 Task: nan
Action: Mouse moved to (485, 137)
Screenshot: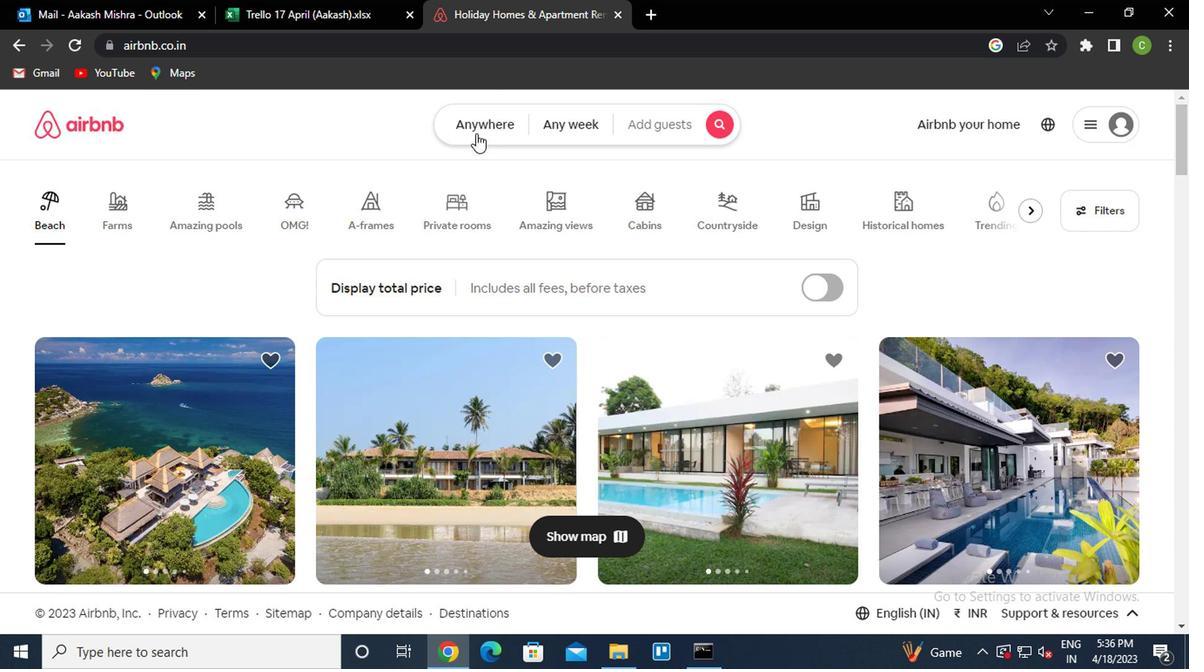 
Action: Mouse pressed left at (485, 137)
Screenshot: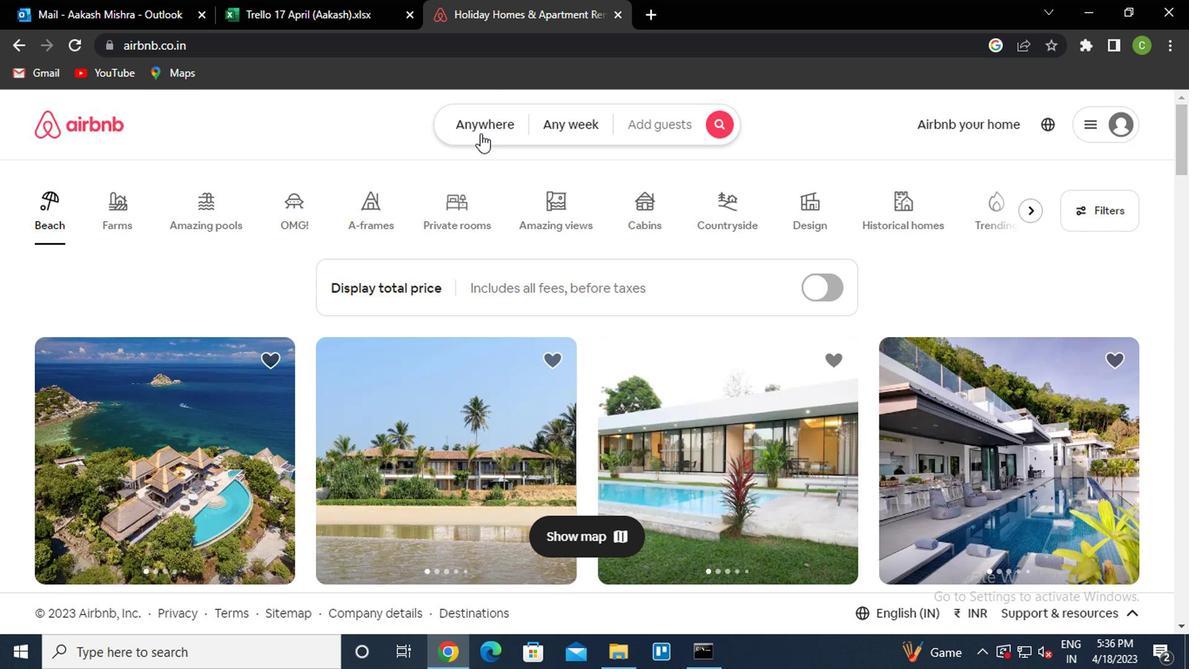 
Action: Mouse moved to (337, 202)
Screenshot: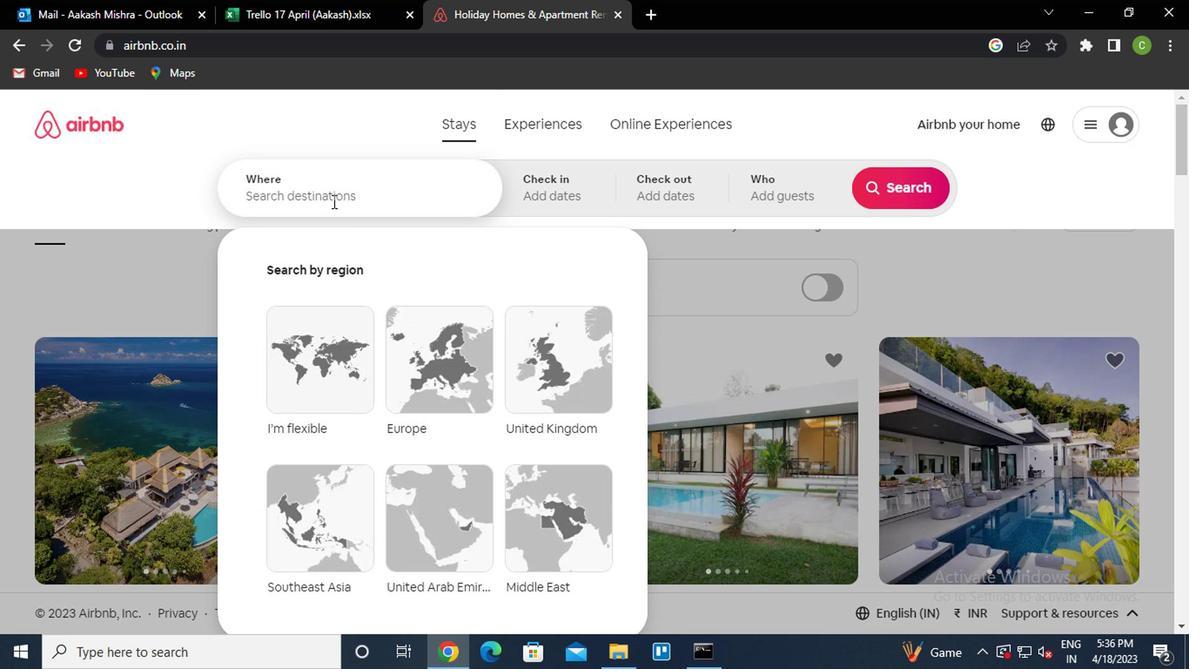 
Action: Mouse pressed left at (337, 202)
Screenshot: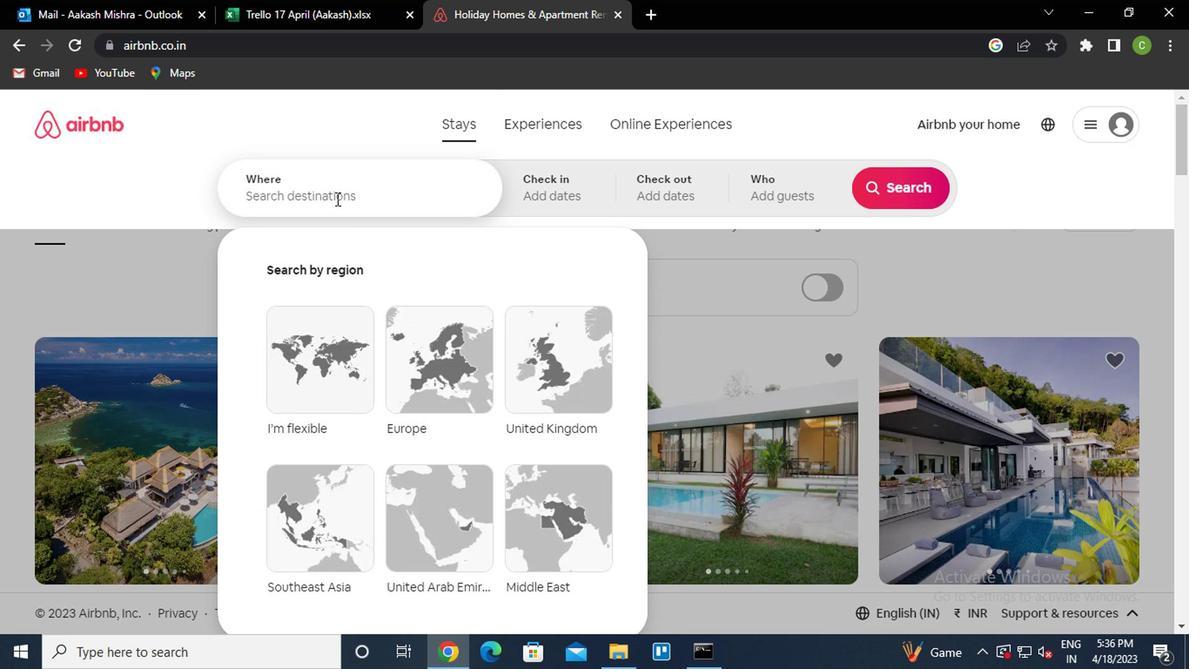 
Action: Key pressed <Key.caps_lock><Key.caps_lock>v<Key.caps_lock>otuporanga<Key.space>brazil<Key.down><Key.enter>
Screenshot: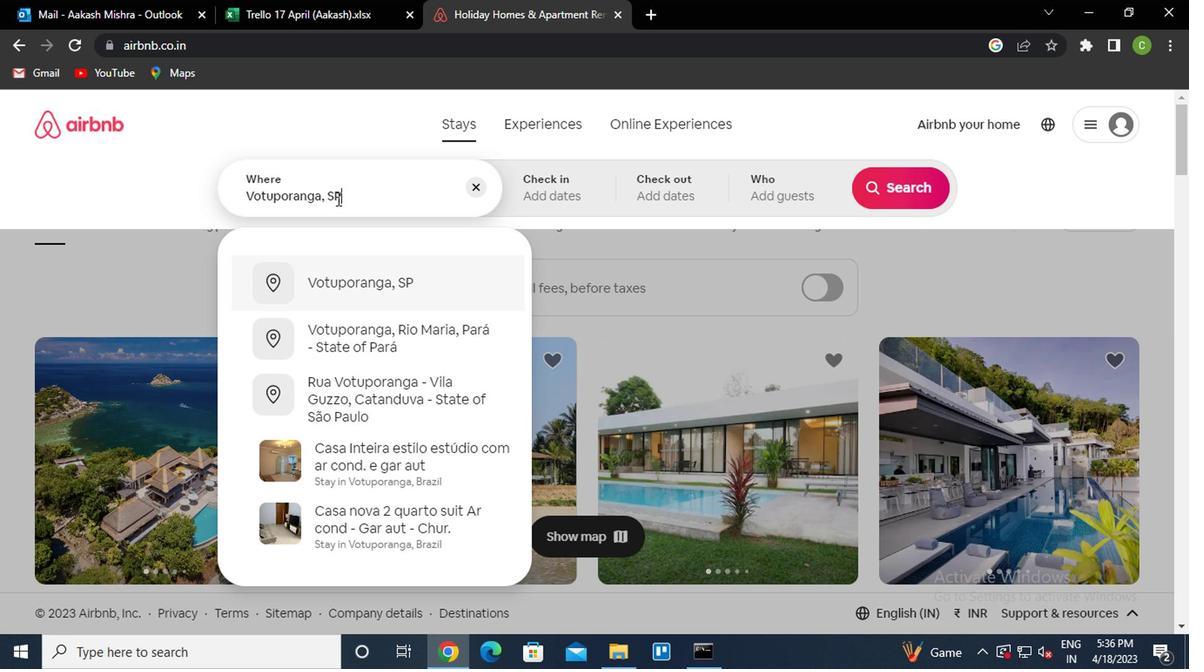 
Action: Mouse moved to (891, 335)
Screenshot: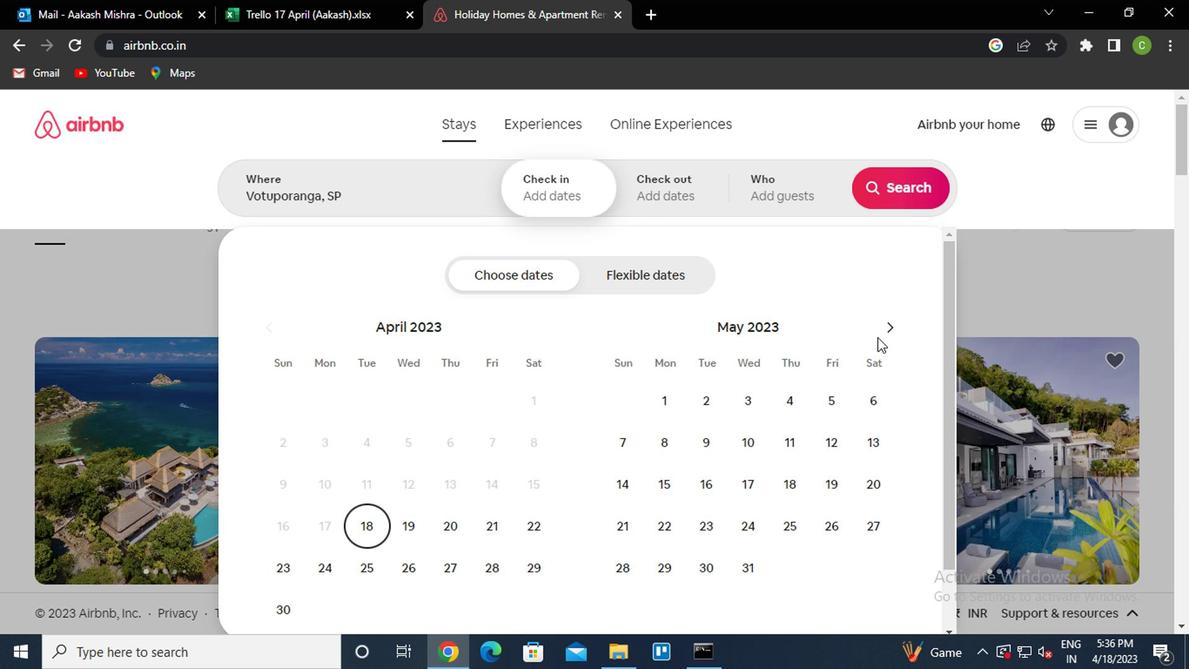 
Action: Mouse pressed left at (891, 335)
Screenshot: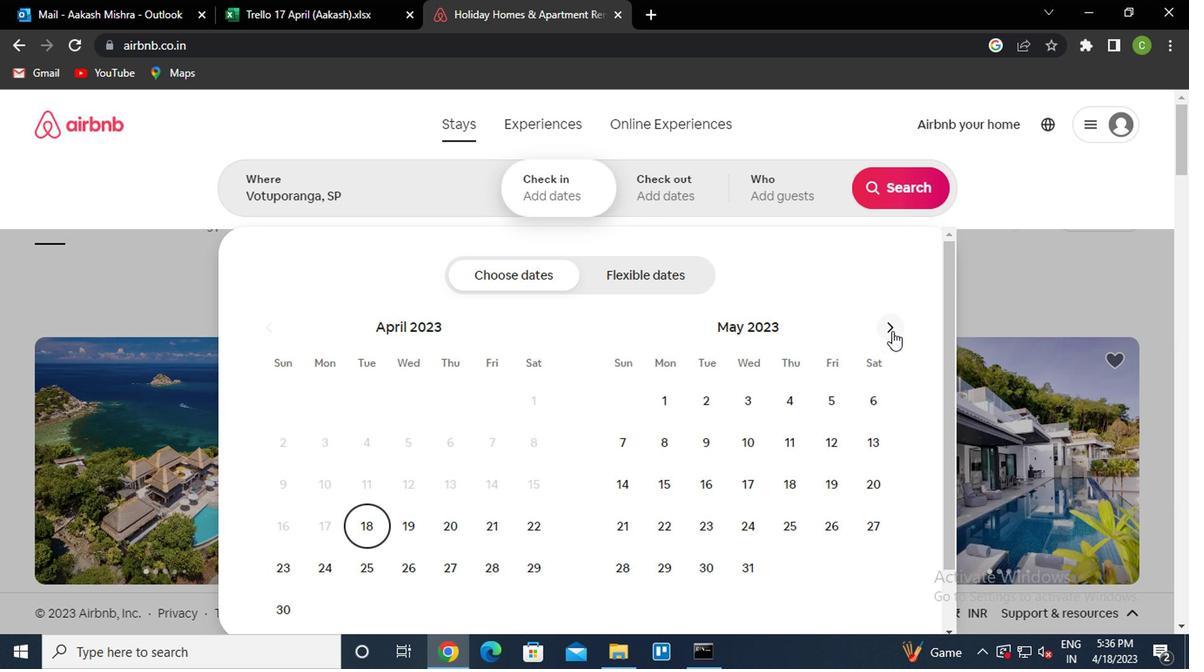 
Action: Mouse pressed left at (891, 335)
Screenshot: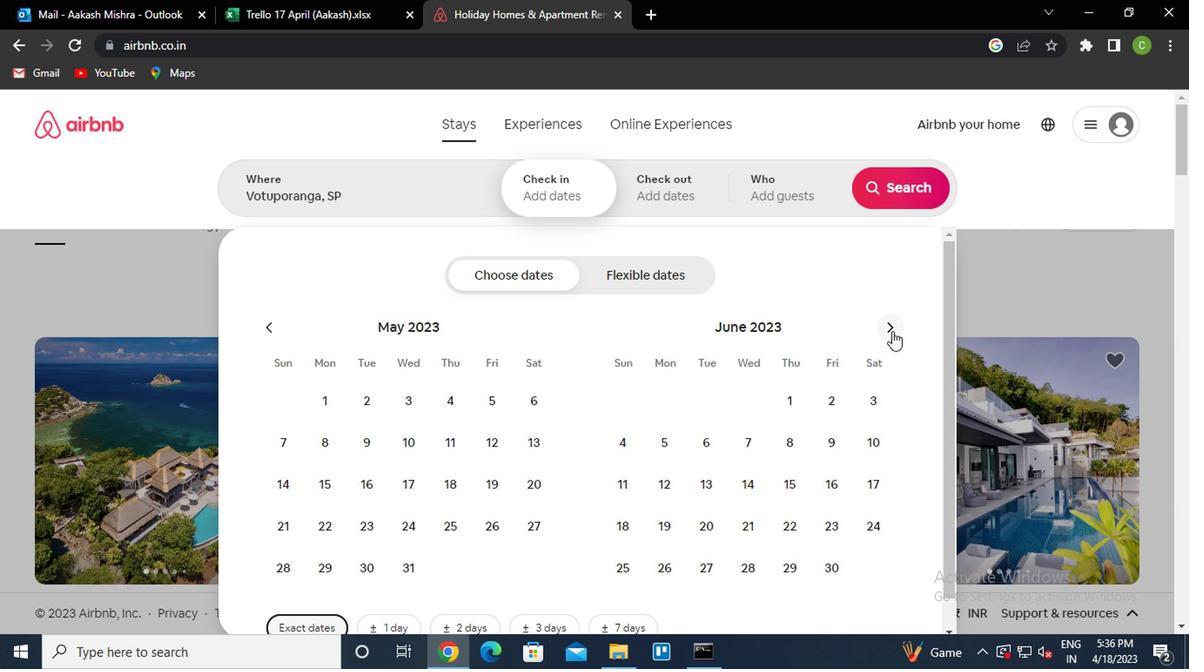 
Action: Mouse pressed left at (891, 335)
Screenshot: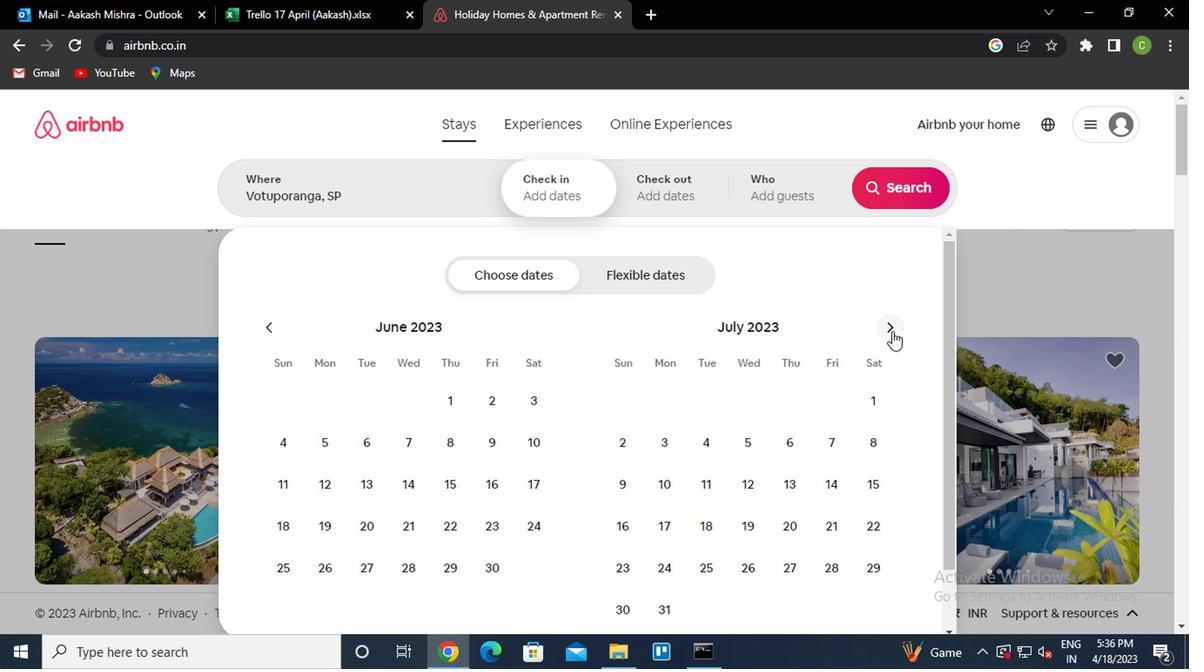 
Action: Mouse pressed left at (891, 335)
Screenshot: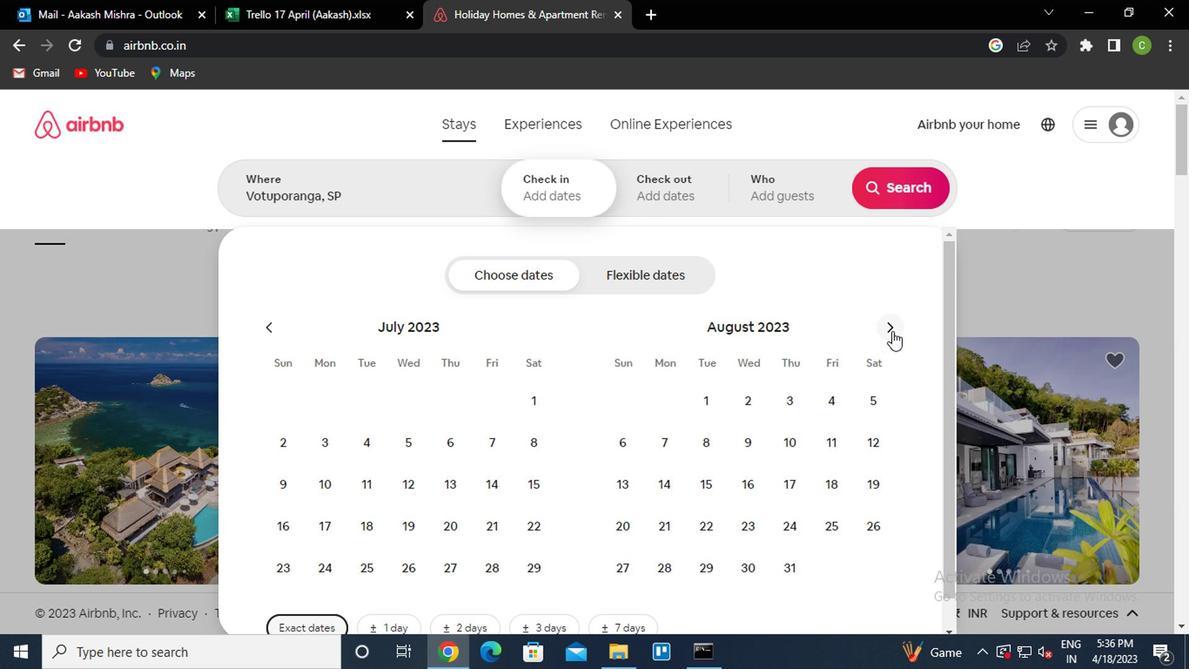 
Action: Mouse moved to (870, 406)
Screenshot: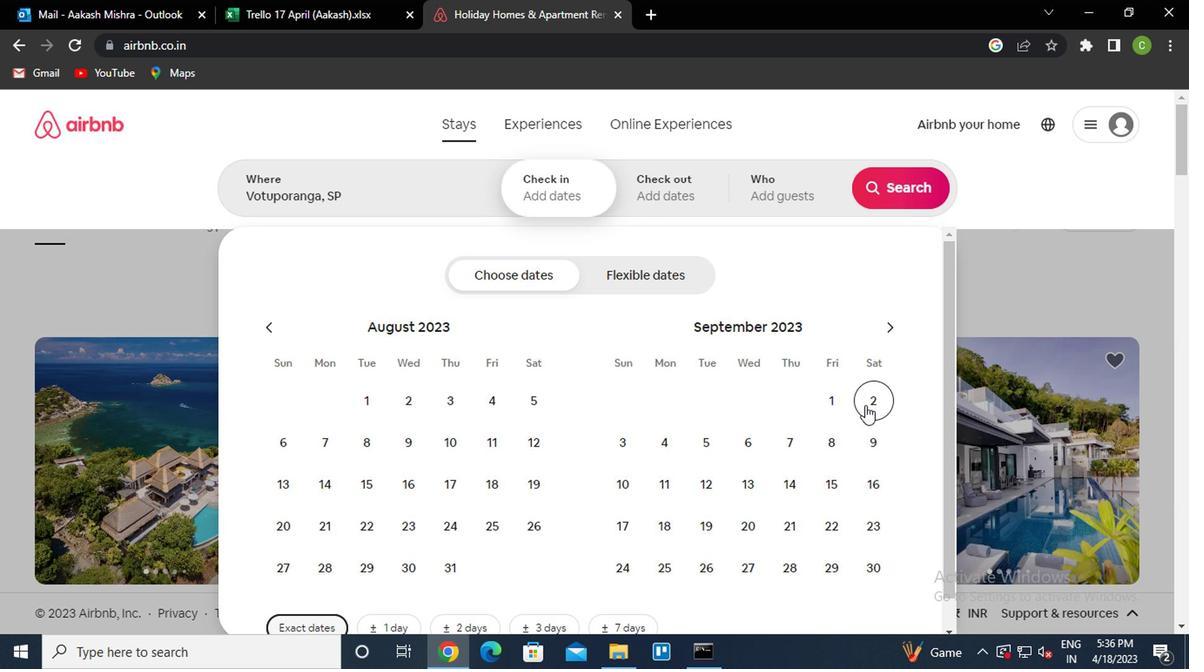 
Action: Mouse pressed left at (870, 406)
Screenshot: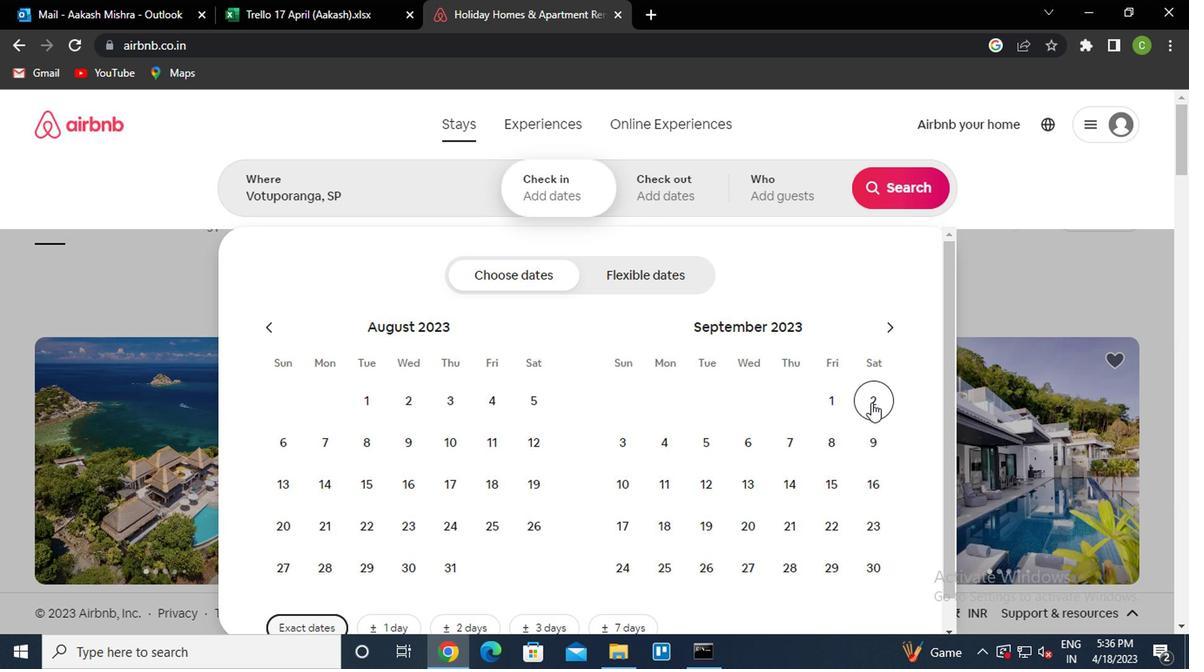
Action: Mouse moved to (727, 455)
Screenshot: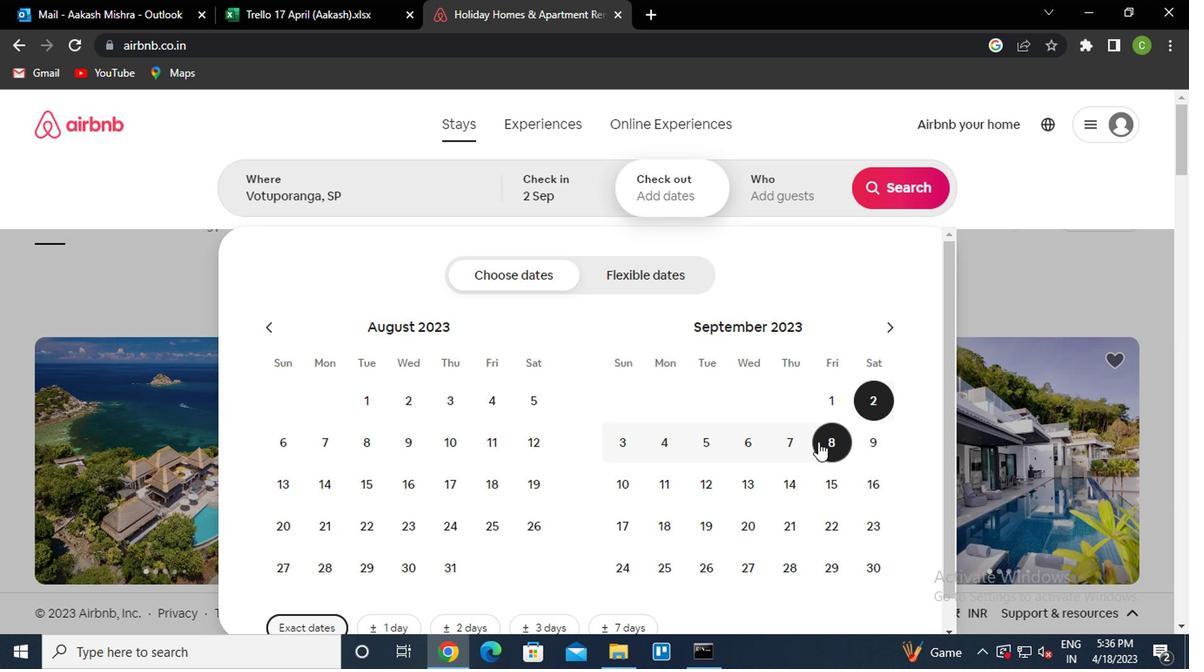 
Action: Mouse pressed left at (727, 455)
Screenshot: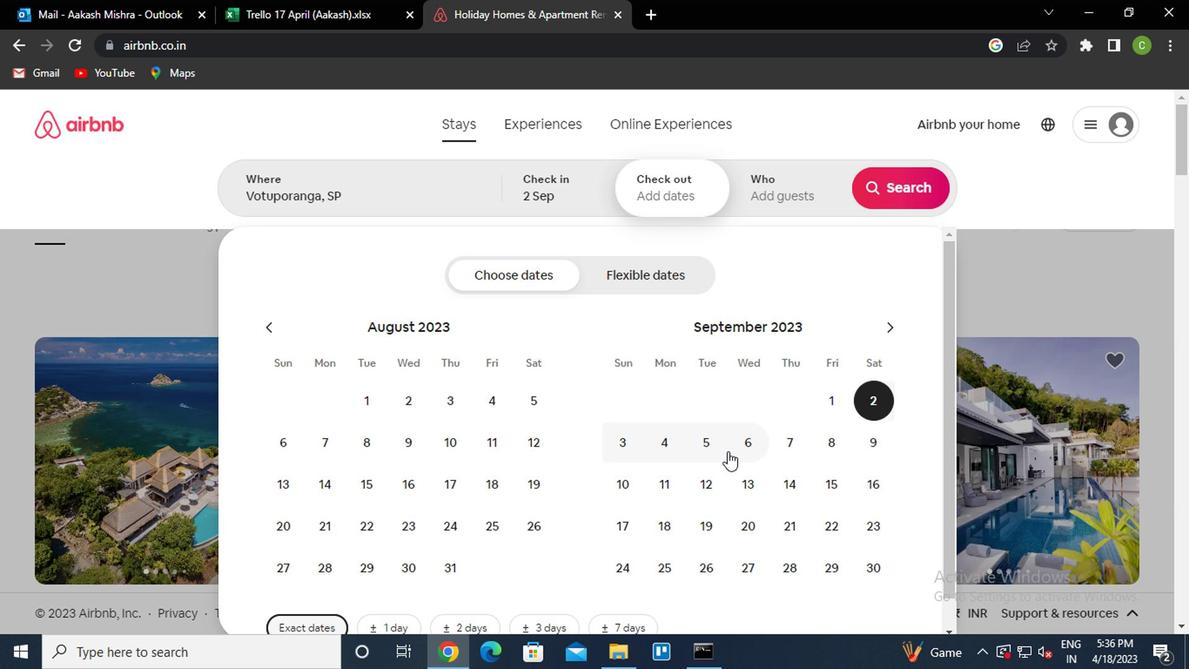 
Action: Mouse moved to (745, 448)
Screenshot: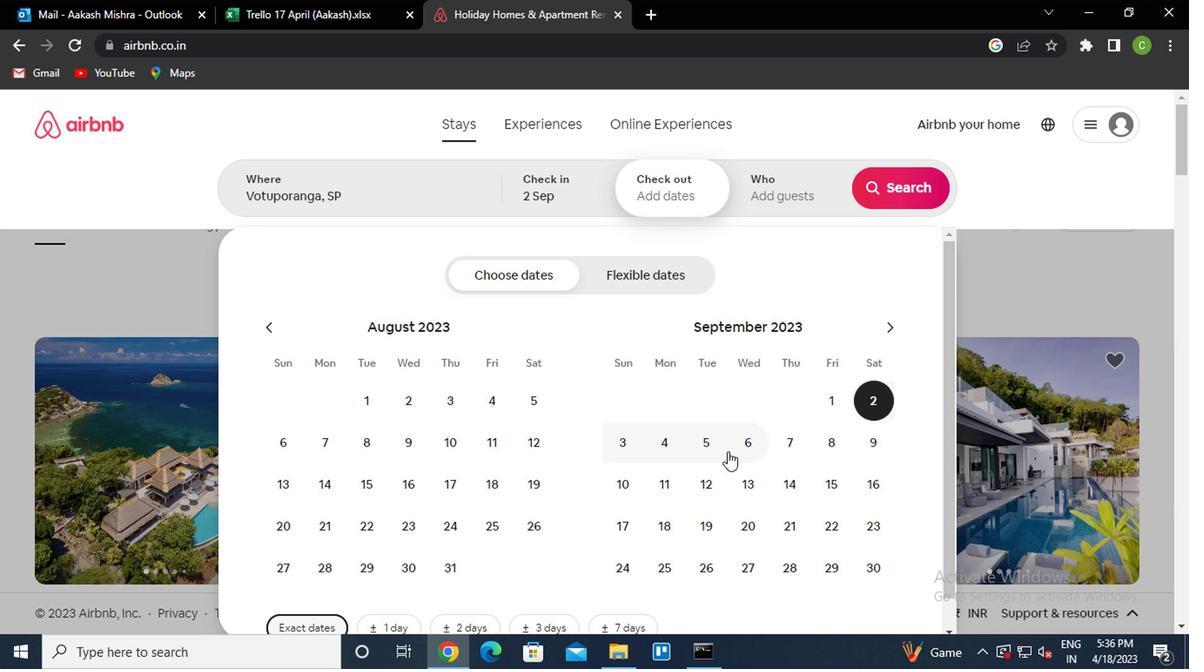 
Action: Mouse pressed left at (745, 448)
Screenshot: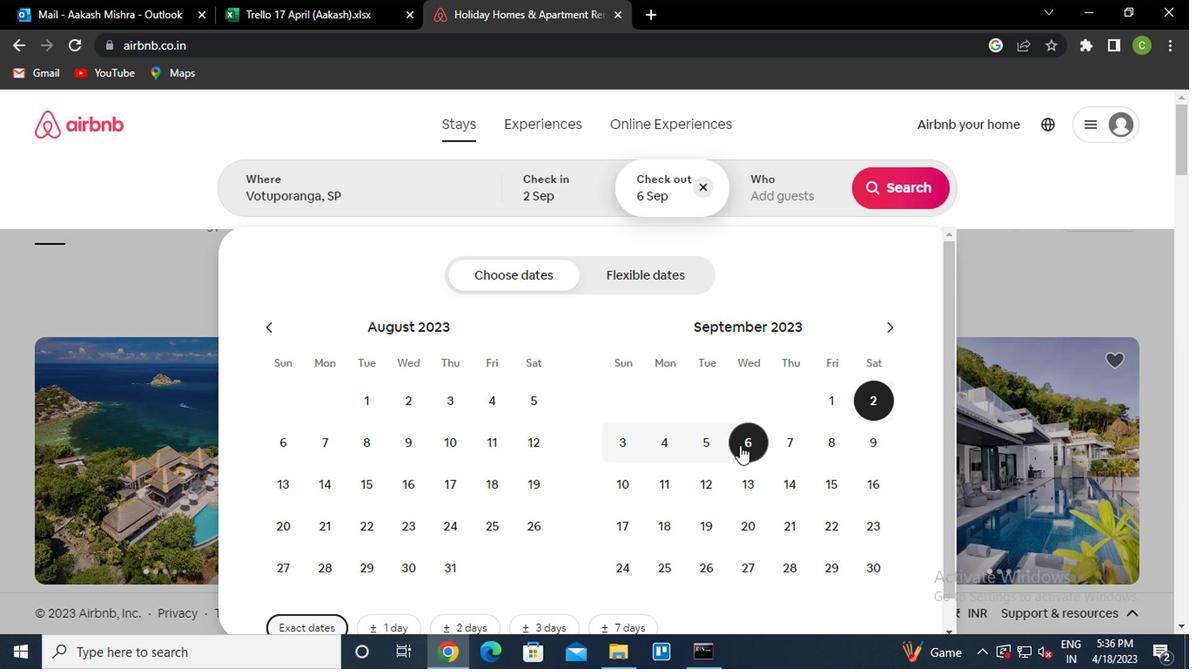 
Action: Mouse moved to (794, 199)
Screenshot: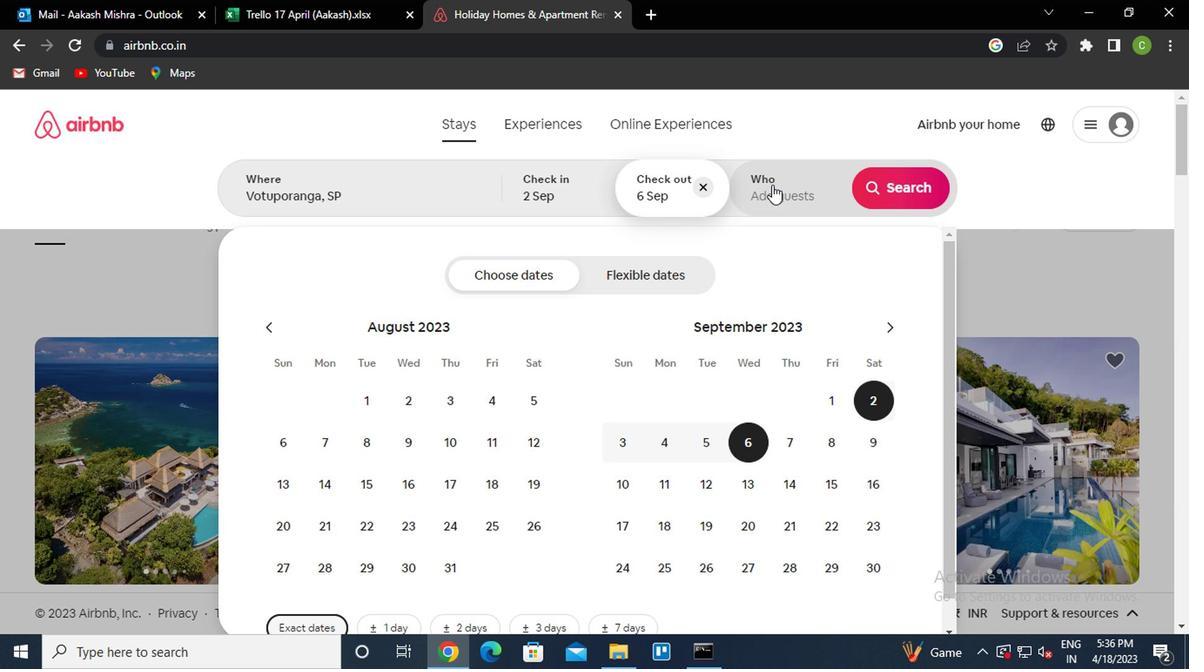 
Action: Mouse pressed left at (794, 199)
Screenshot: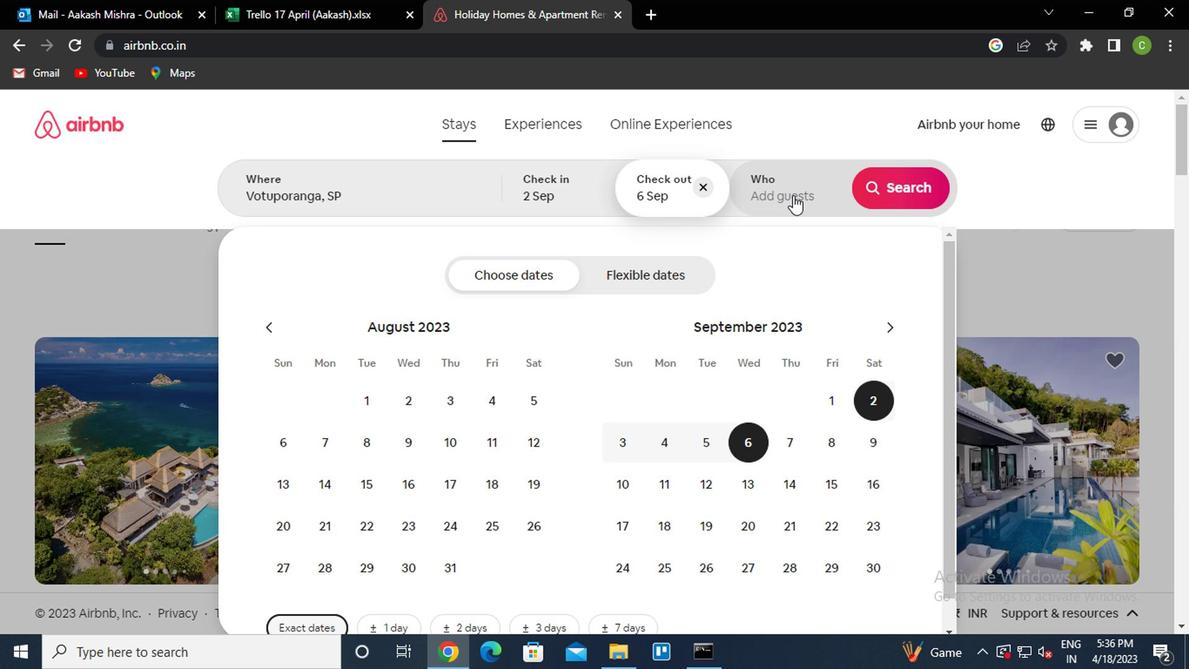 
Action: Mouse moved to (915, 292)
Screenshot: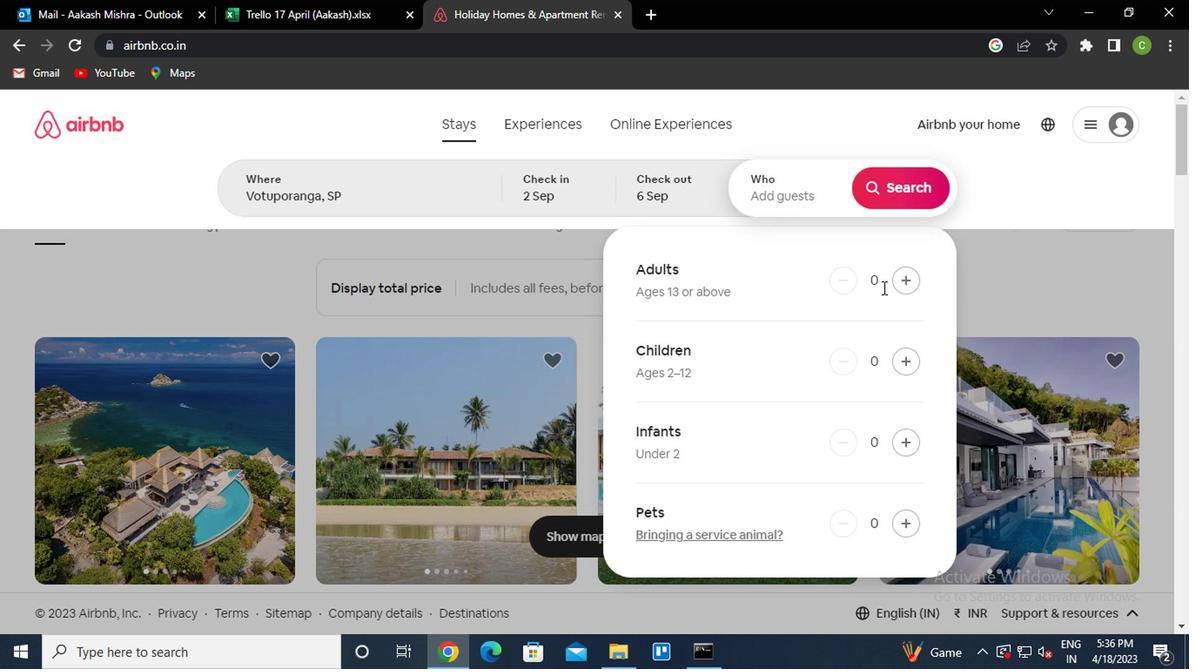 
Action: Mouse pressed left at (915, 292)
Screenshot: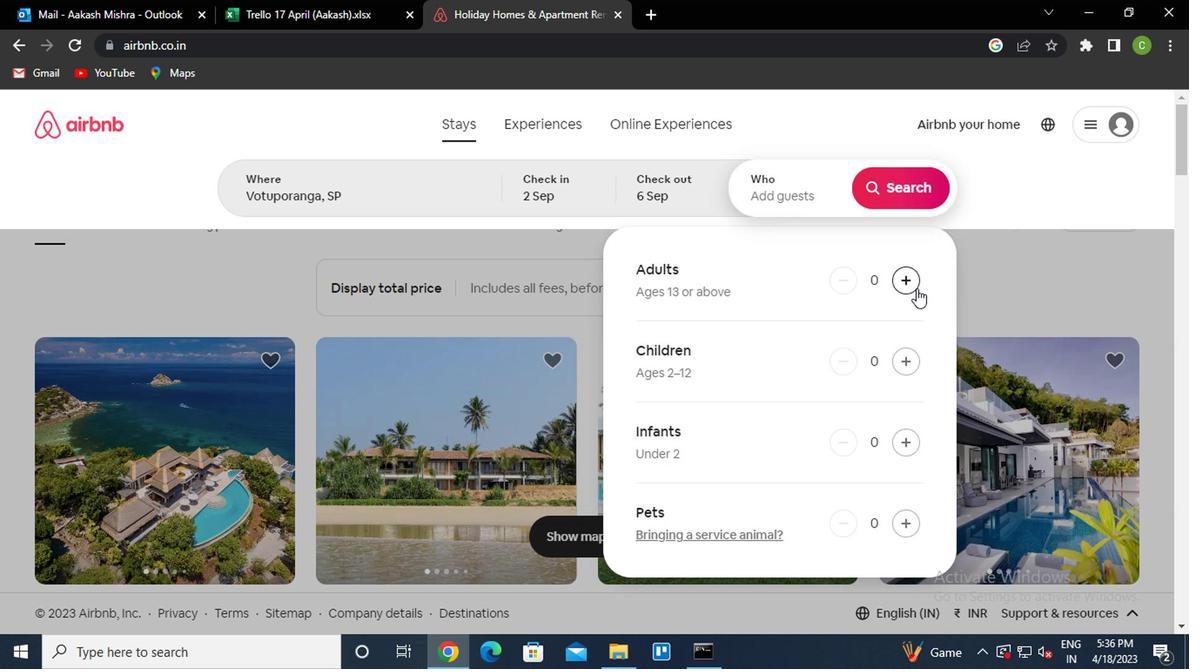 
Action: Mouse pressed left at (915, 292)
Screenshot: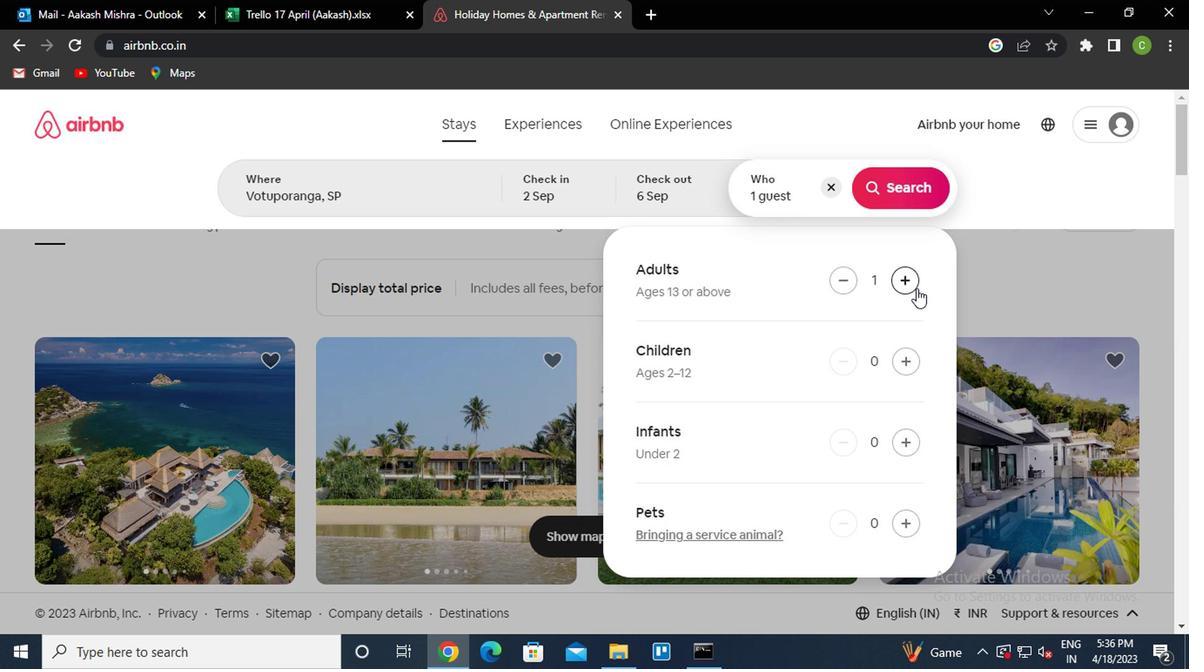 
Action: Mouse moved to (1002, 288)
Screenshot: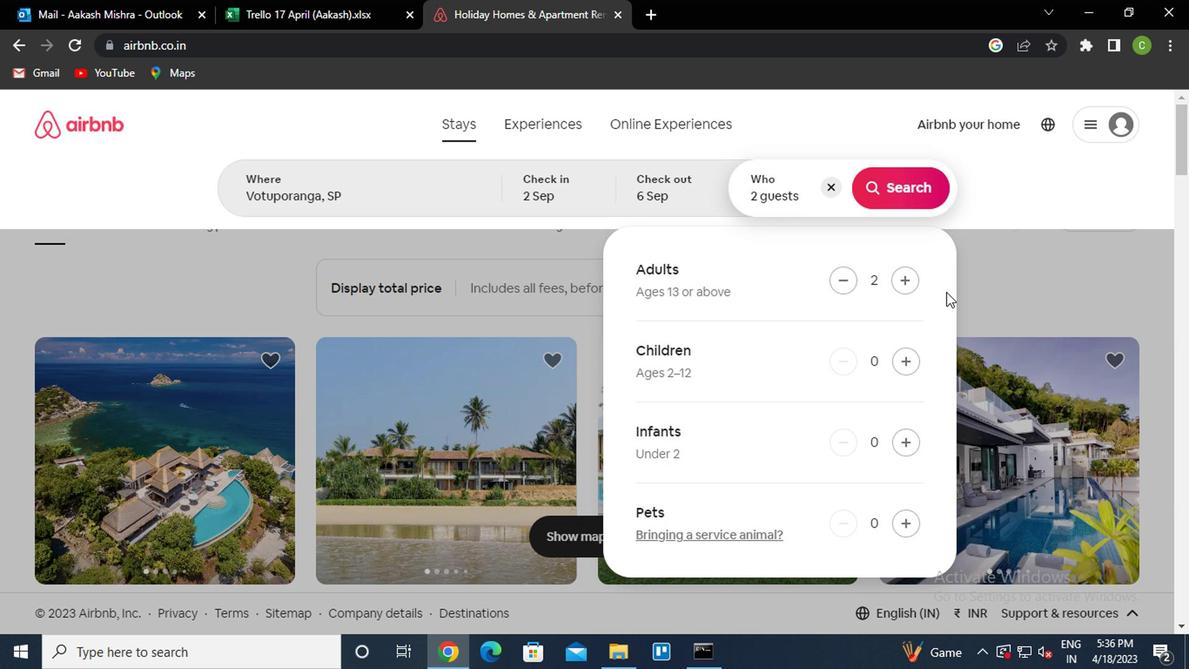 
Action: Mouse pressed left at (1002, 288)
Screenshot: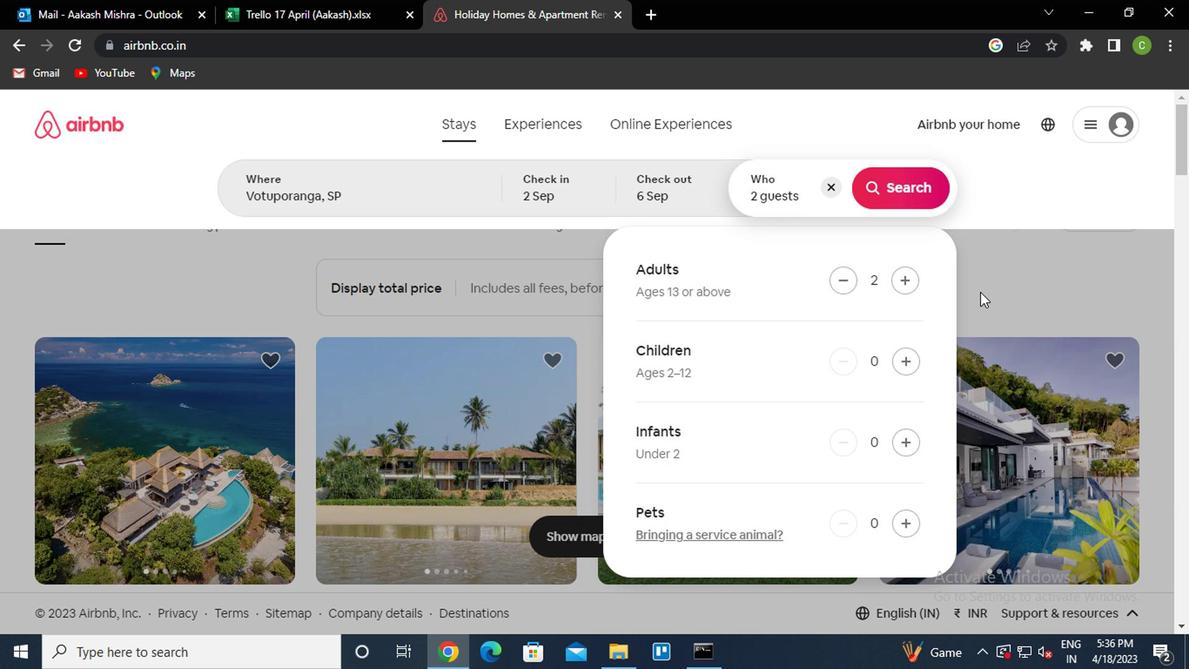 
Action: Mouse moved to (1079, 220)
Screenshot: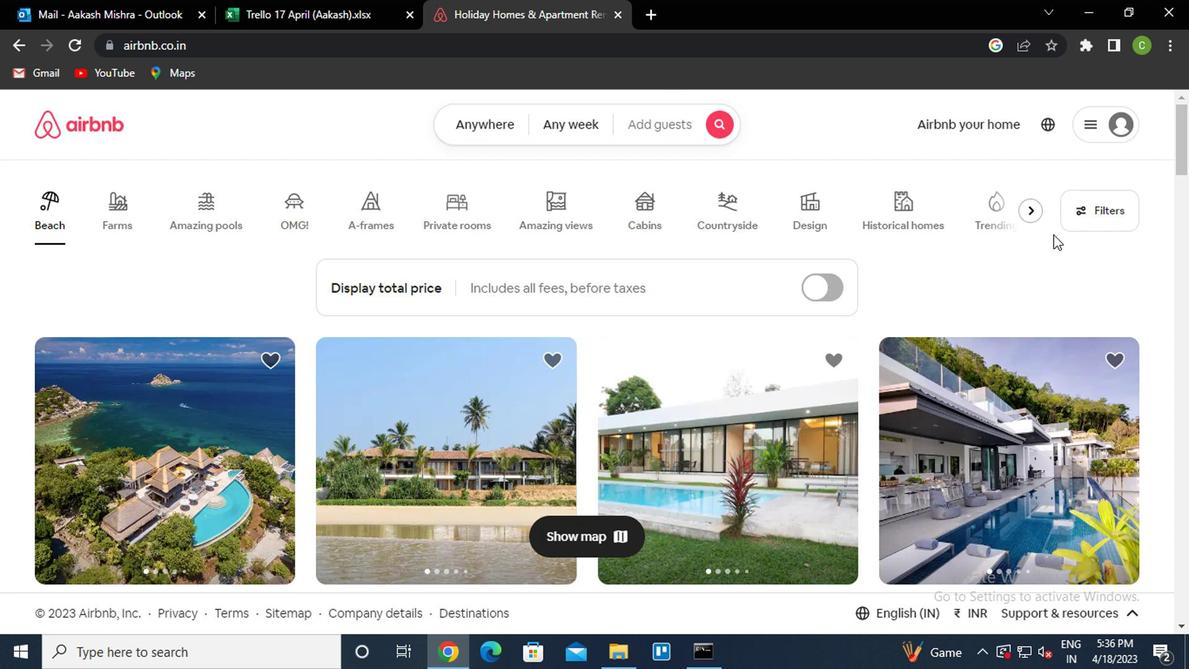 
Action: Mouse pressed left at (1079, 220)
Screenshot: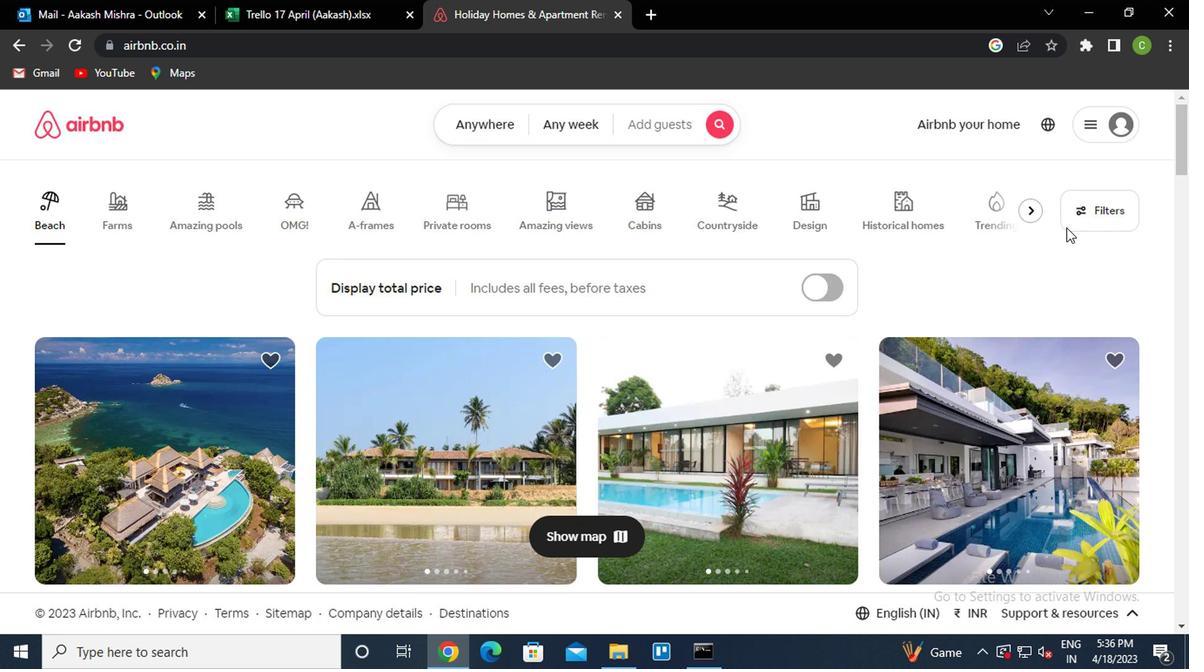 
Action: Mouse moved to (409, 421)
Screenshot: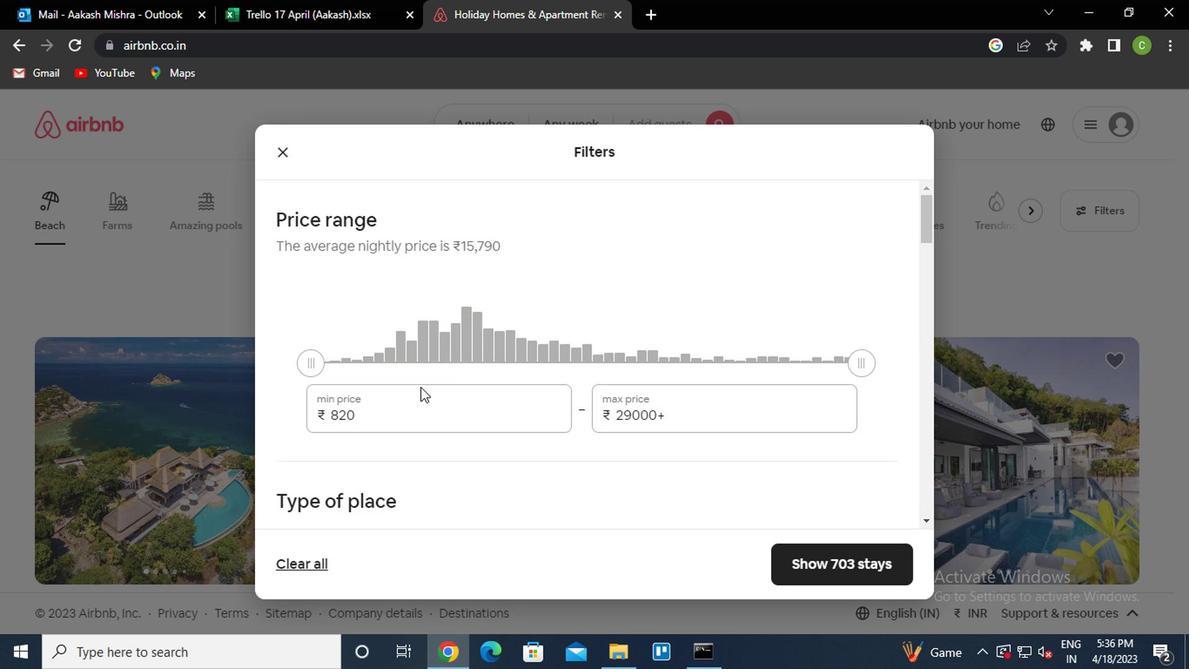 
Action: Mouse pressed left at (409, 421)
Screenshot: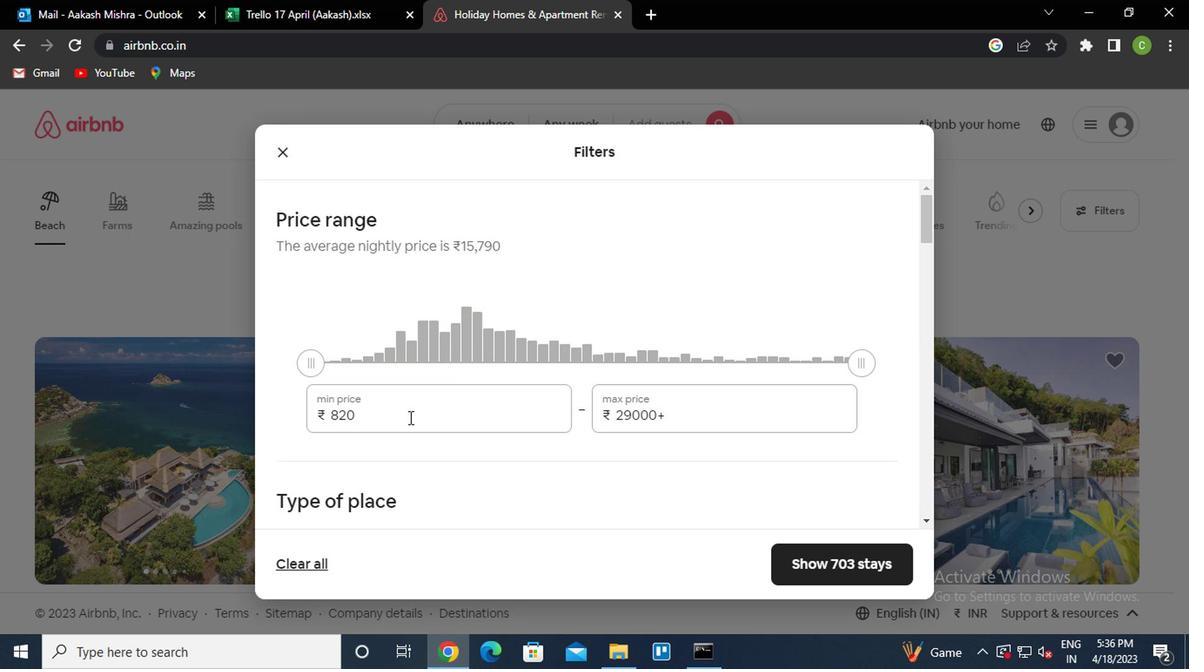 
Action: Key pressed <Key.backspace><Key.backspace><Key.backspace>15000<Key.tab>20000
Screenshot: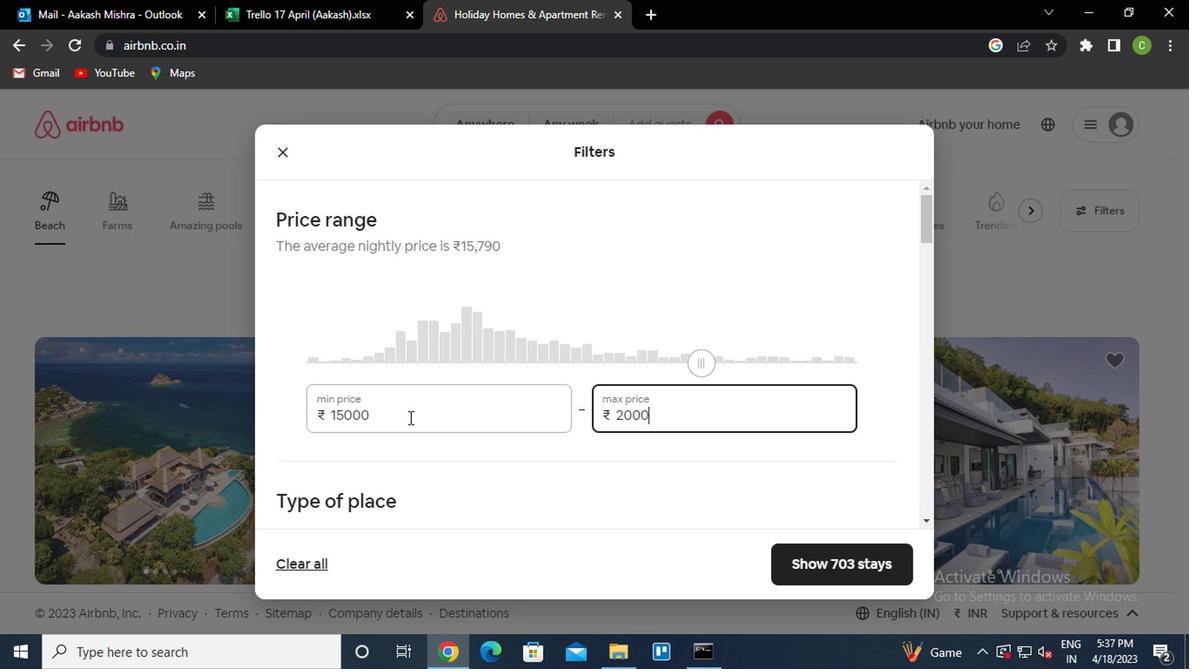 
Action: Mouse moved to (384, 438)
Screenshot: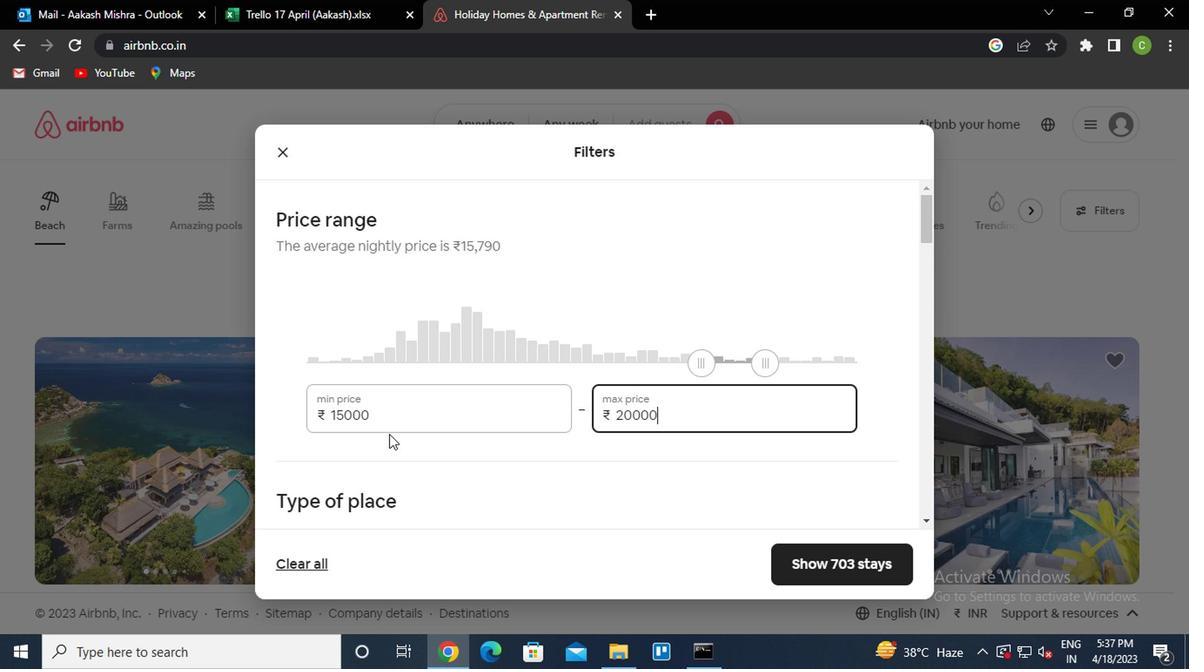 
Action: Mouse scrolled (384, 438) with delta (0, 0)
Screenshot: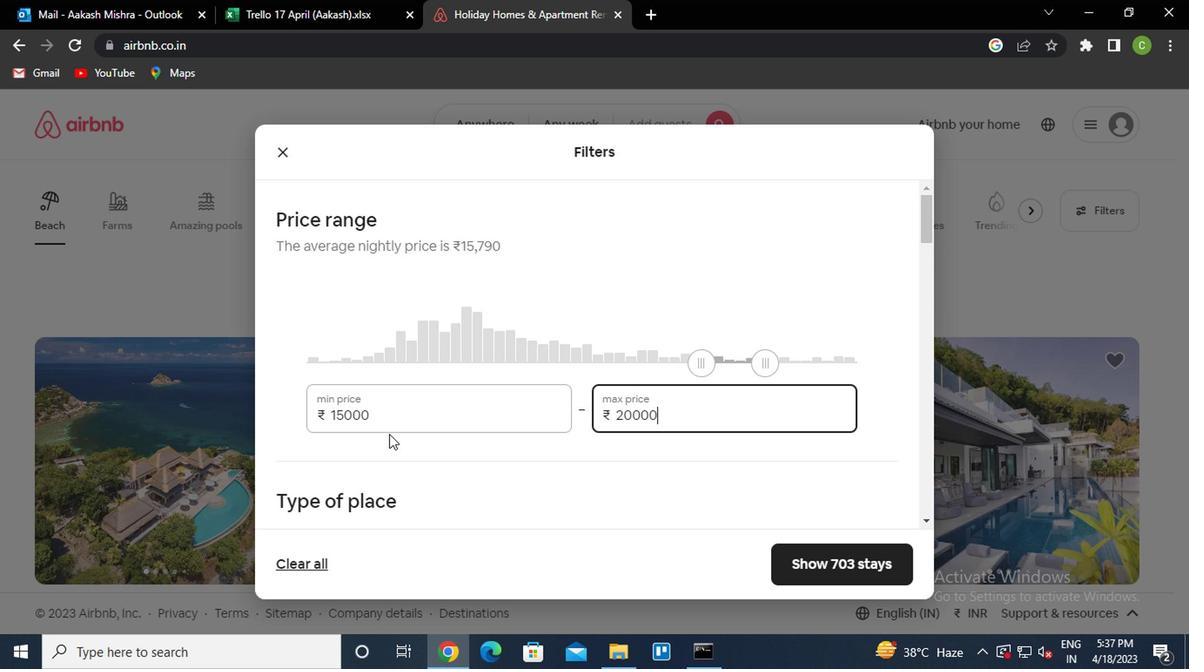 
Action: Mouse moved to (401, 427)
Screenshot: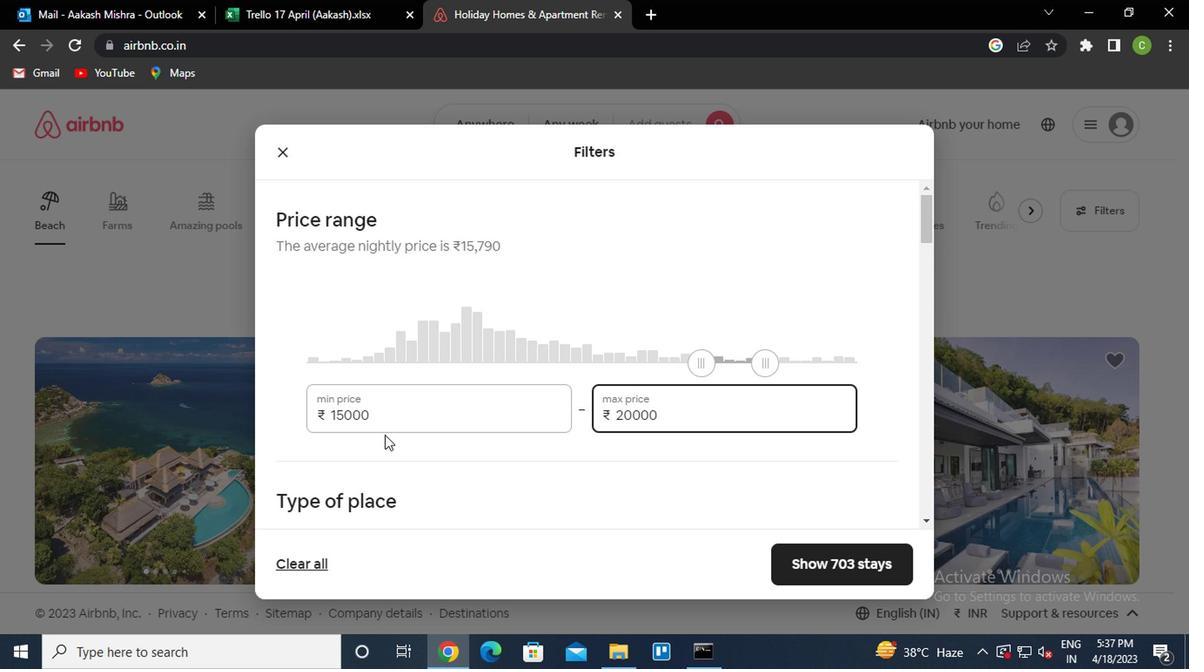 
Action: Mouse scrolled (401, 427) with delta (0, 0)
Screenshot: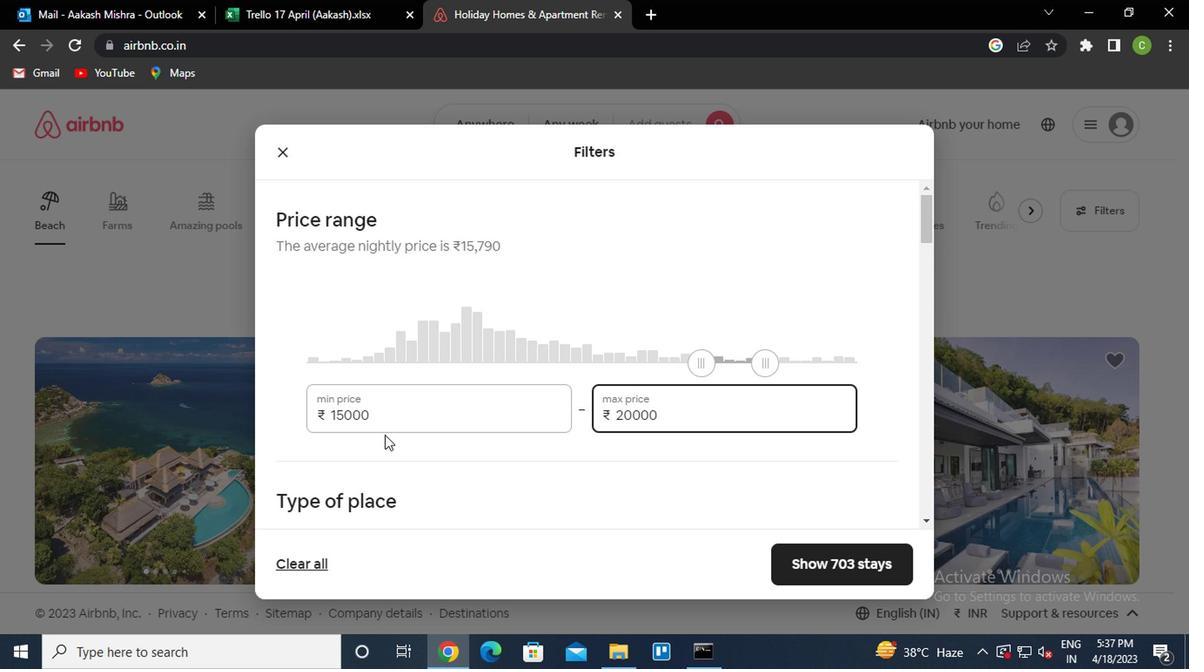 
Action: Mouse moved to (422, 418)
Screenshot: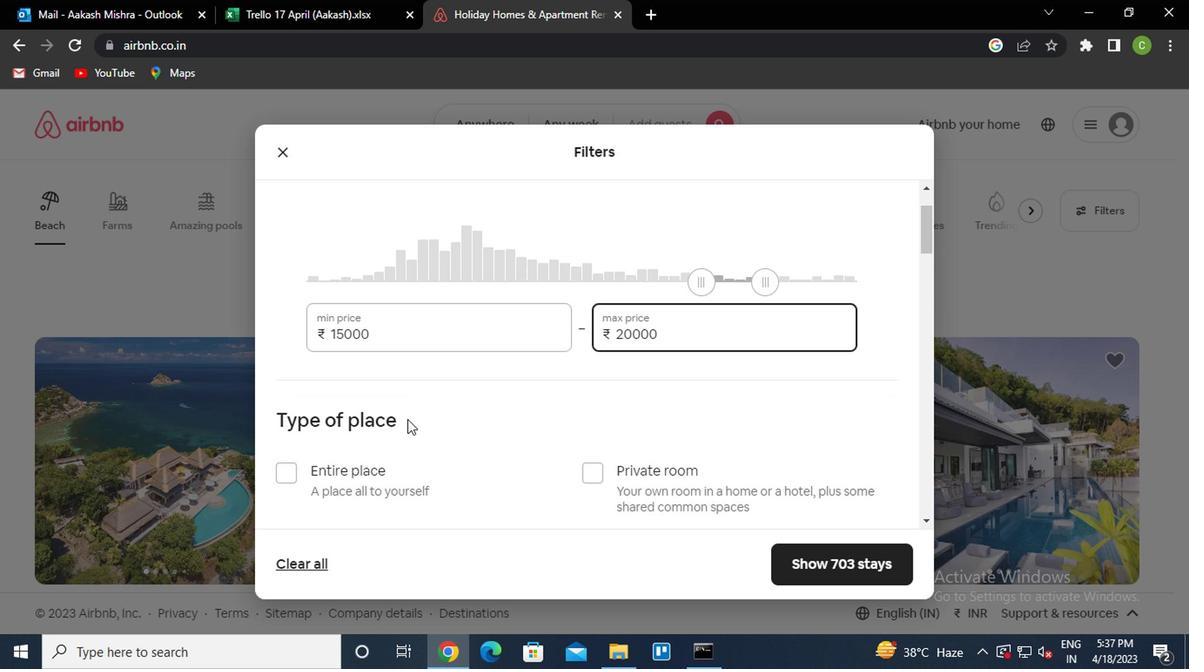 
Action: Mouse scrolled (422, 417) with delta (0, -1)
Screenshot: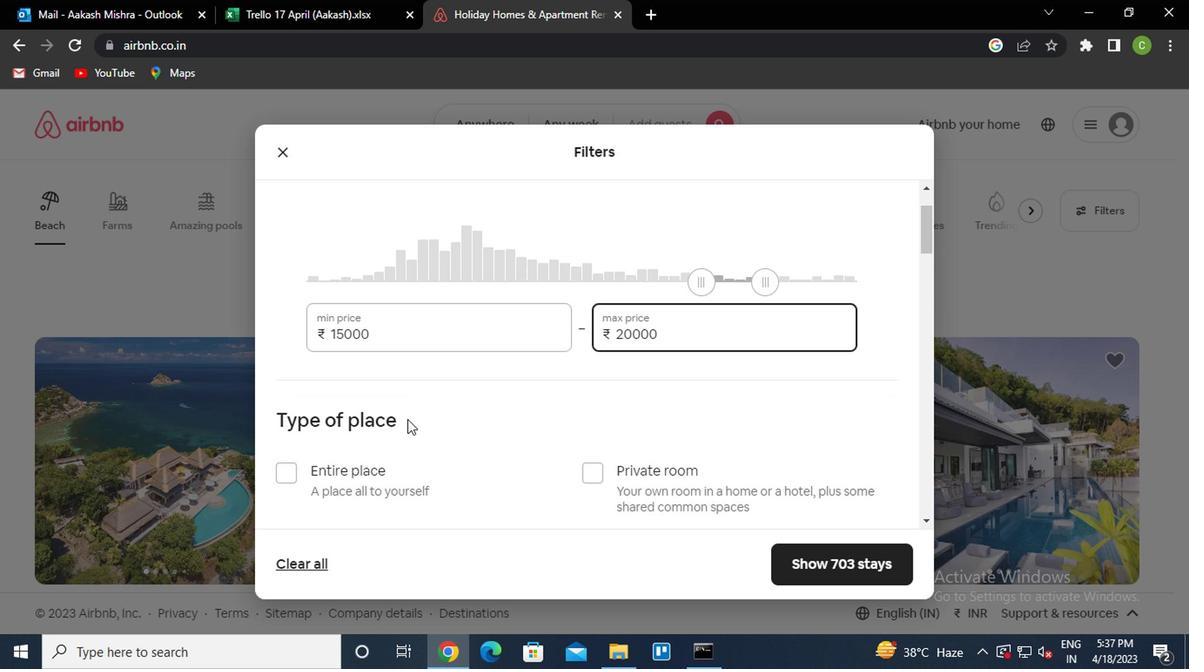 
Action: Mouse moved to (360, 302)
Screenshot: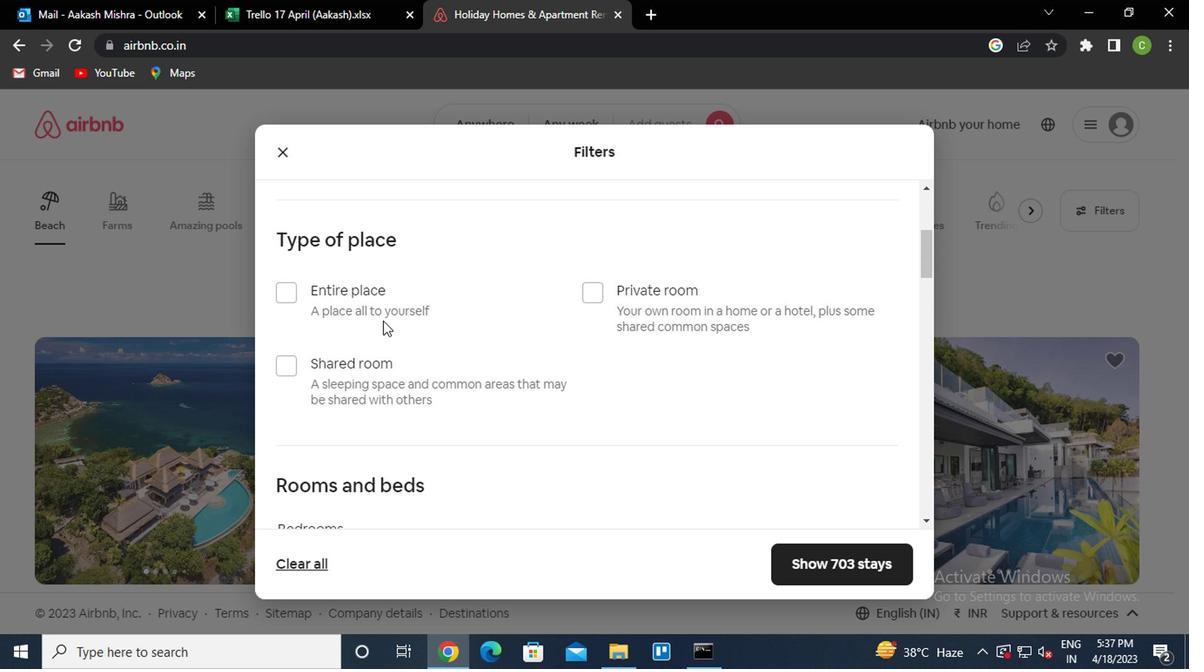 
Action: Mouse pressed left at (360, 302)
Screenshot: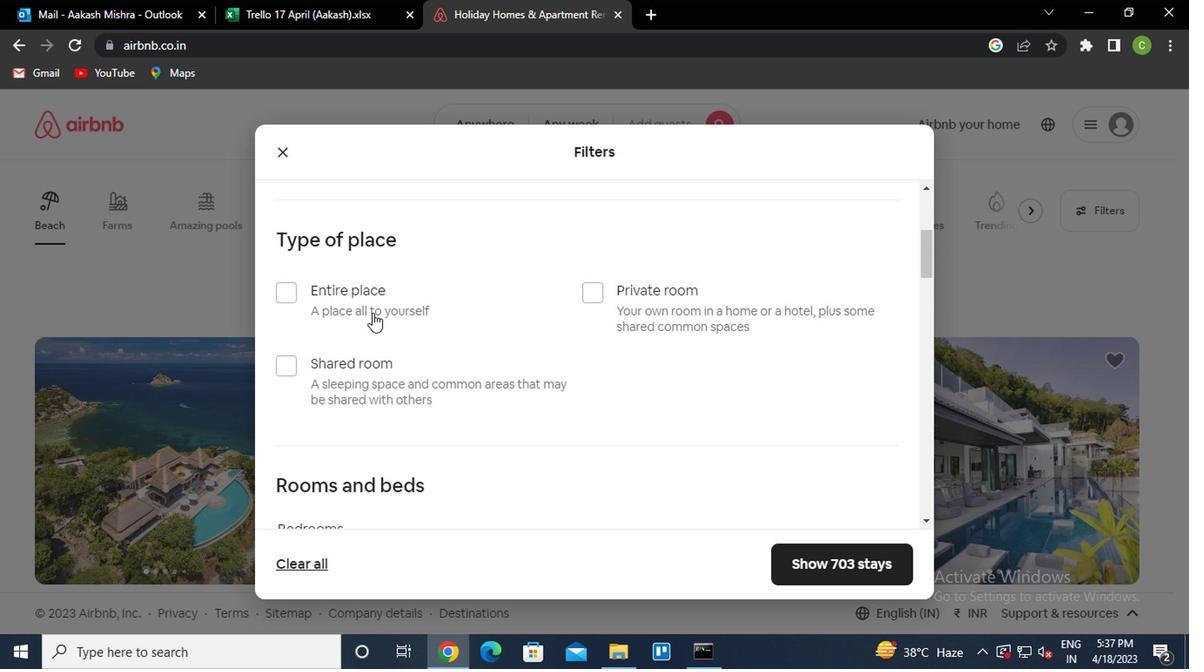 
Action: Mouse moved to (447, 434)
Screenshot: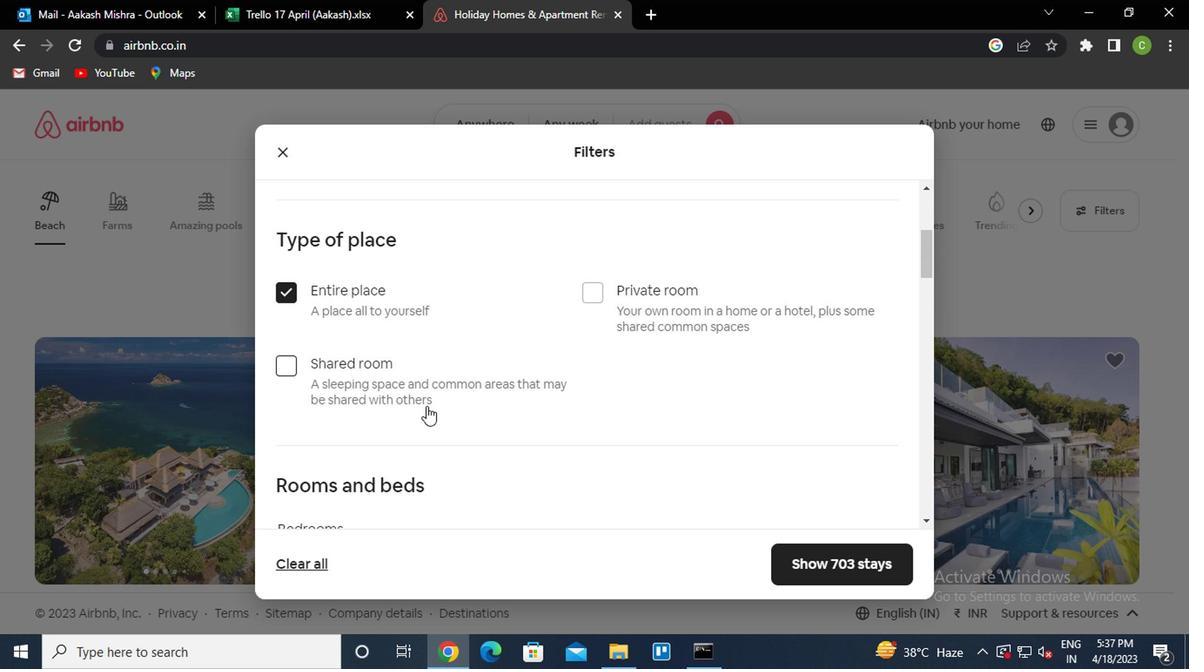 
Action: Mouse scrolled (447, 433) with delta (0, 0)
Screenshot: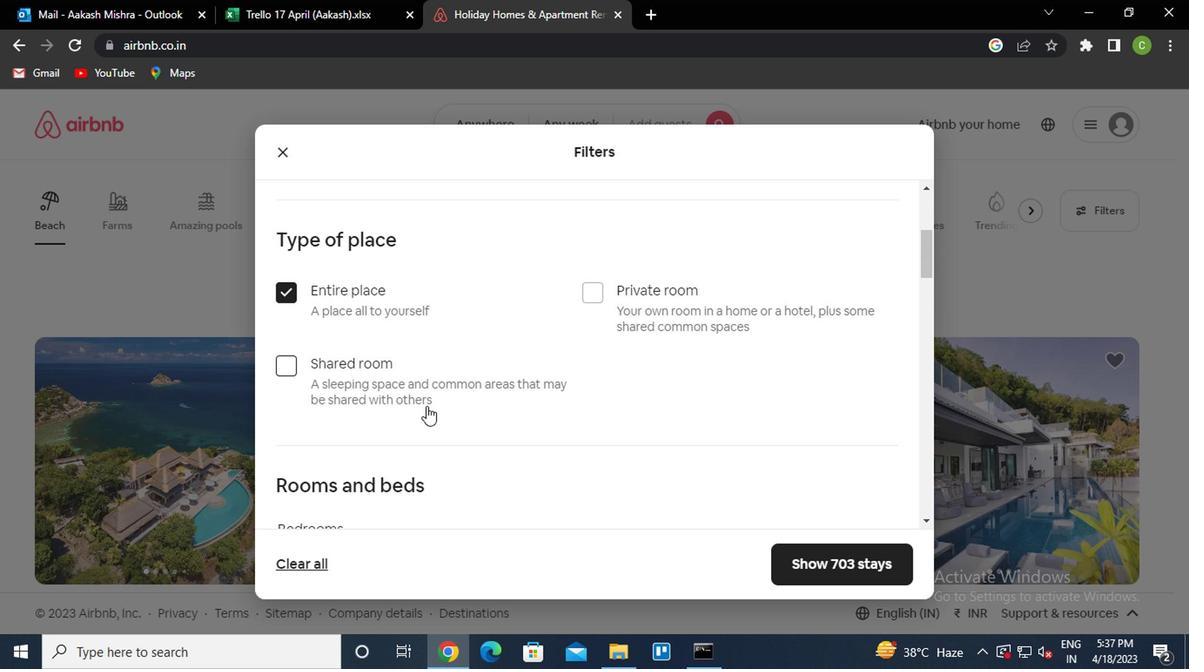 
Action: Mouse scrolled (447, 433) with delta (0, 0)
Screenshot: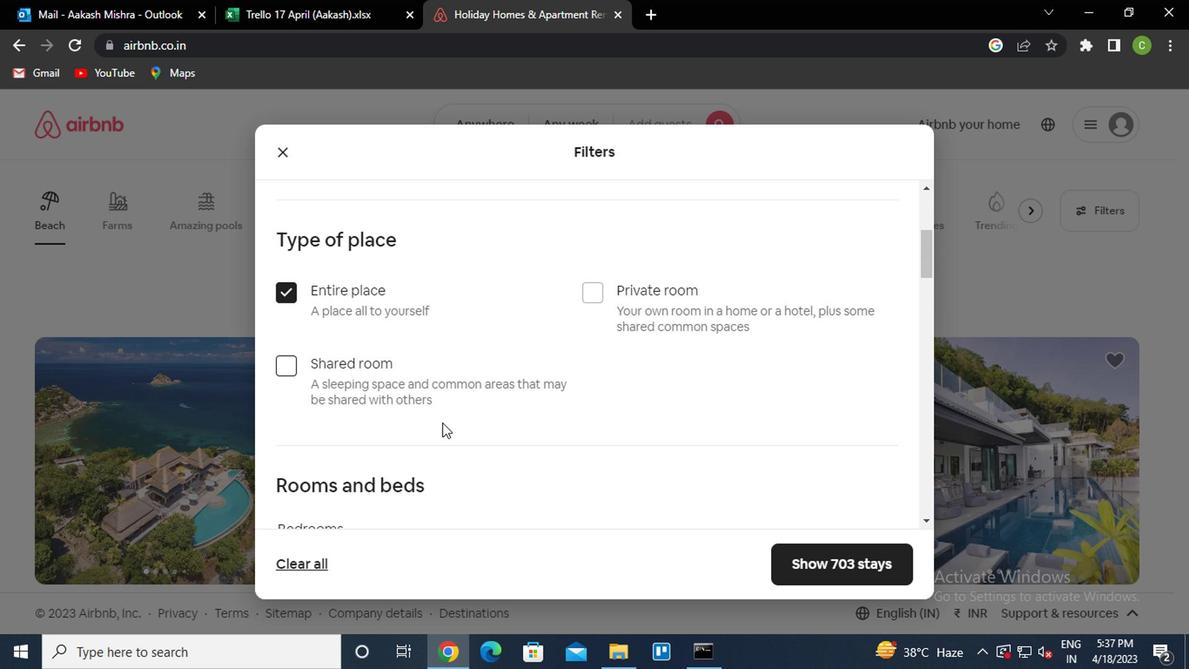 
Action: Mouse scrolled (447, 433) with delta (0, 0)
Screenshot: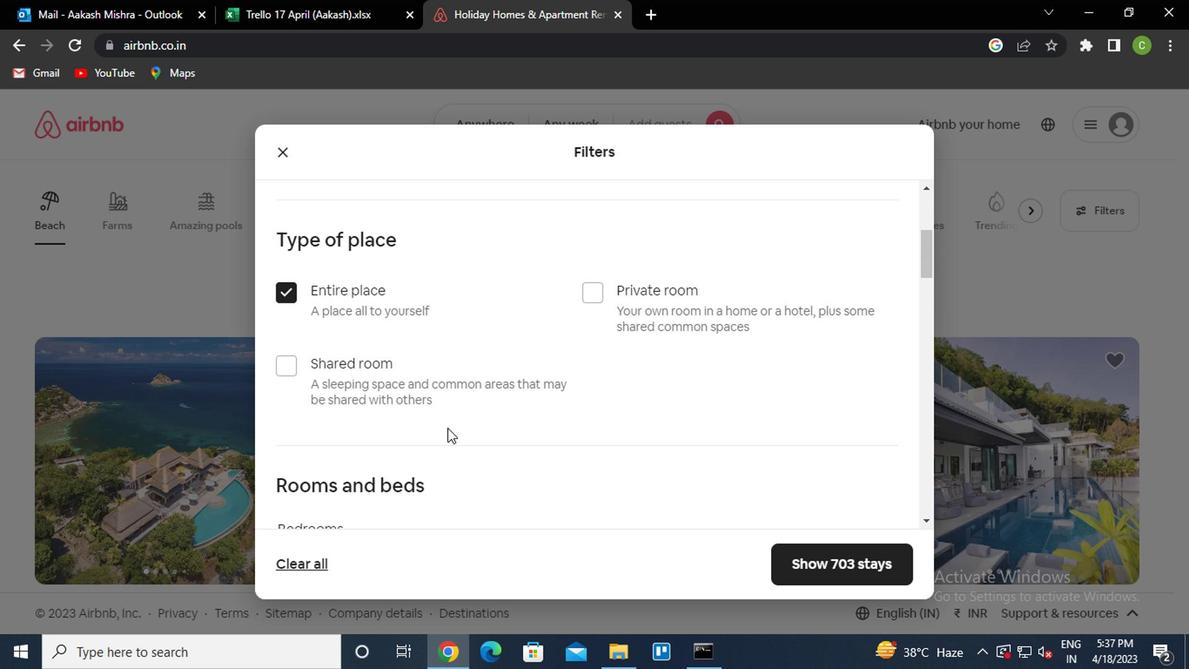 
Action: Mouse moved to (371, 312)
Screenshot: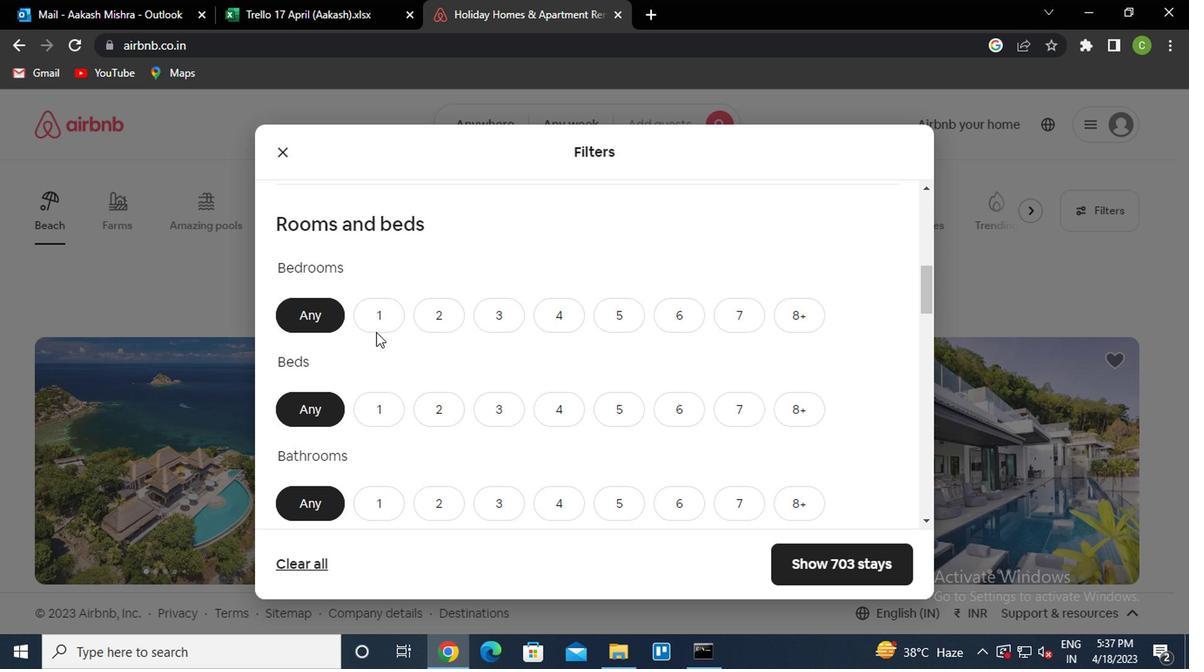
Action: Mouse pressed left at (371, 312)
Screenshot: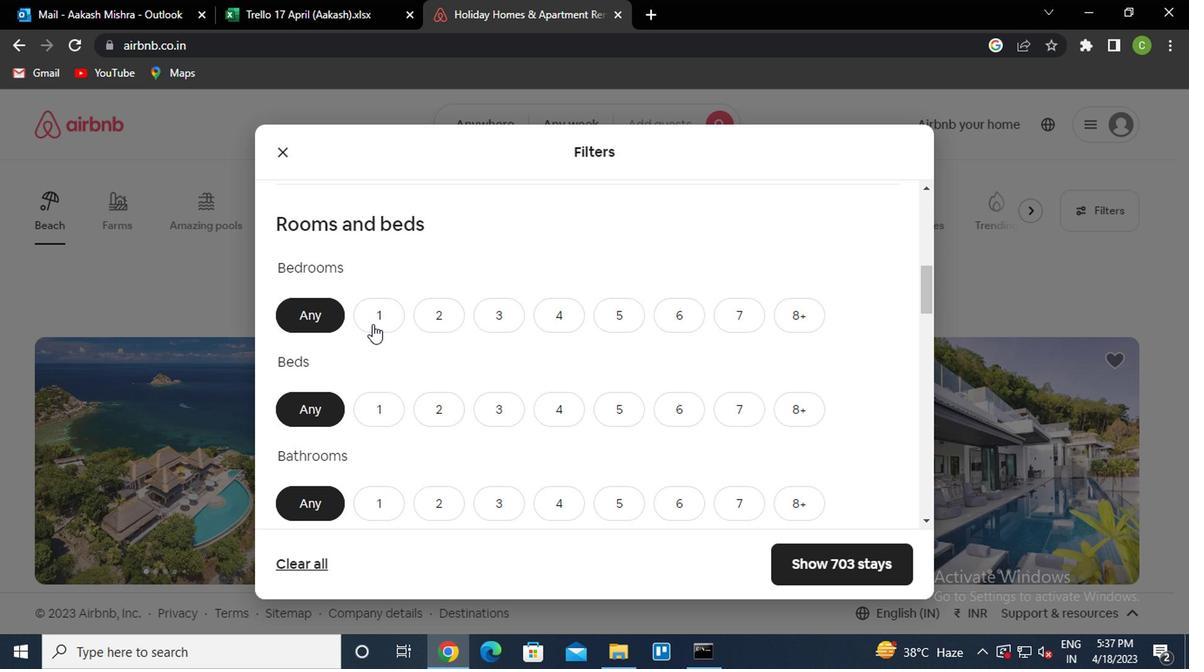 
Action: Mouse moved to (371, 414)
Screenshot: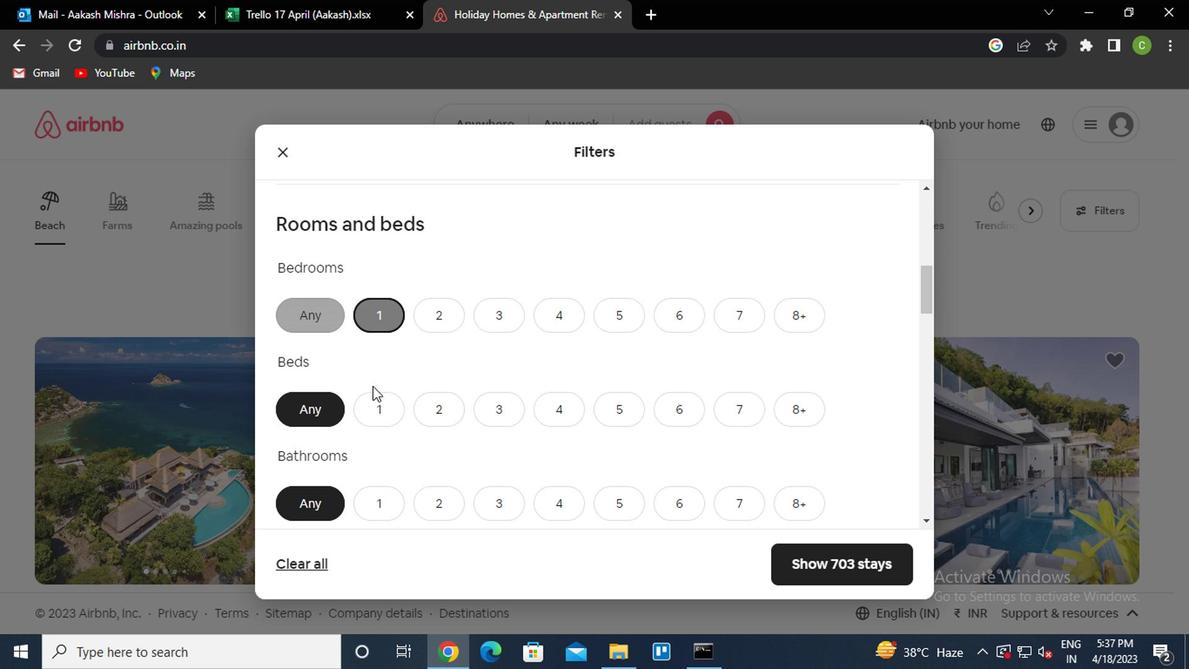 
Action: Mouse pressed left at (371, 414)
Screenshot: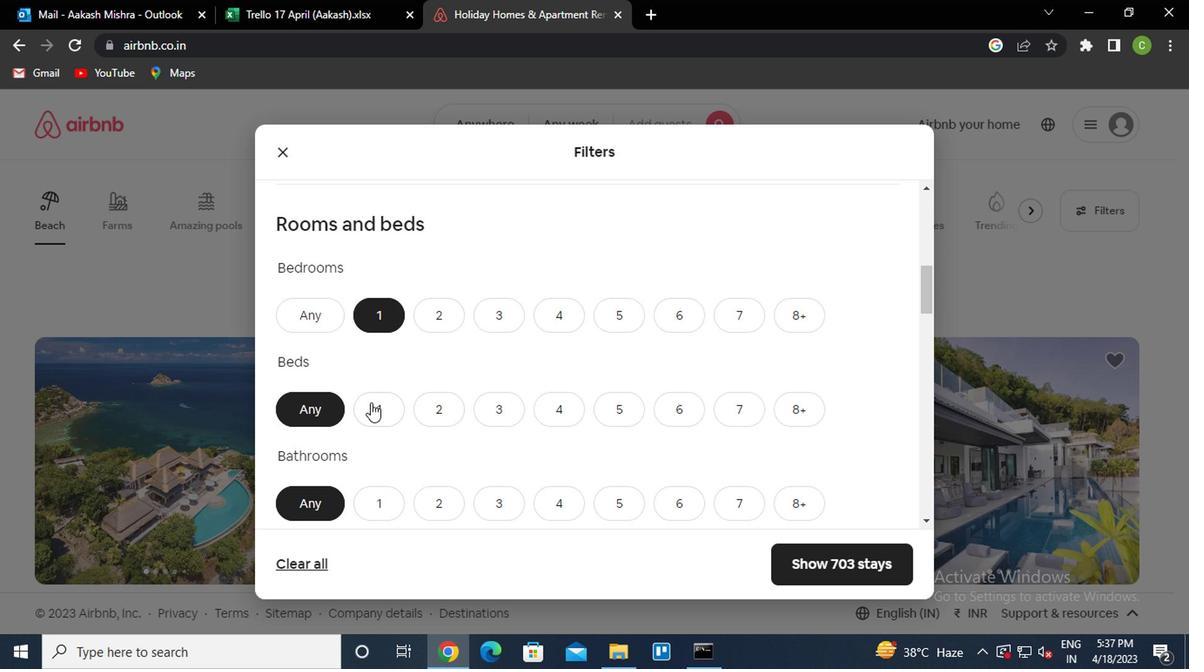 
Action: Mouse moved to (388, 507)
Screenshot: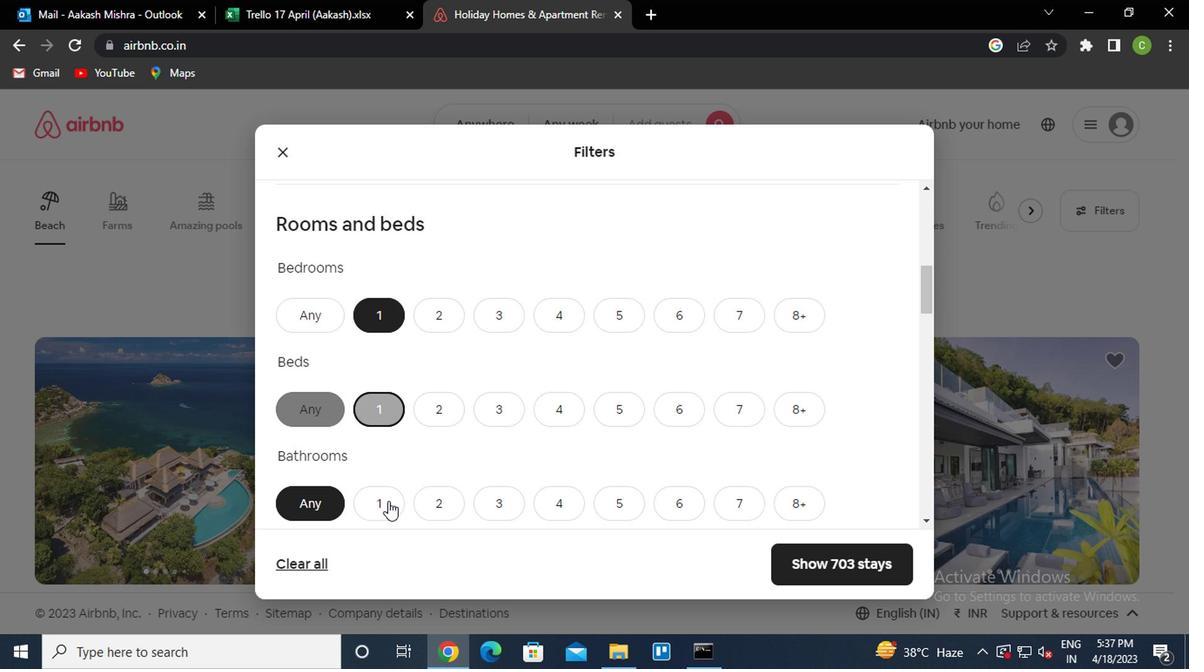 
Action: Mouse pressed left at (388, 507)
Screenshot: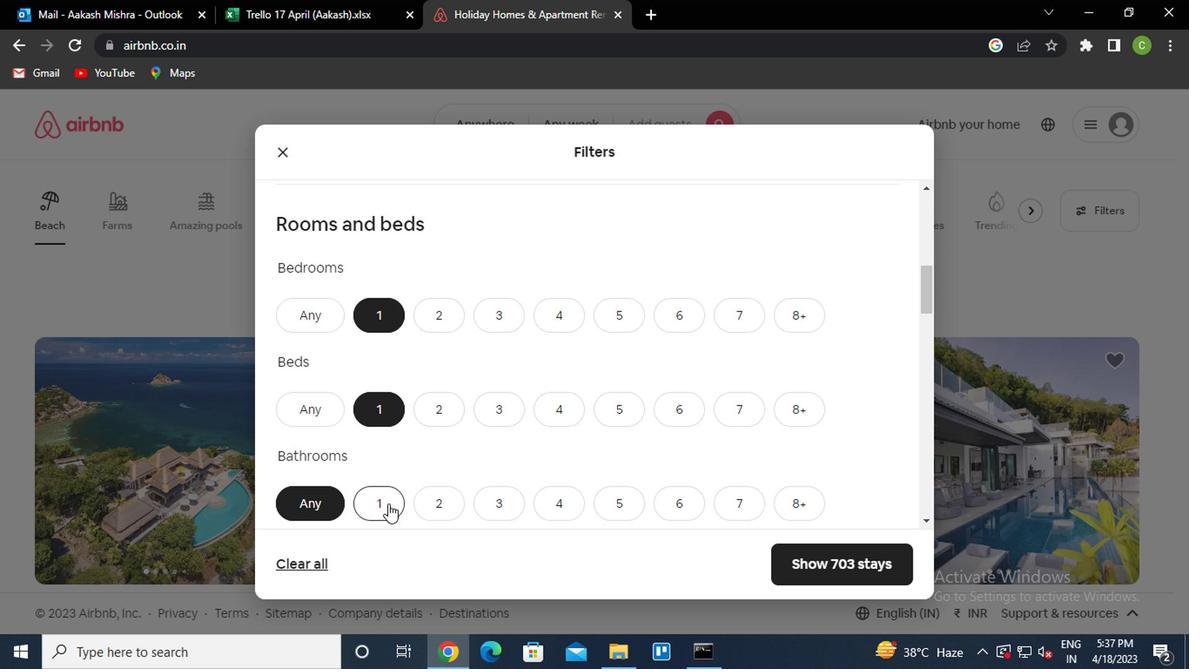 
Action: Mouse moved to (505, 431)
Screenshot: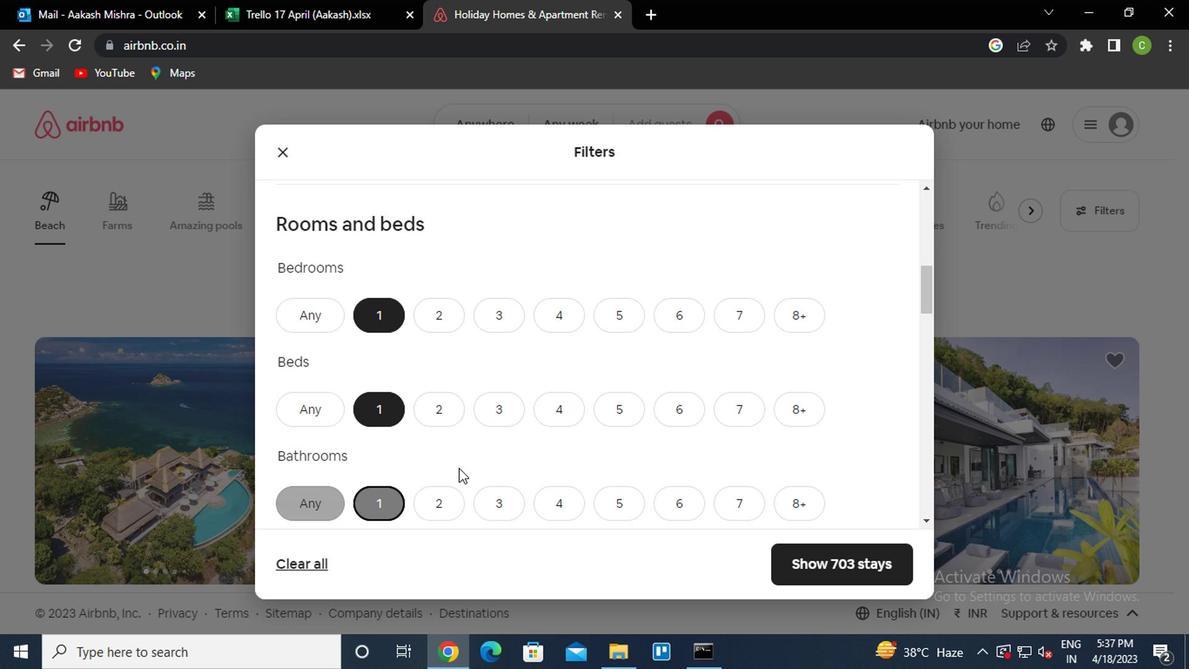 
Action: Mouse scrolled (505, 431) with delta (0, 0)
Screenshot: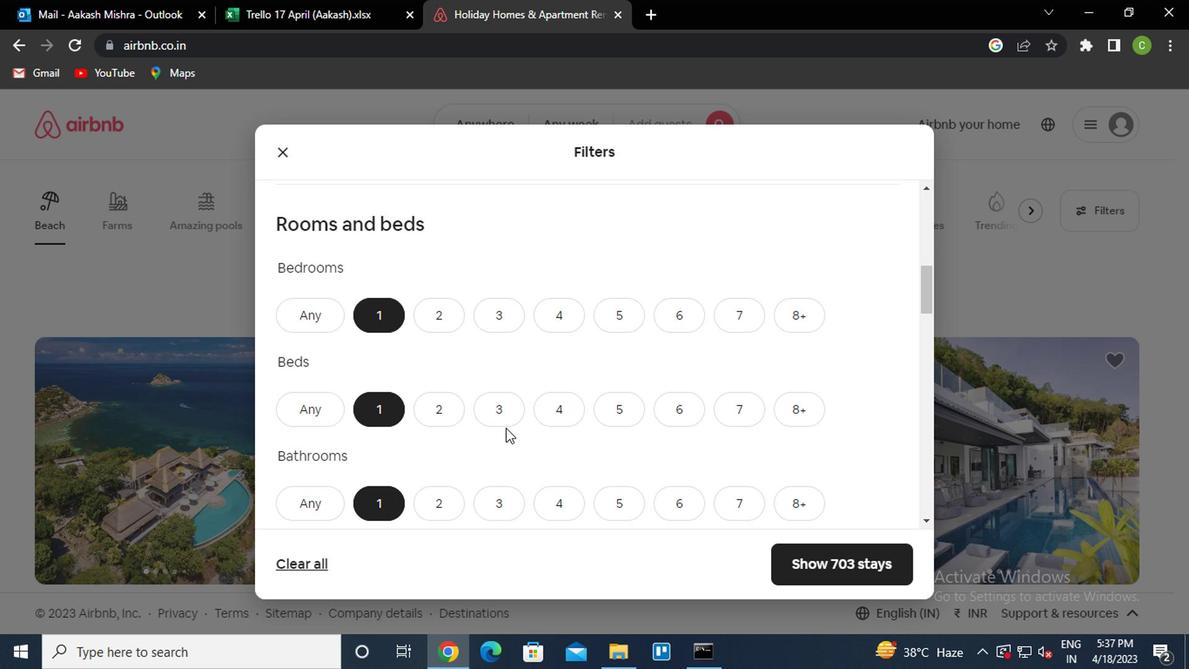 
Action: Mouse scrolled (505, 431) with delta (0, 0)
Screenshot: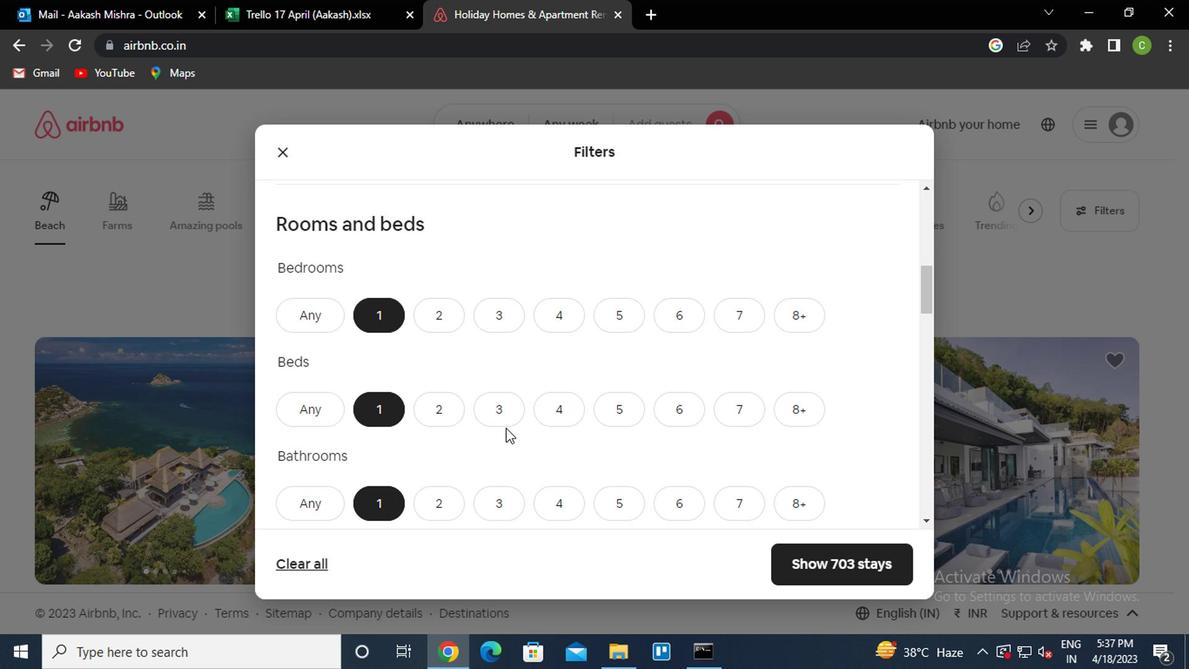 
Action: Mouse scrolled (505, 431) with delta (0, 0)
Screenshot: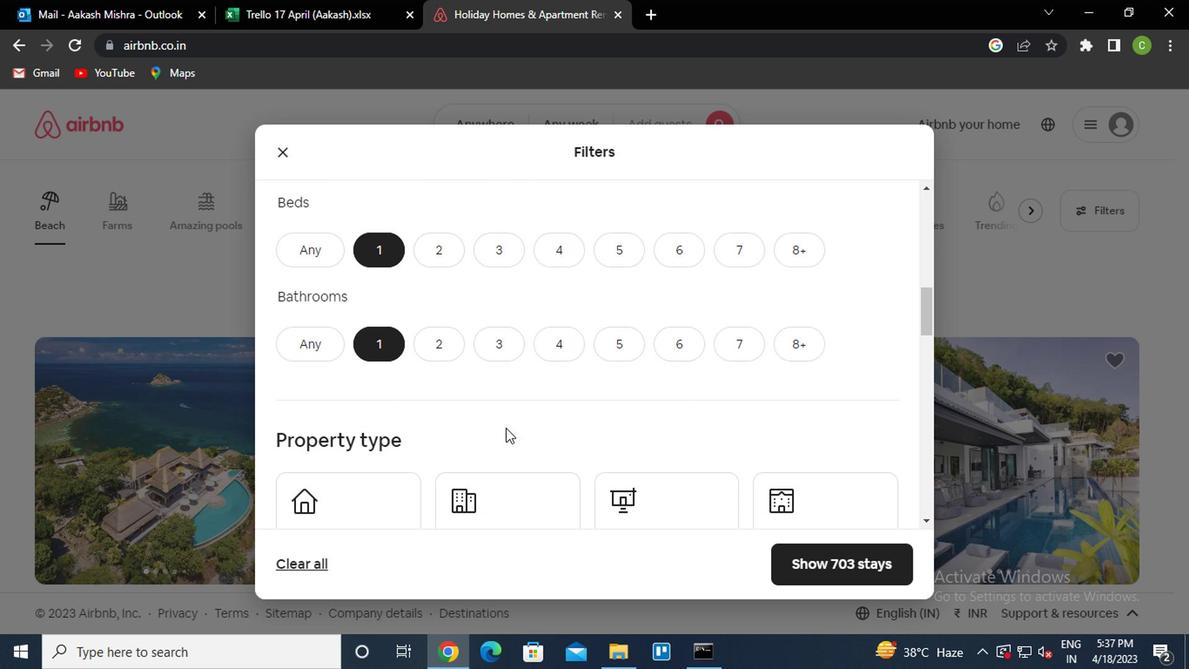 
Action: Mouse moved to (828, 450)
Screenshot: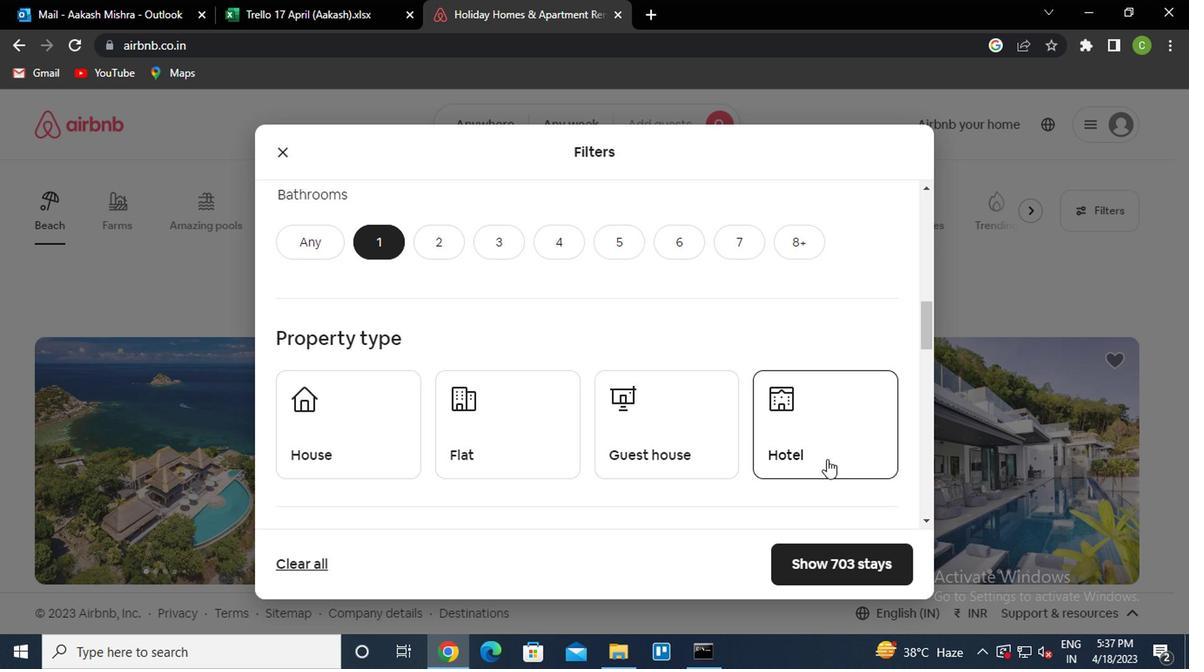 
Action: Mouse pressed left at (828, 450)
Screenshot: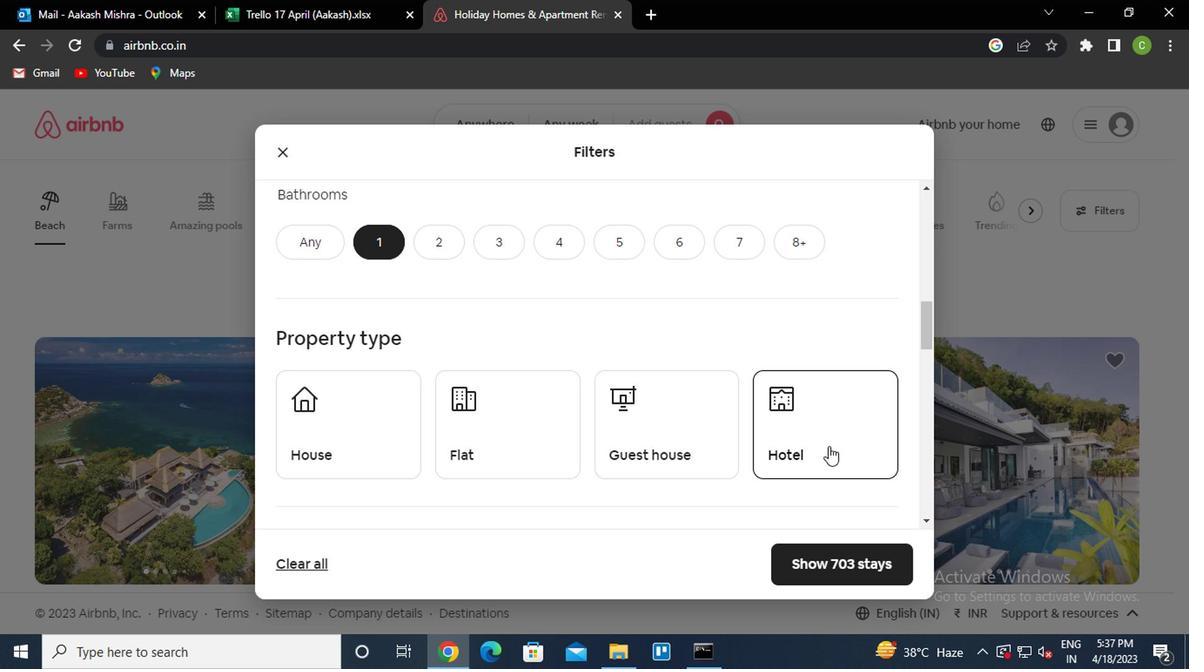
Action: Mouse moved to (663, 472)
Screenshot: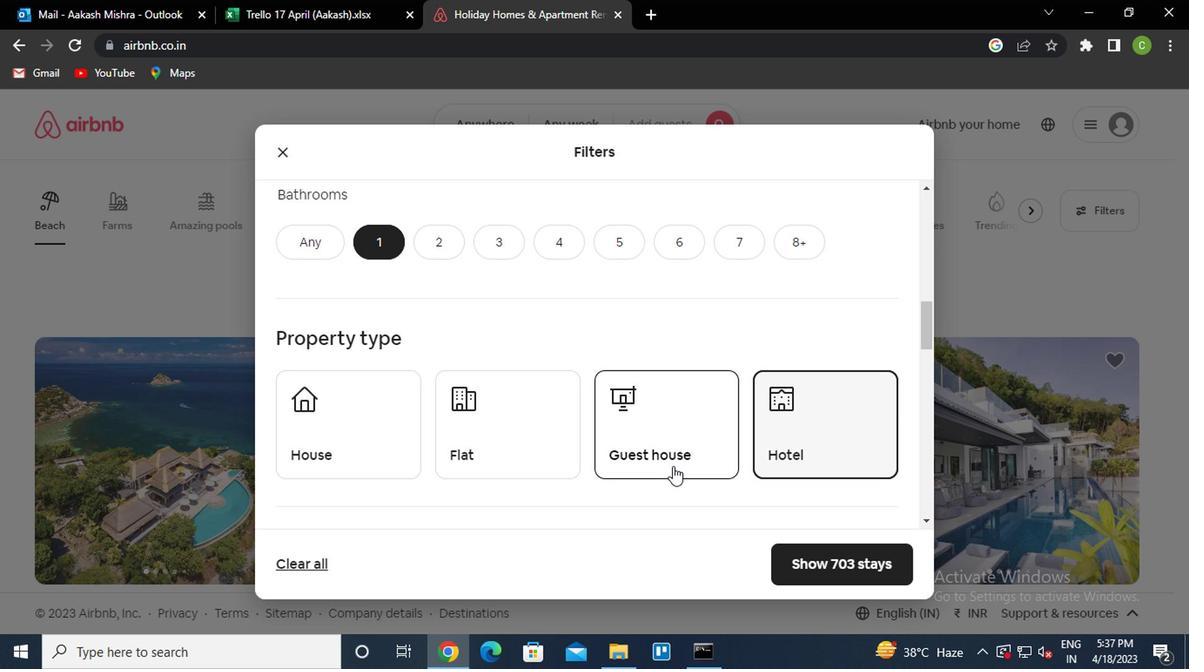 
Action: Mouse scrolled (663, 472) with delta (0, 0)
Screenshot: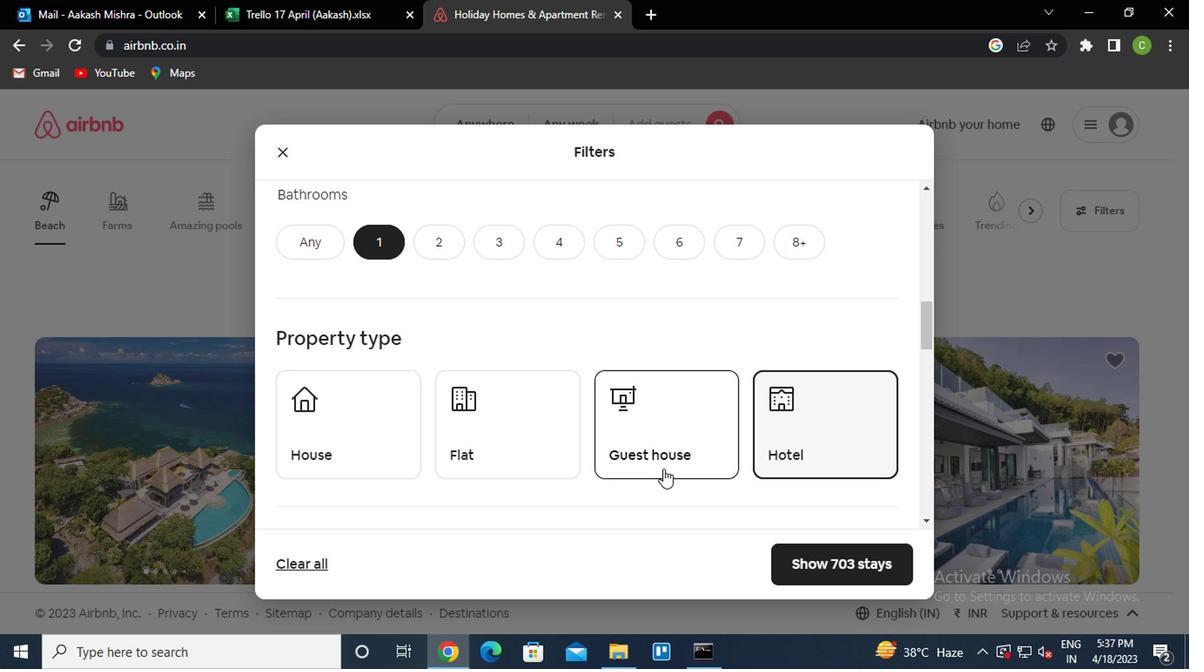 
Action: Mouse scrolled (663, 472) with delta (0, 0)
Screenshot: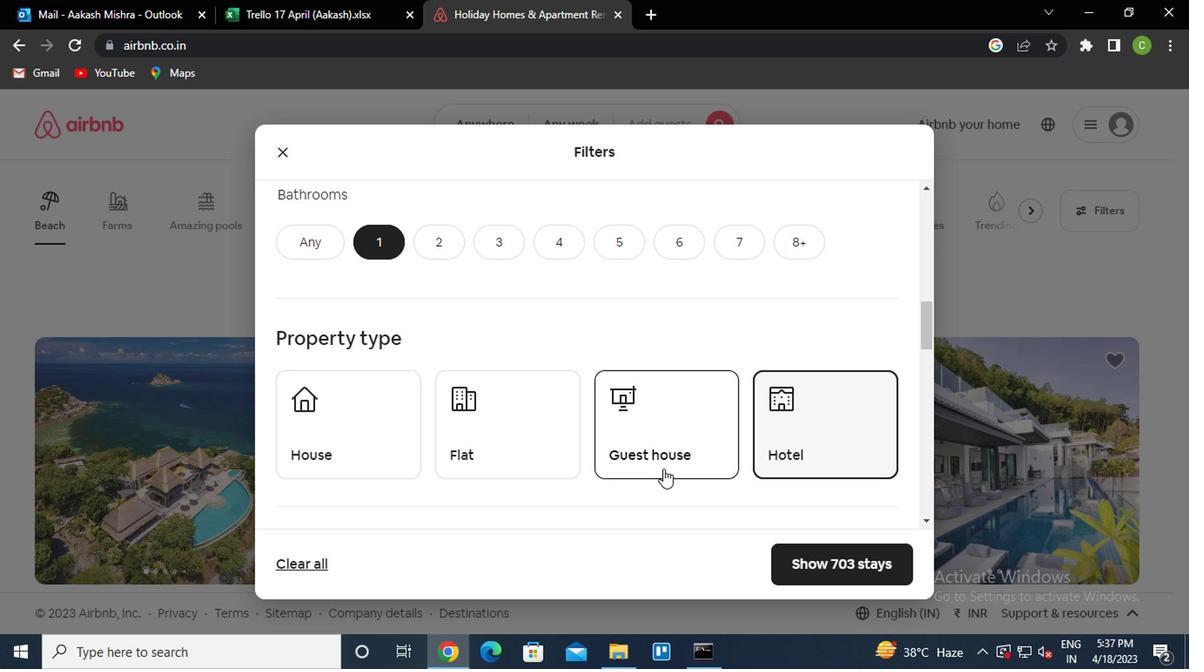 
Action: Mouse moved to (296, 503)
Screenshot: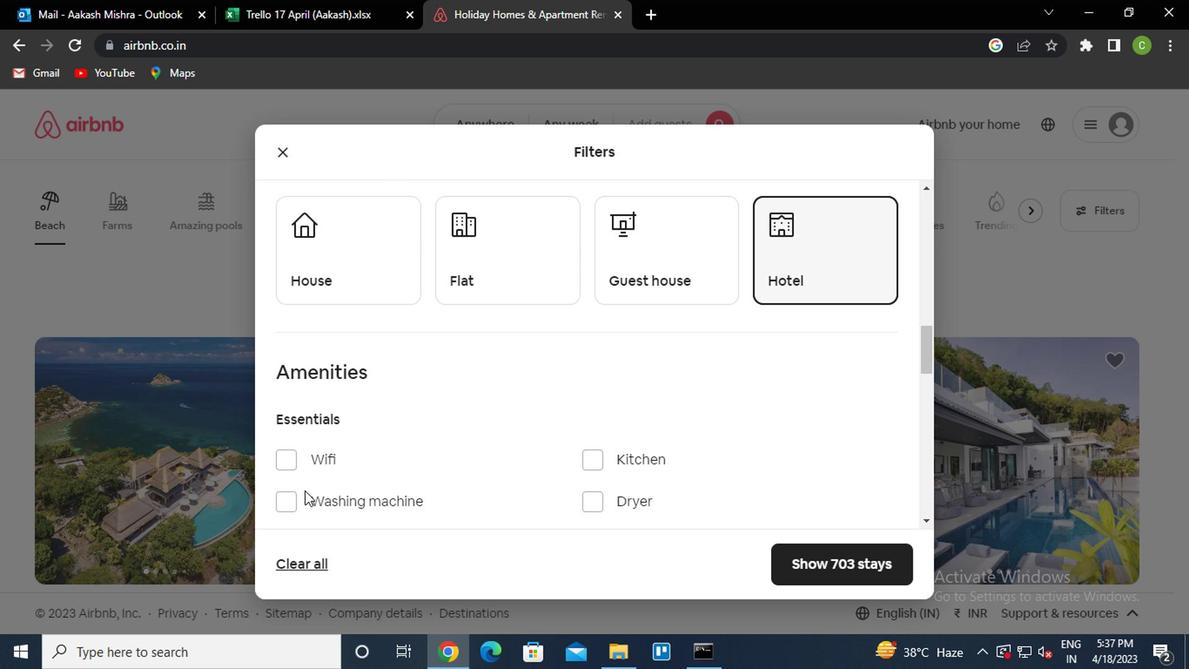 
Action: Mouse pressed left at (296, 503)
Screenshot: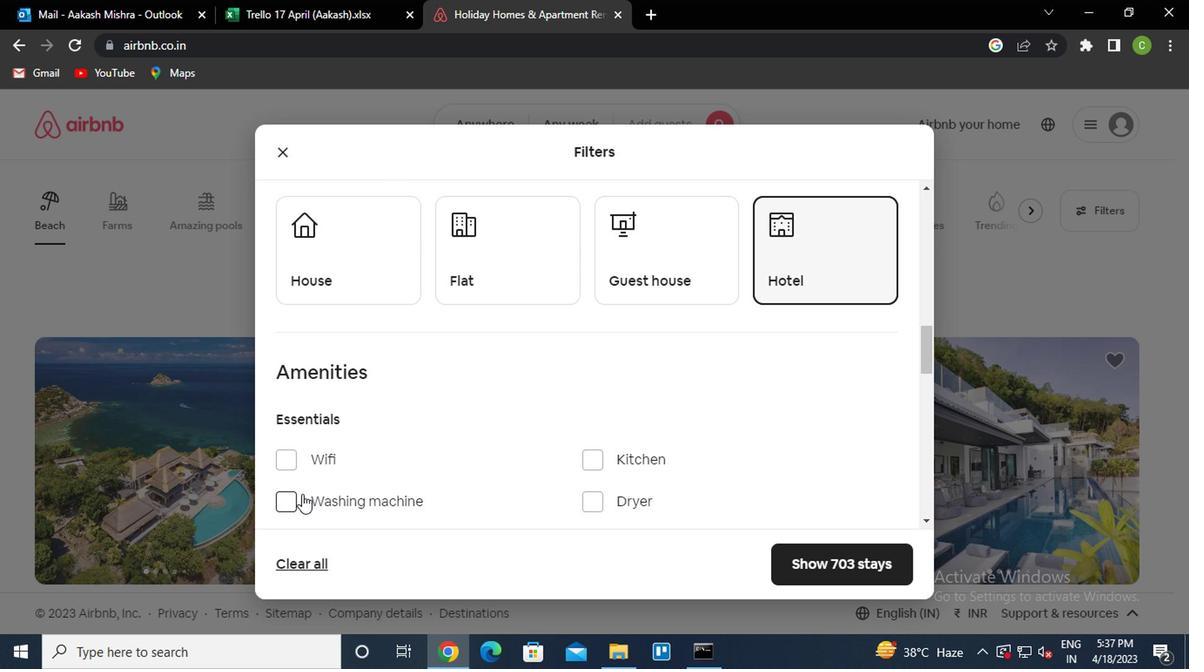 
Action: Mouse moved to (531, 453)
Screenshot: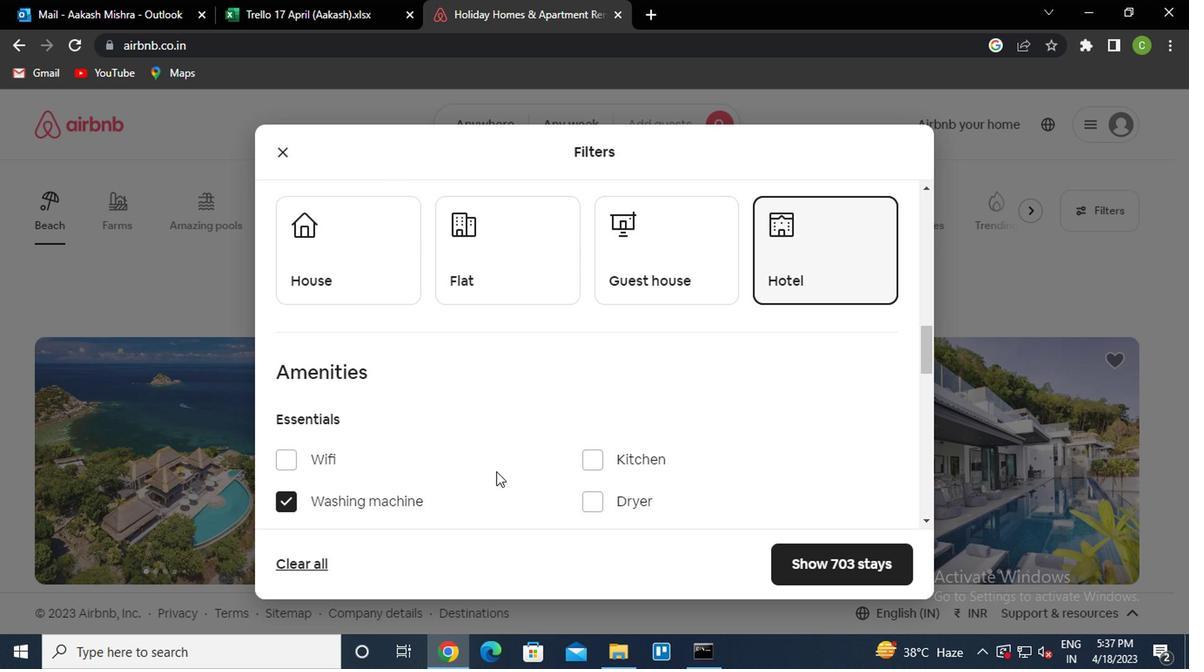 
Action: Mouse scrolled (531, 451) with delta (0, -1)
Screenshot: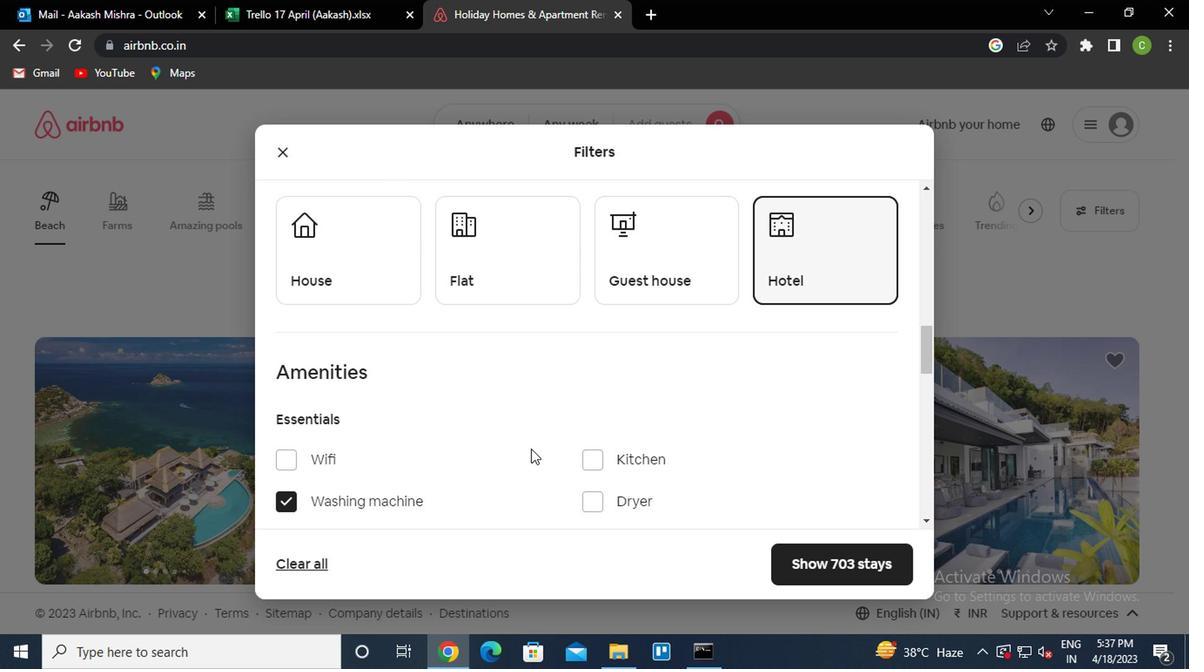 
Action: Mouse moved to (531, 453)
Screenshot: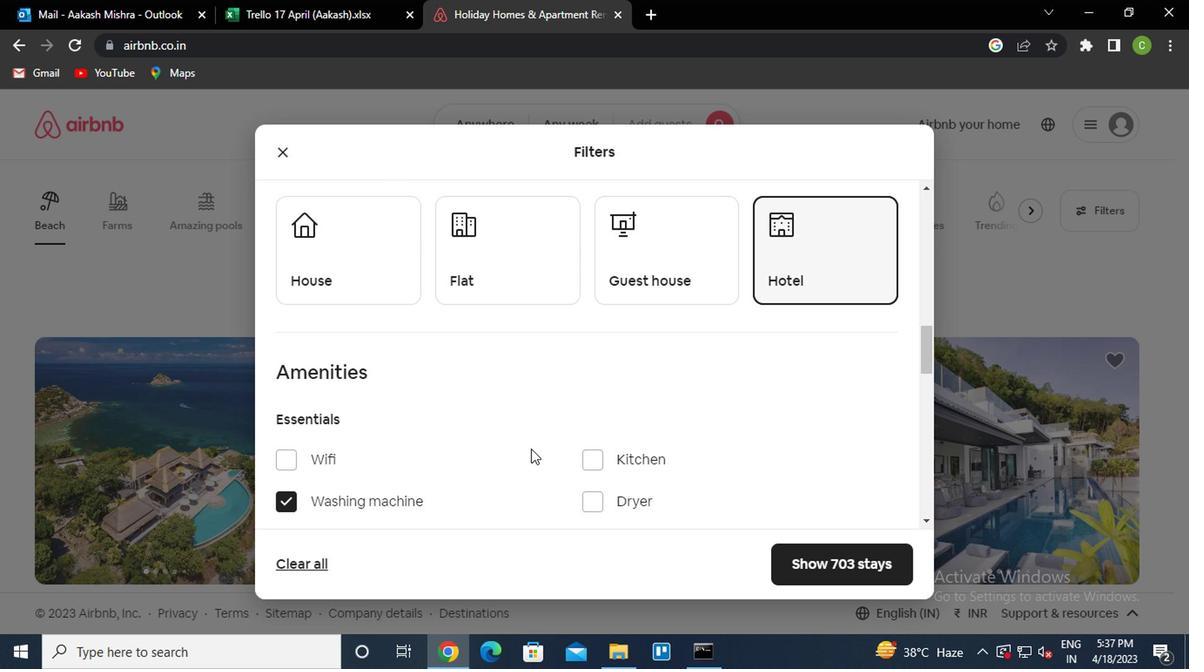 
Action: Mouse scrolled (531, 451) with delta (0, -1)
Screenshot: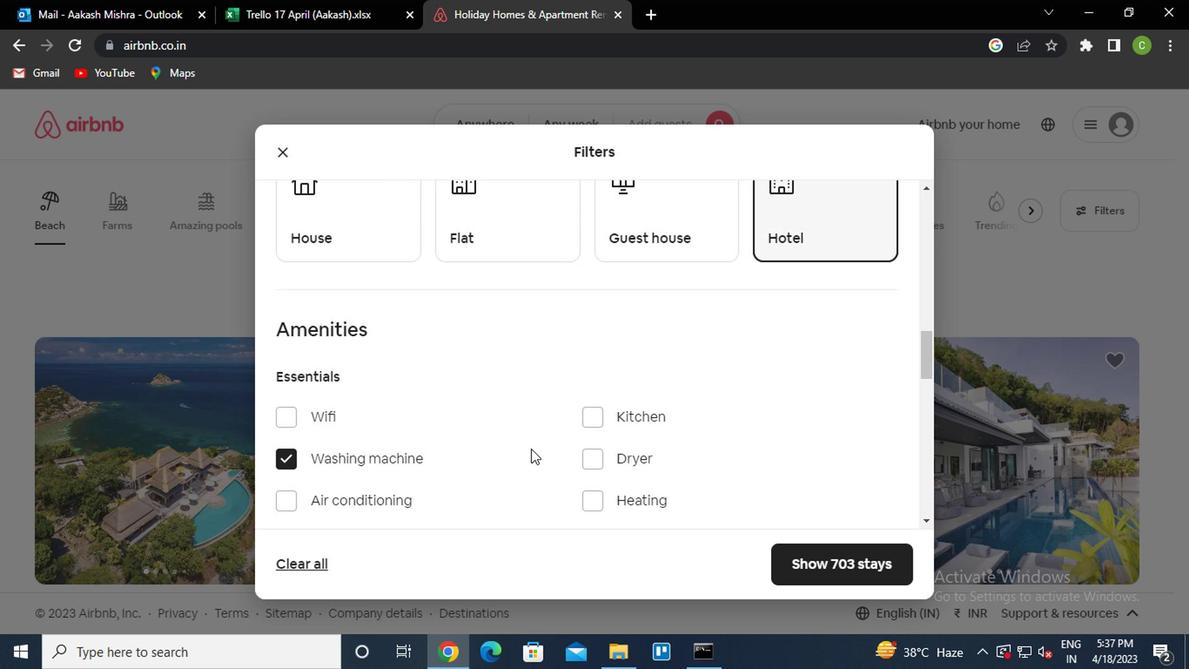 
Action: Mouse scrolled (531, 451) with delta (0, -1)
Screenshot: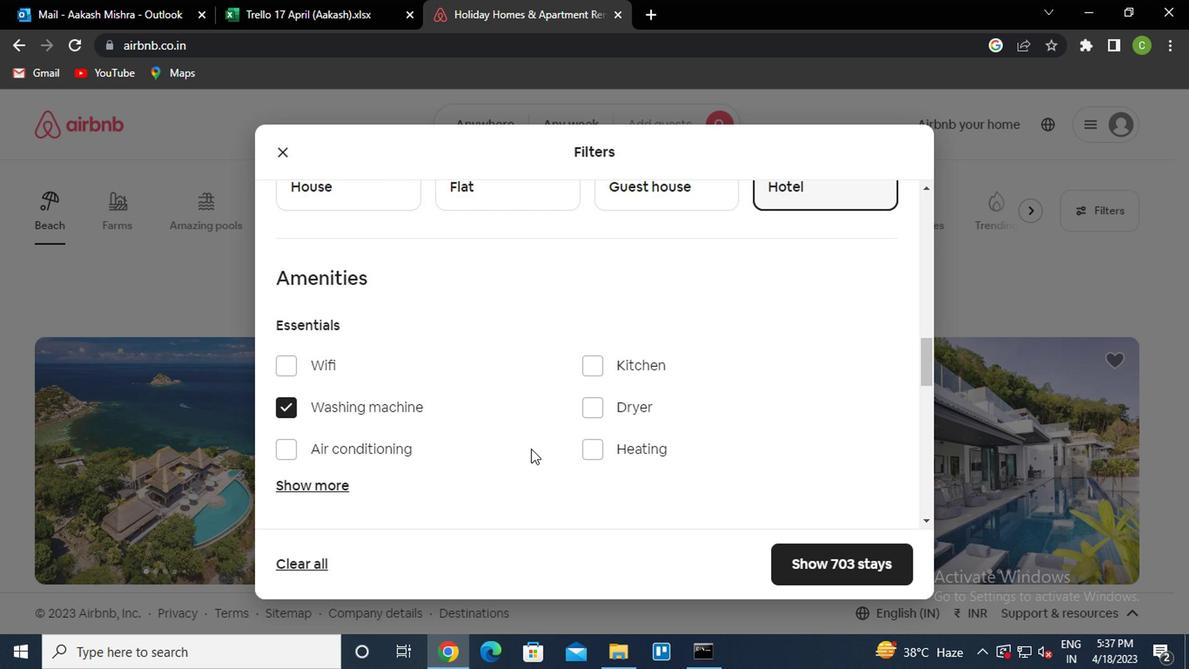 
Action: Mouse scrolled (531, 451) with delta (0, -1)
Screenshot: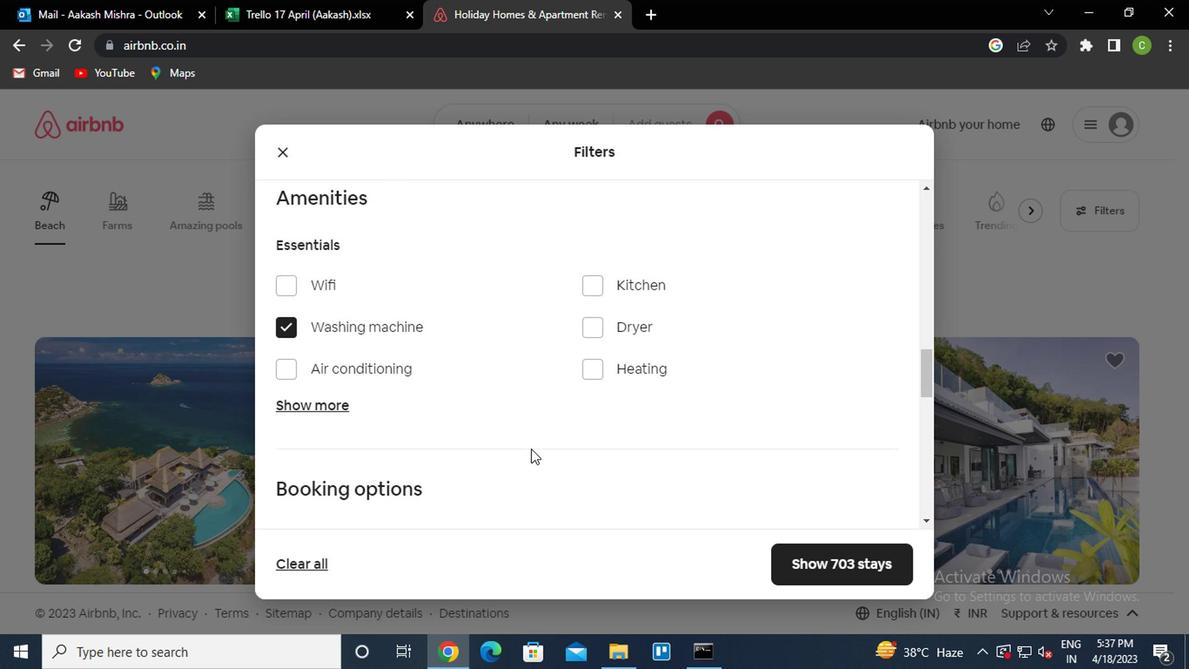
Action: Mouse scrolled (531, 451) with delta (0, -1)
Screenshot: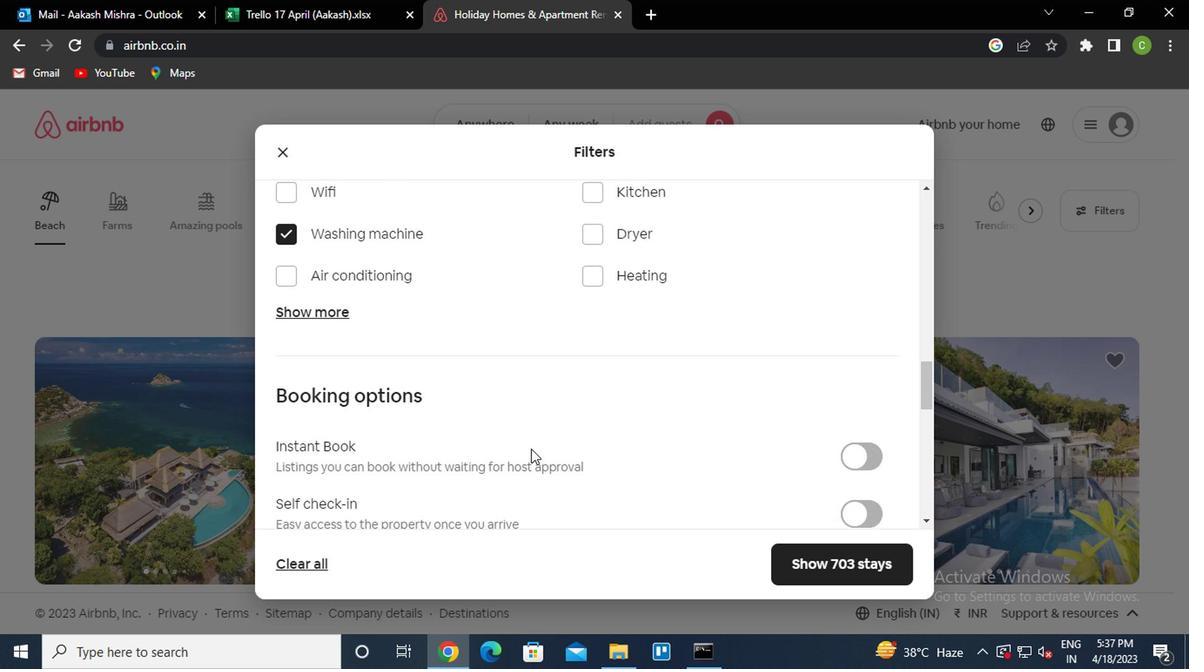 
Action: Mouse moved to (852, 354)
Screenshot: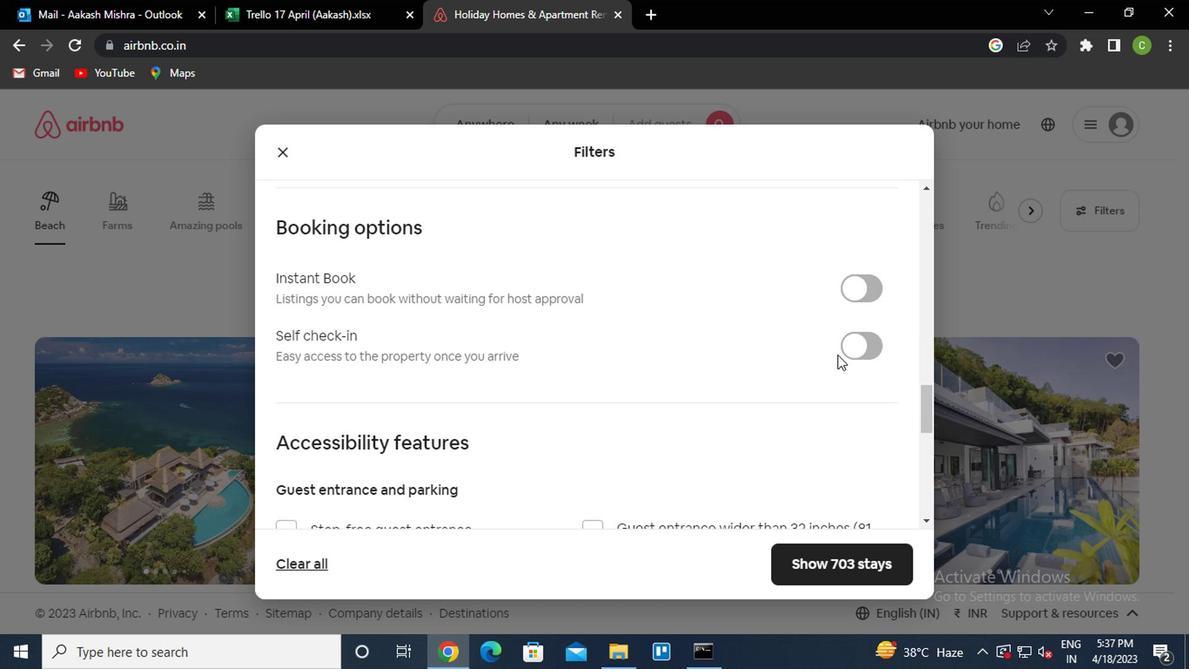 
Action: Mouse pressed left at (852, 354)
Screenshot: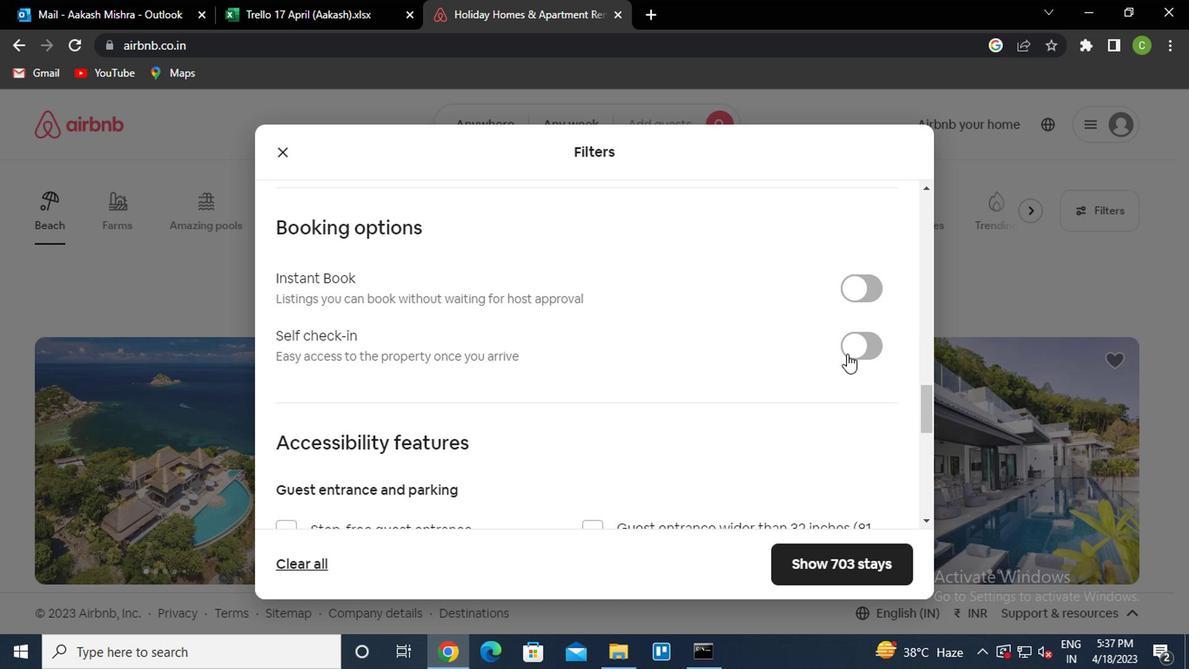 
Action: Mouse moved to (676, 429)
Screenshot: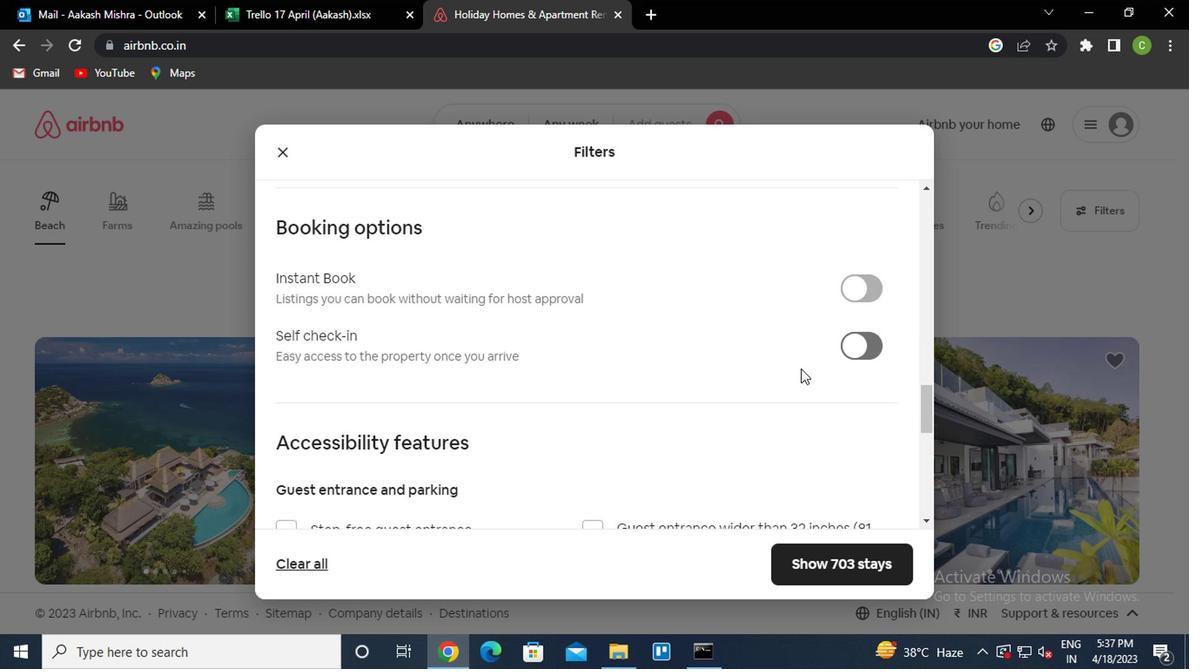 
Action: Mouse scrolled (676, 428) with delta (0, -1)
Screenshot: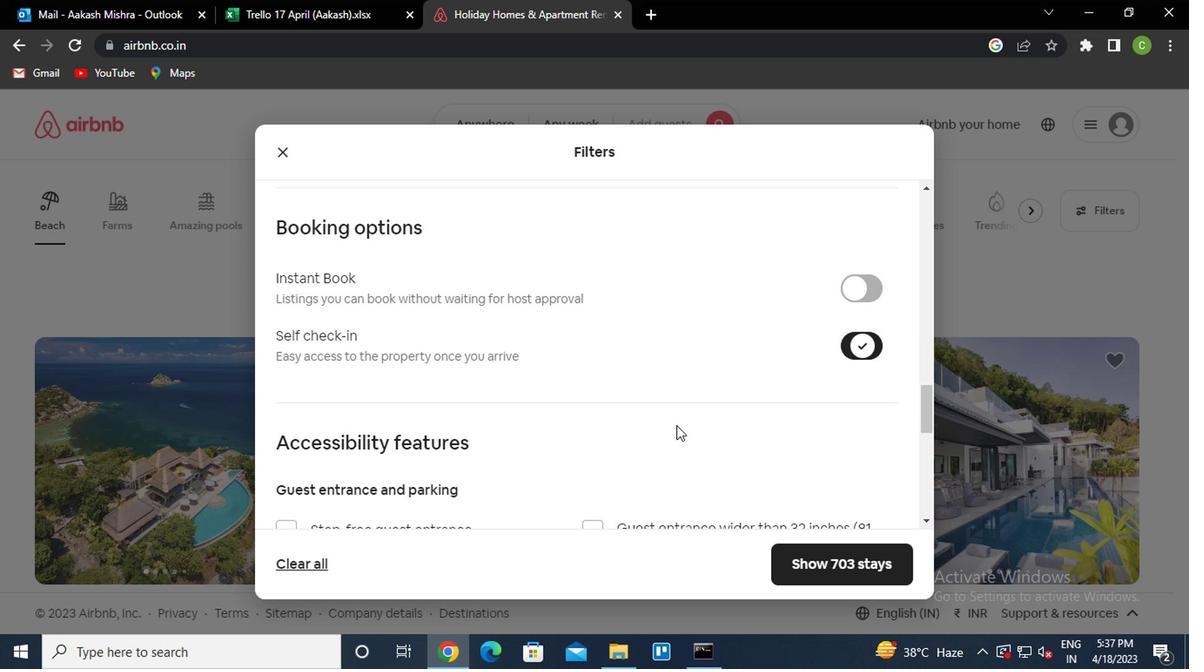 
Action: Mouse scrolled (676, 428) with delta (0, -1)
Screenshot: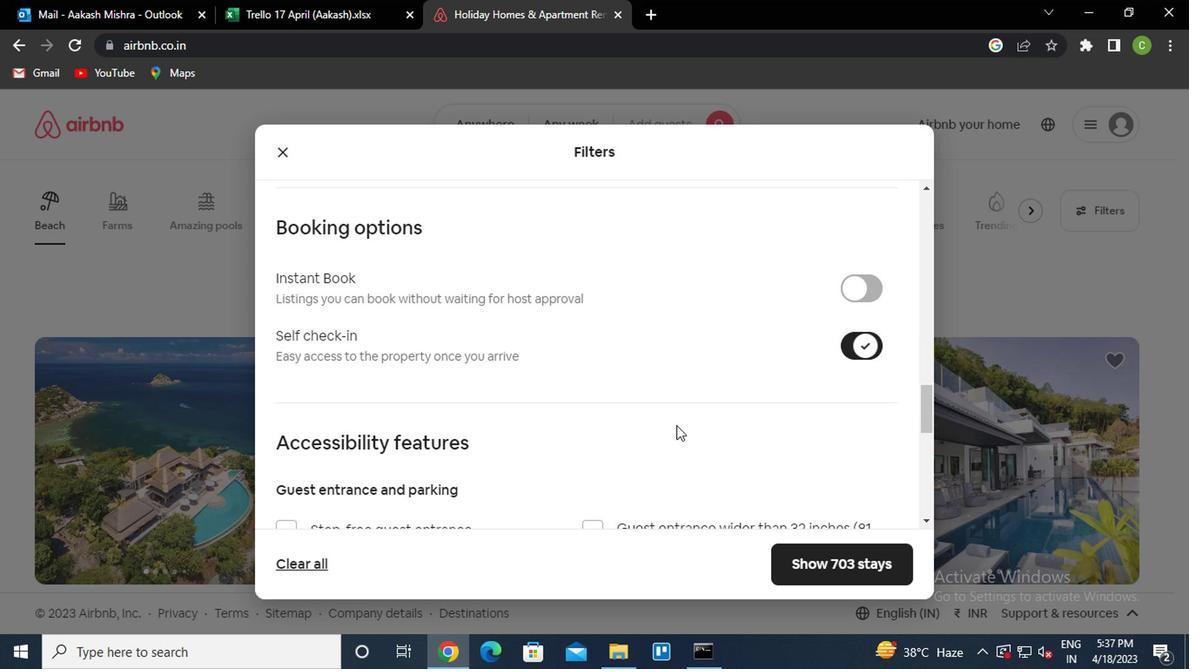 
Action: Mouse scrolled (676, 428) with delta (0, -1)
Screenshot: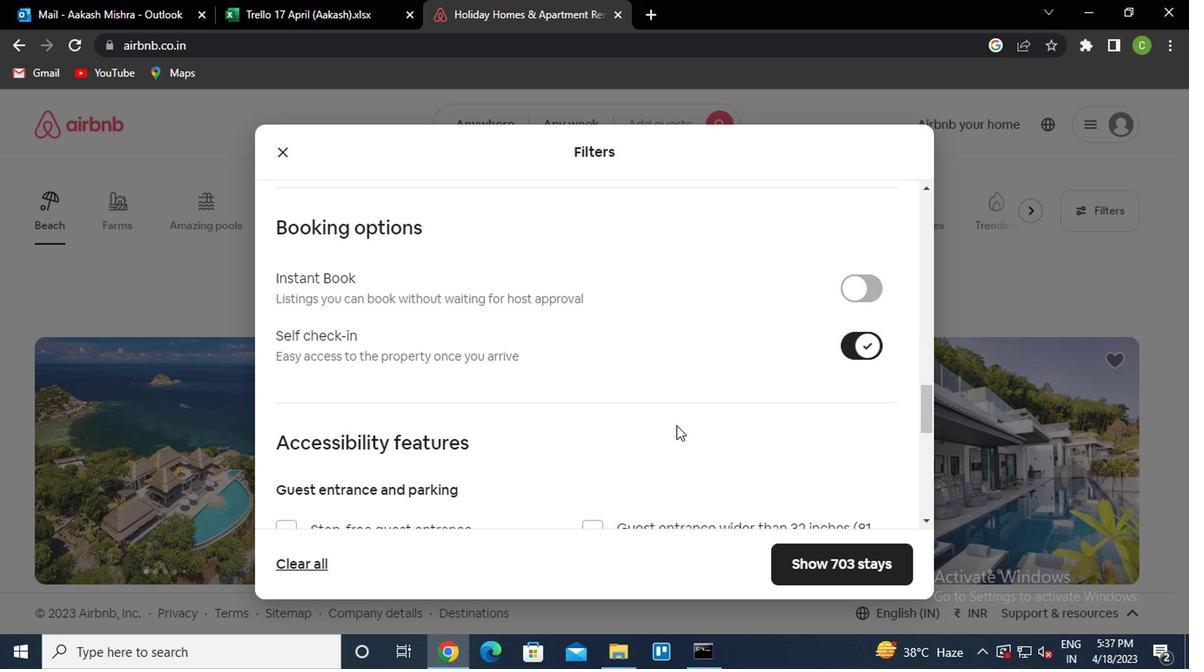 
Action: Mouse scrolled (676, 428) with delta (0, -1)
Screenshot: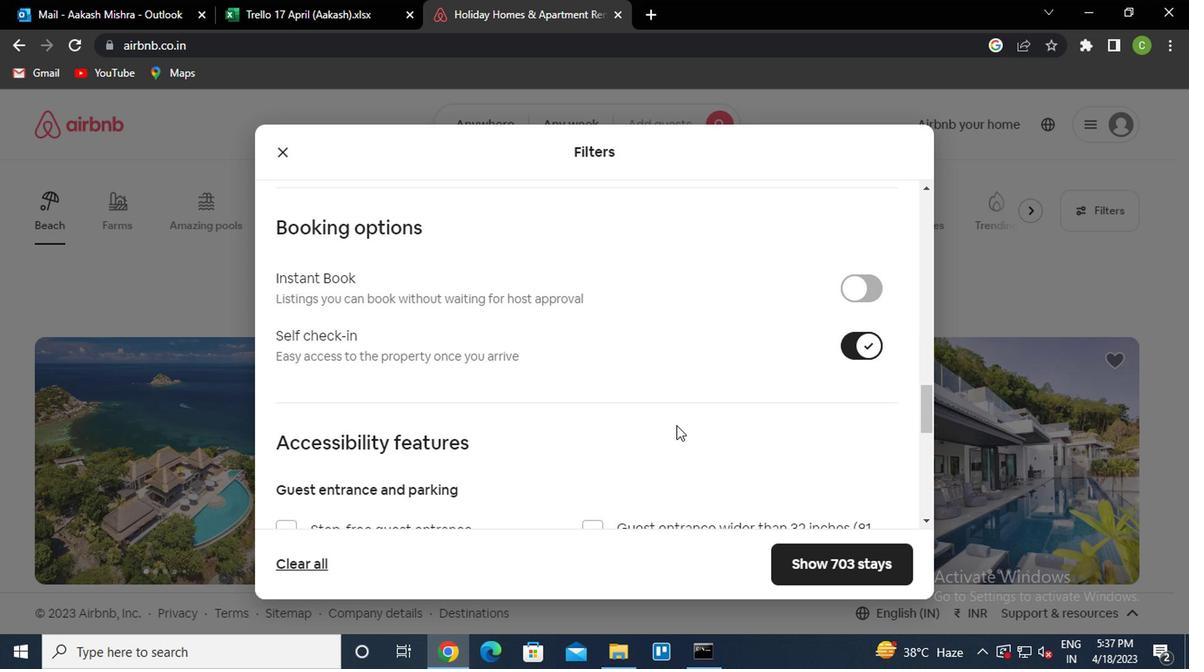 
Action: Mouse moved to (533, 436)
Screenshot: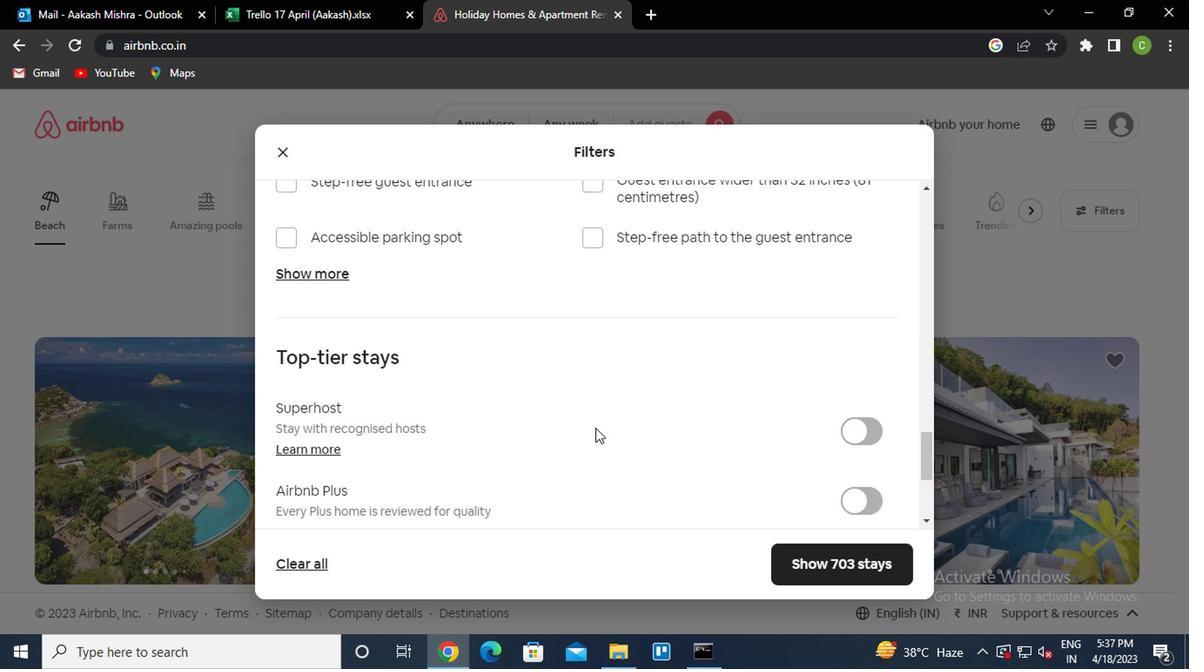 
Action: Mouse scrolled (533, 435) with delta (0, 0)
Screenshot: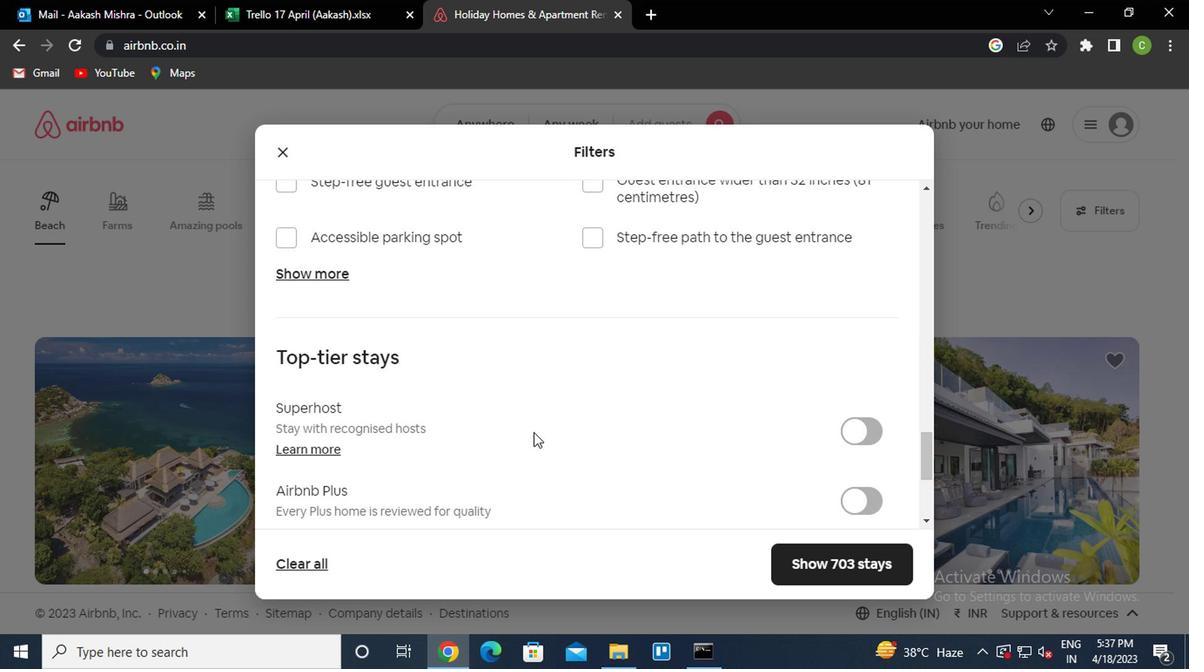 
Action: Mouse scrolled (533, 435) with delta (0, 0)
Screenshot: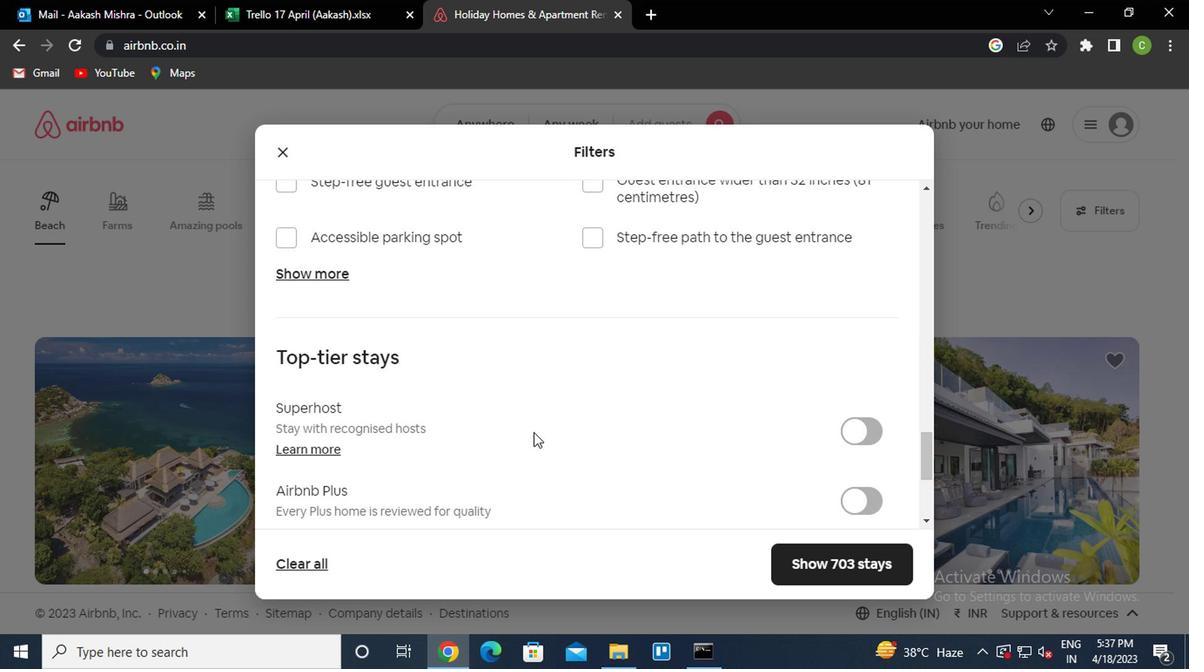
Action: Mouse scrolled (533, 435) with delta (0, 0)
Screenshot: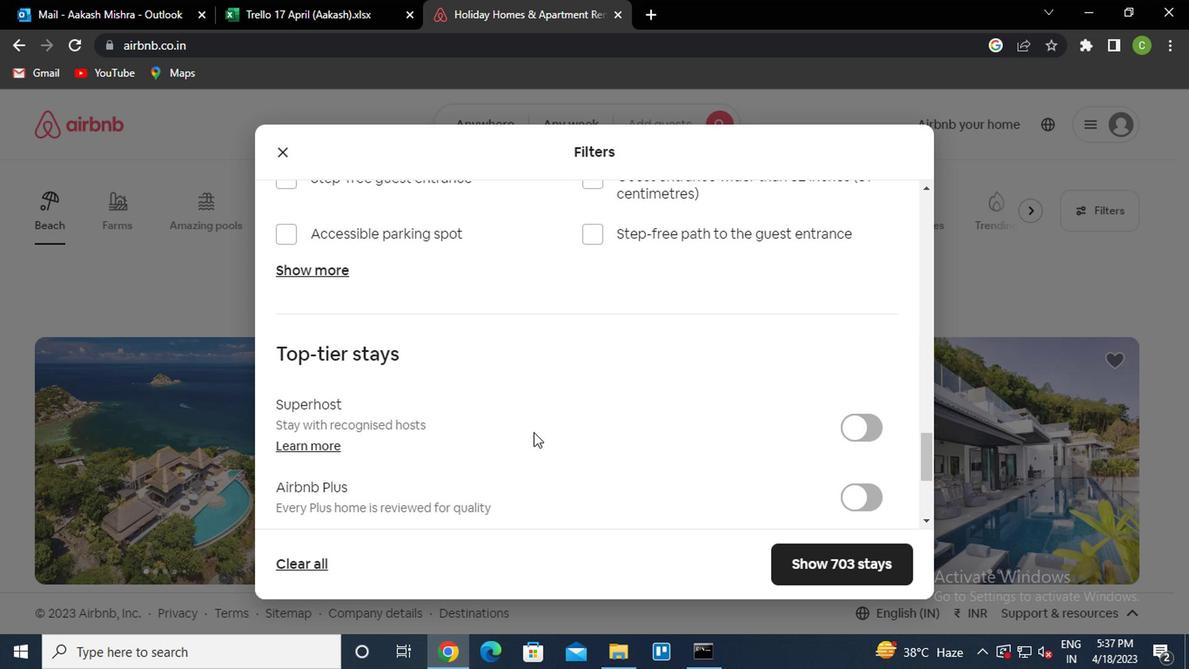 
Action: Mouse scrolled (533, 435) with delta (0, 0)
Screenshot: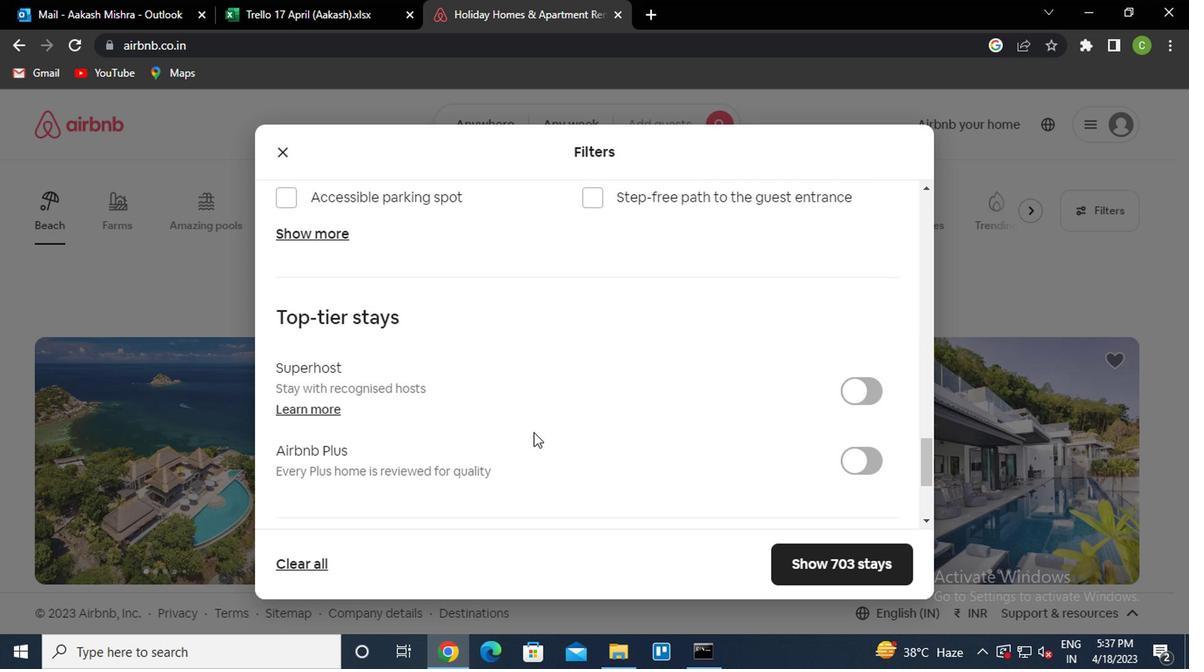 
Action: Mouse scrolled (533, 435) with delta (0, 0)
Screenshot: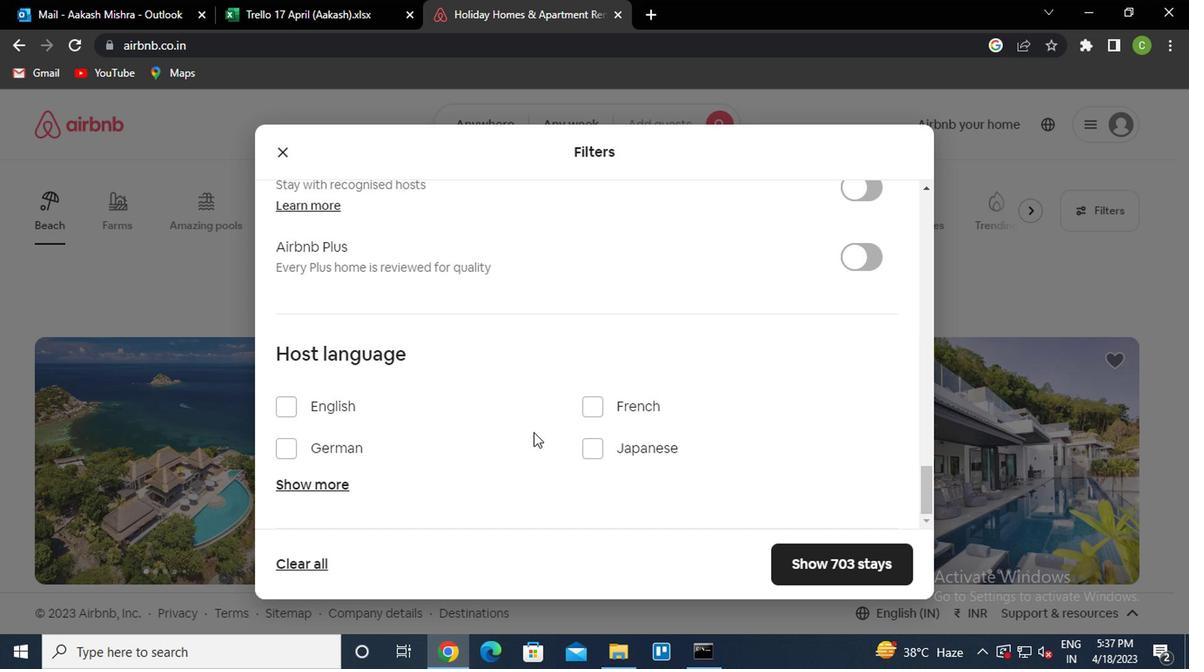 
Action: Mouse moved to (531, 437)
Screenshot: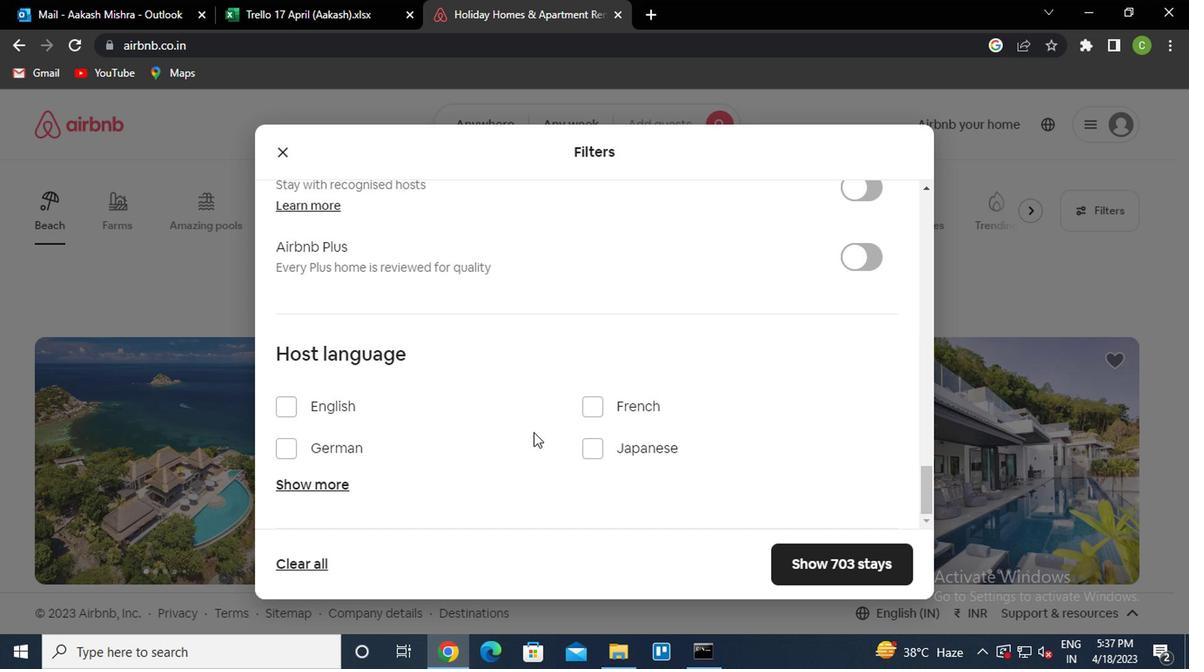 
Action: Mouse scrolled (531, 436) with delta (0, -1)
Screenshot: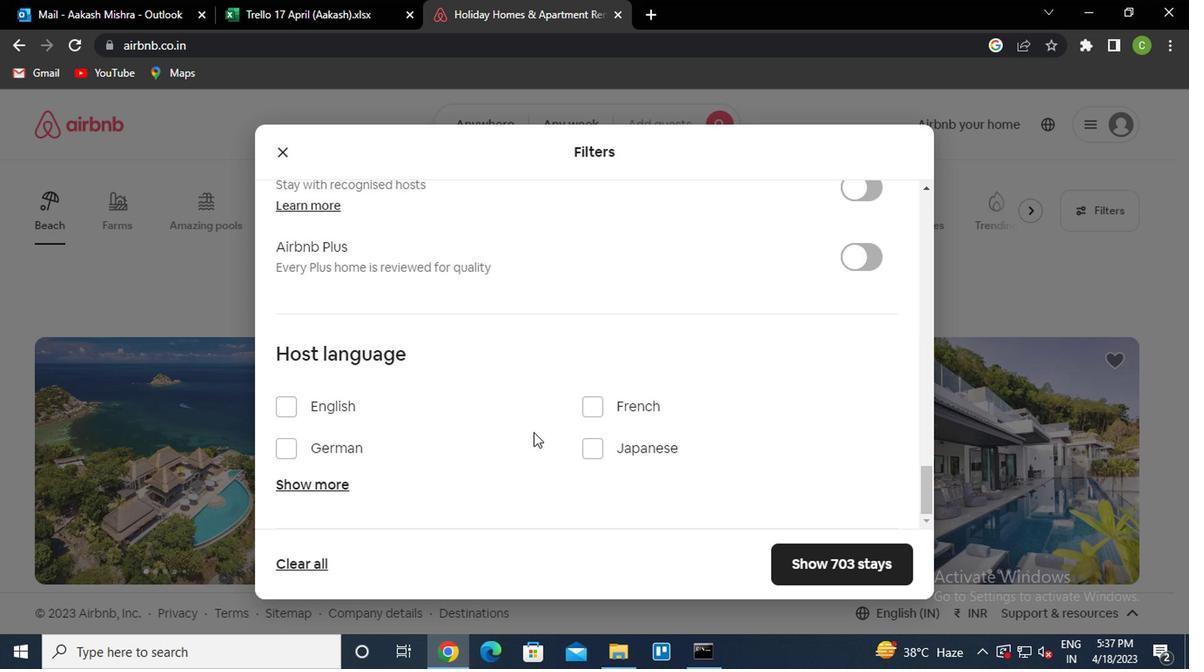 
Action: Mouse moved to (327, 495)
Screenshot: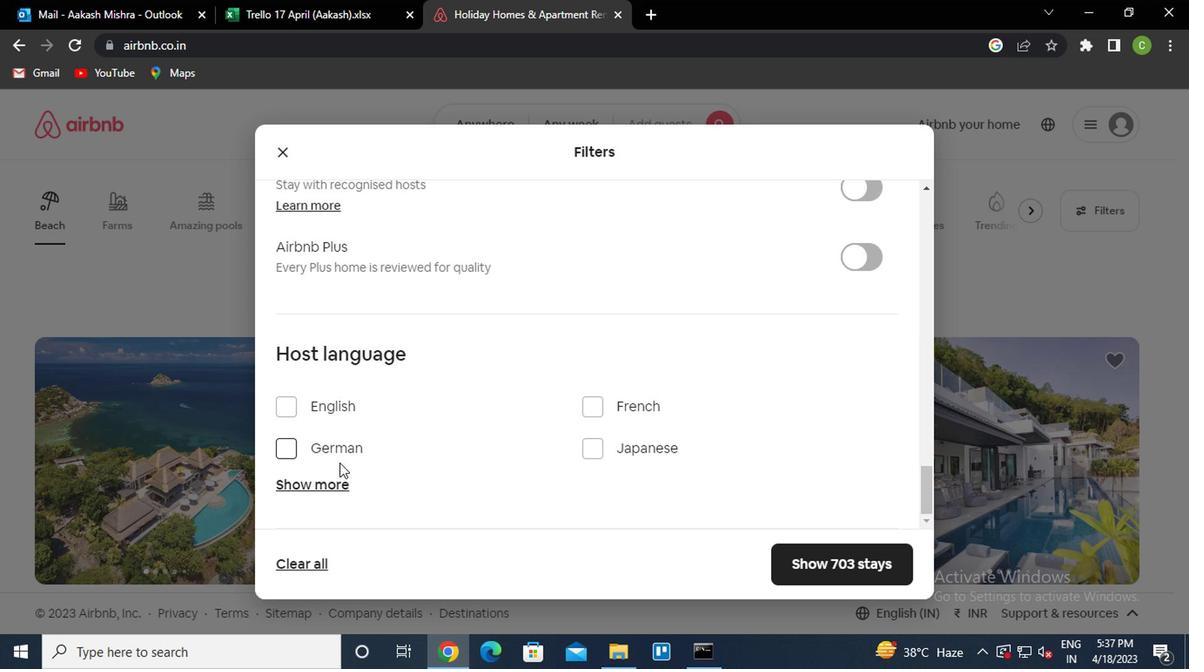 
Action: Mouse pressed left at (327, 495)
Screenshot: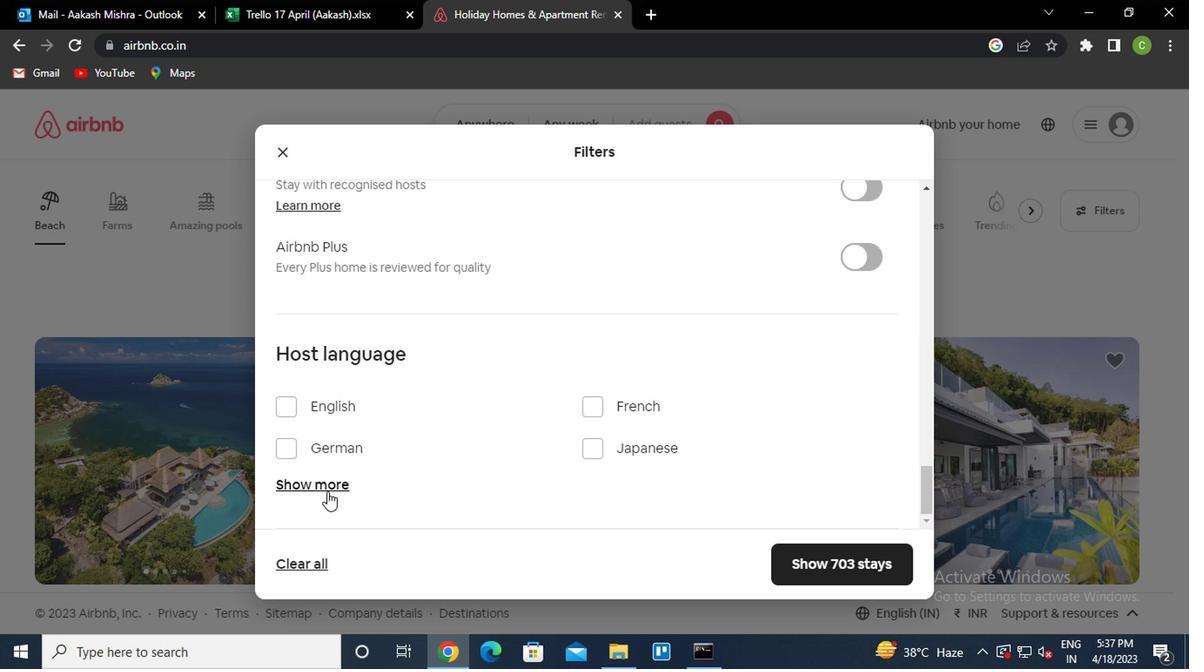 
Action: Mouse moved to (461, 483)
Screenshot: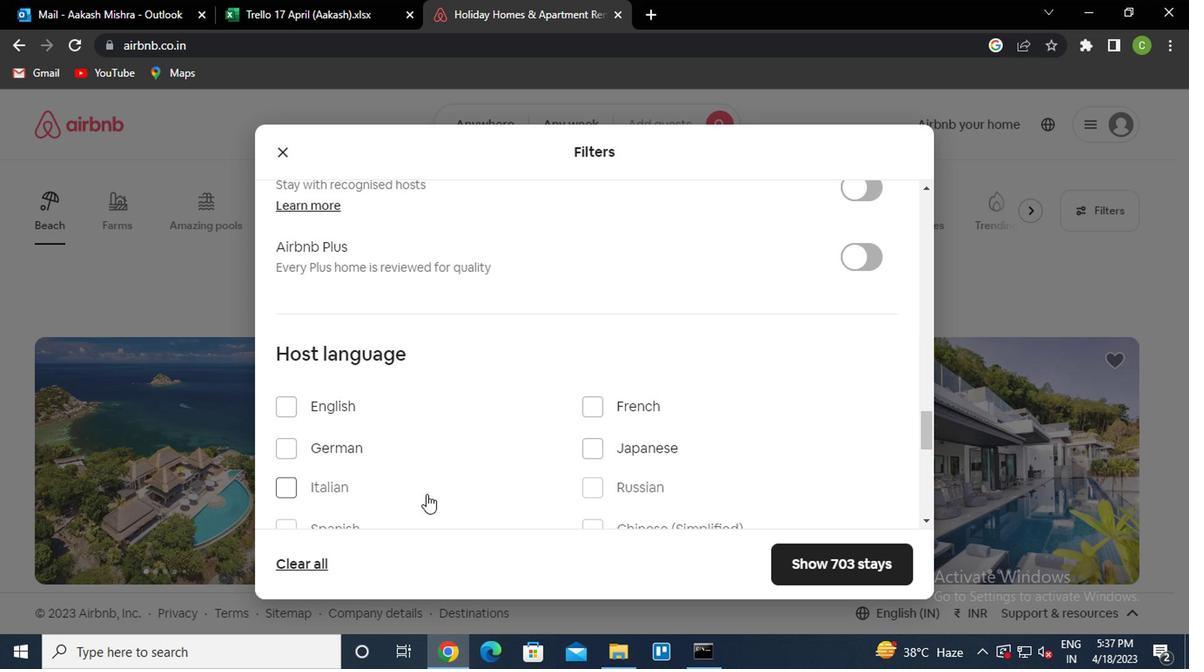 
Action: Mouse scrolled (461, 482) with delta (0, 0)
Screenshot: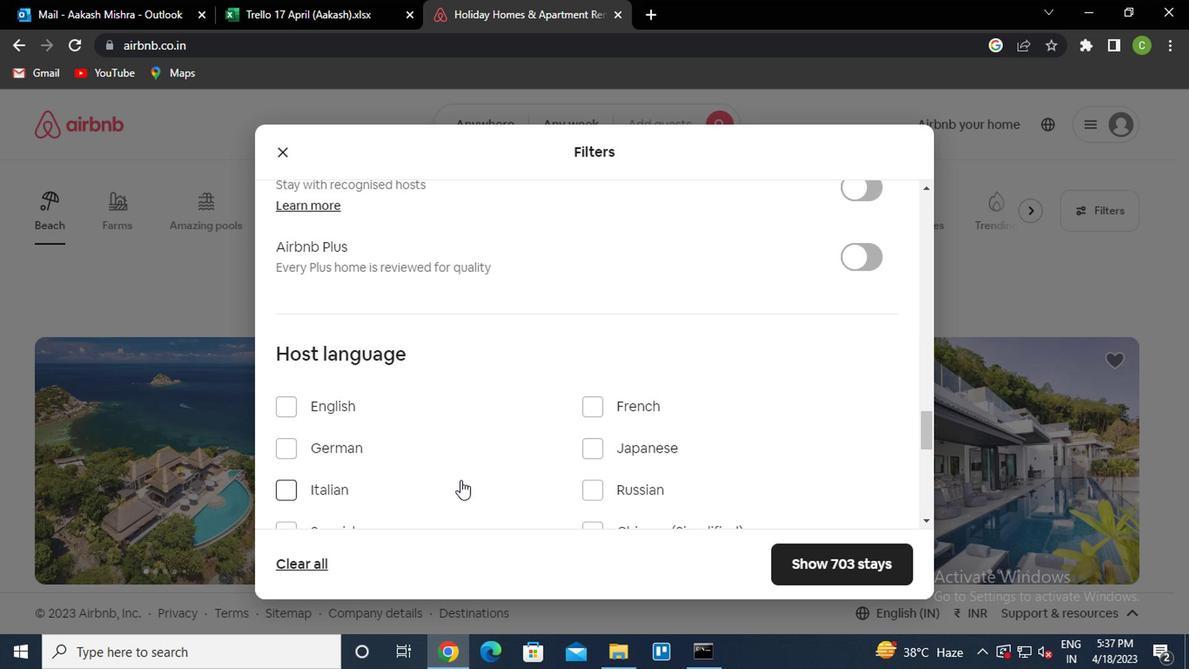 
Action: Mouse moved to (334, 454)
Screenshot: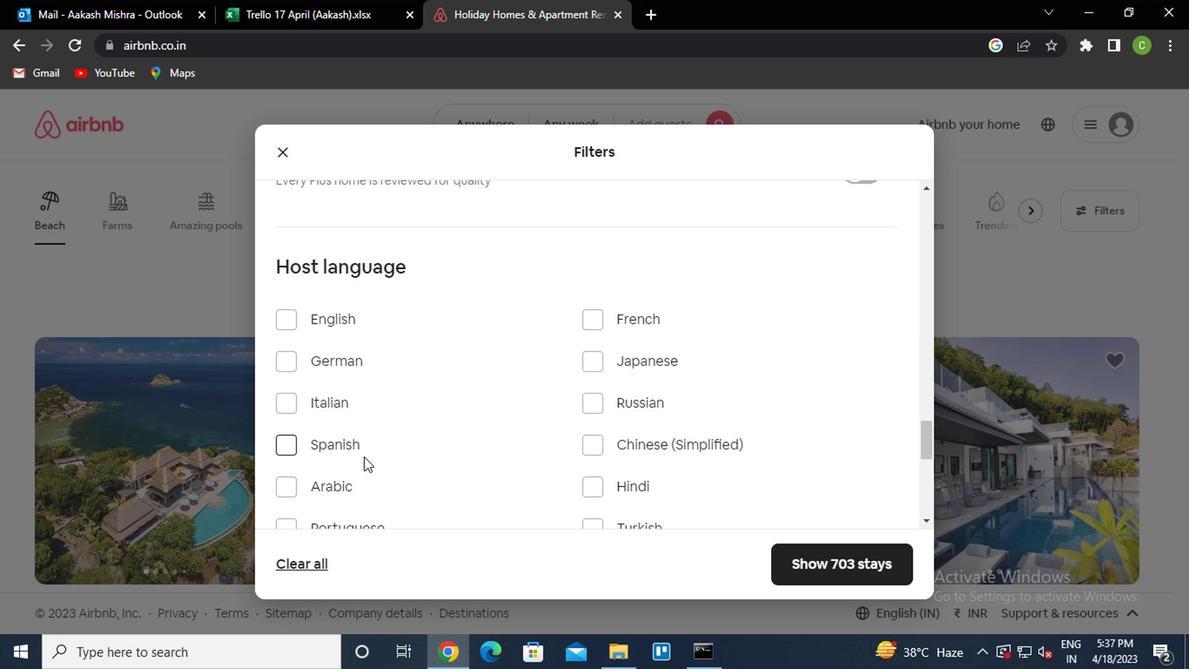 
Action: Mouse pressed left at (334, 454)
Screenshot: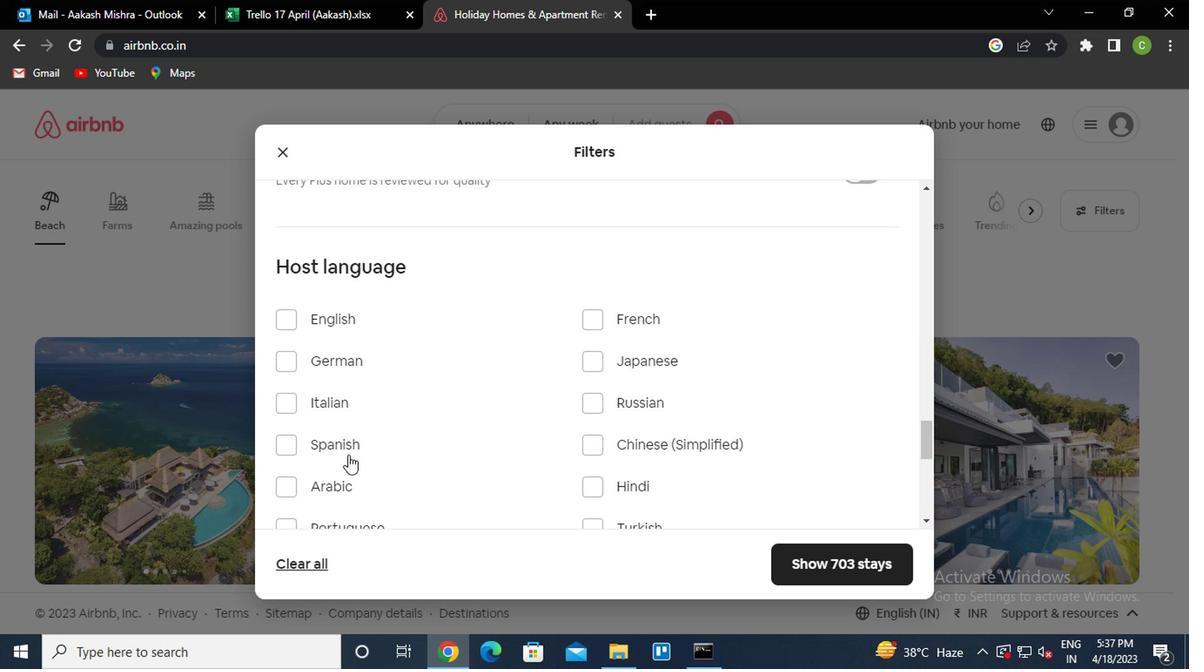 
Action: Mouse moved to (850, 560)
Screenshot: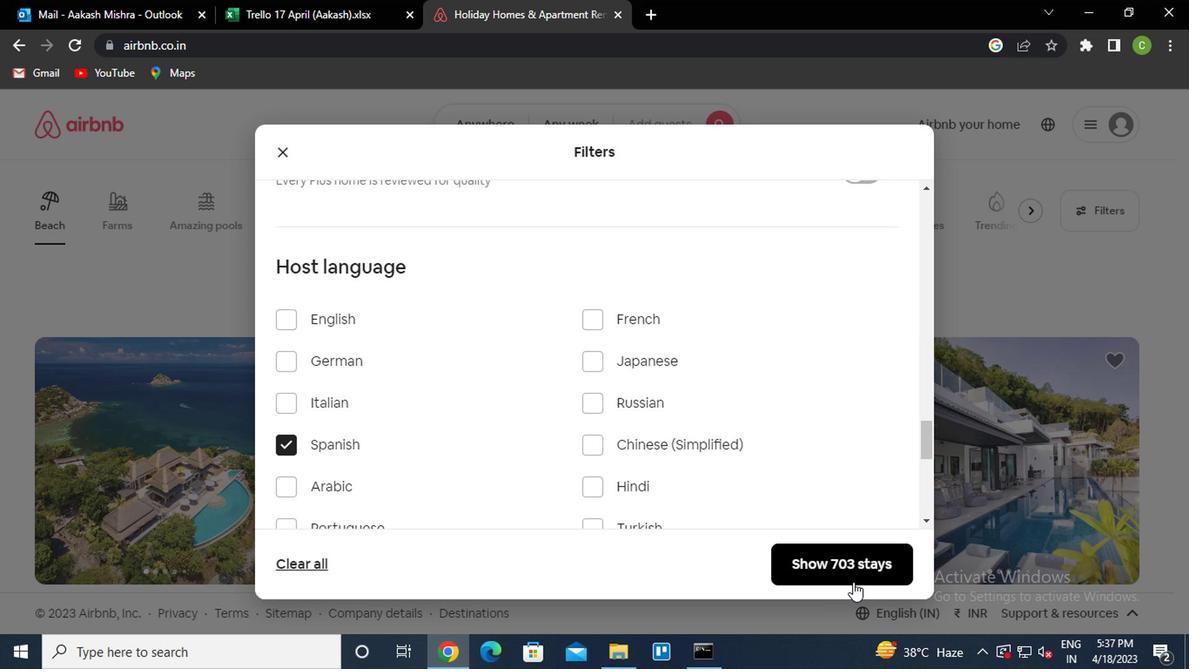 
Action: Mouse pressed left at (850, 560)
Screenshot: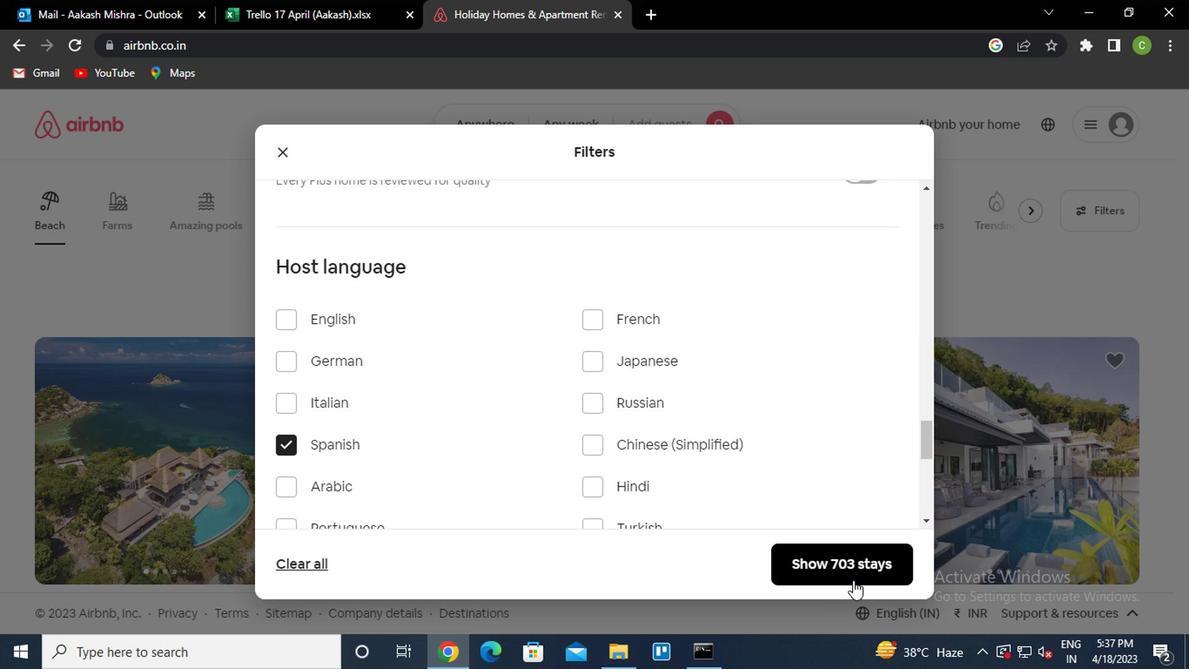 
Action: Mouse moved to (644, 466)
Screenshot: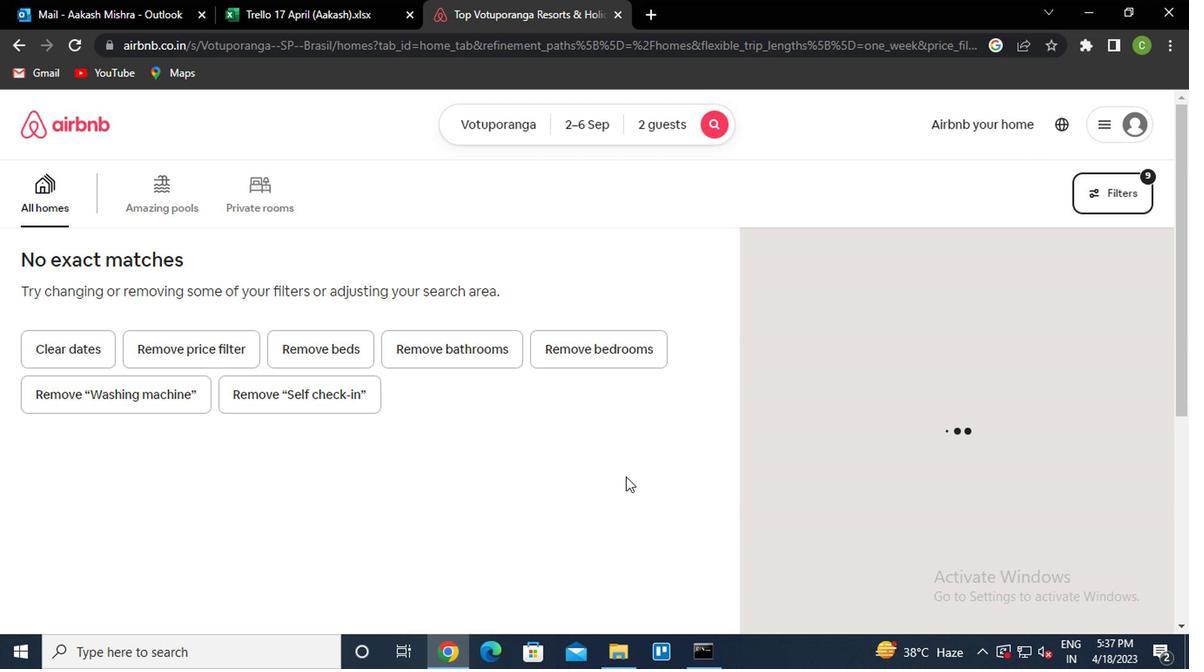 
